 Task: Find connections with filter location Guarapuava with filter topic #Socialmediaadvertisingwith filter profile language German with filter current company Rane Group with filter school Kota Open University with filter industry Aviation and Aerospace Component Manufacturing with filter service category Tax Law with filter keywords title Operations Director
Action: Mouse moved to (666, 246)
Screenshot: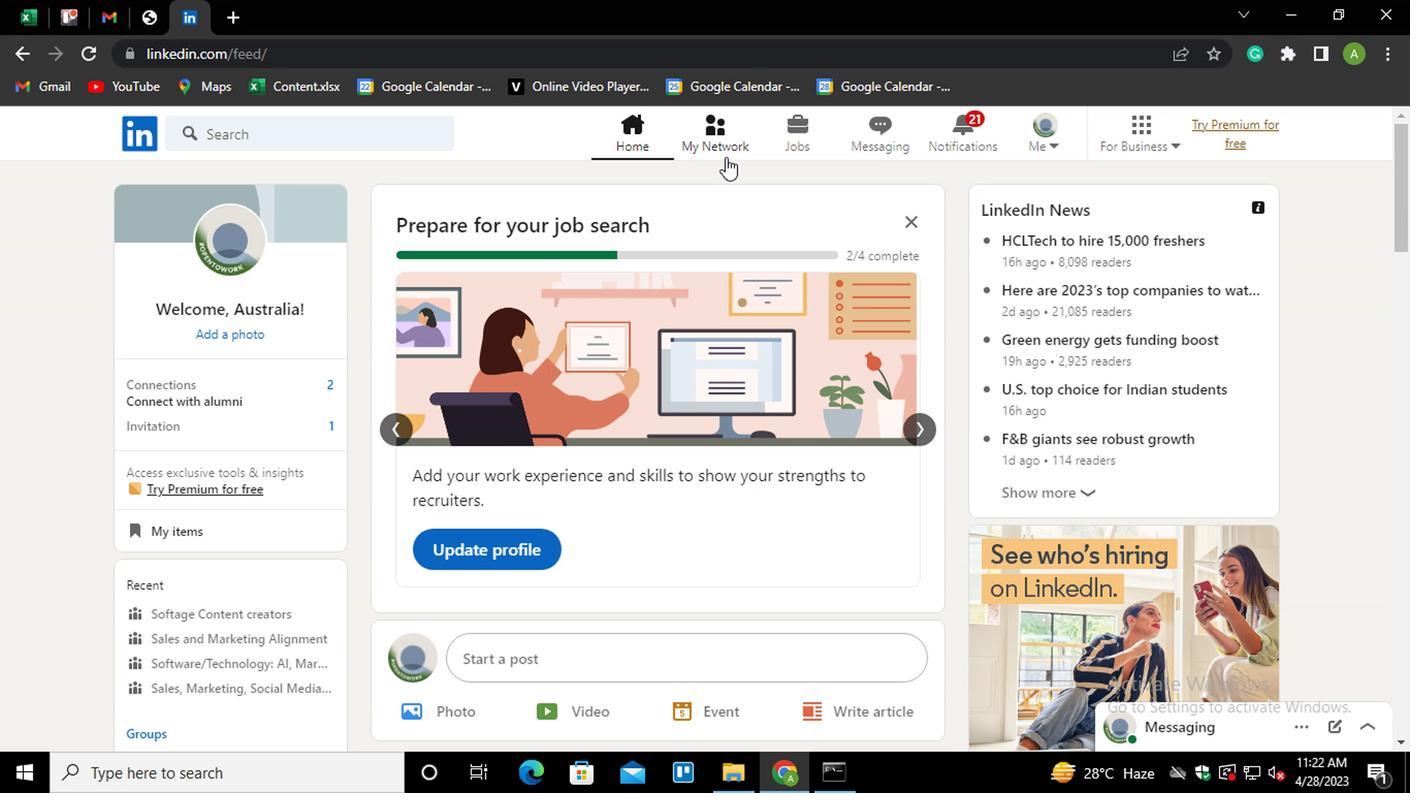 
Action: Mouse pressed left at (666, 246)
Screenshot: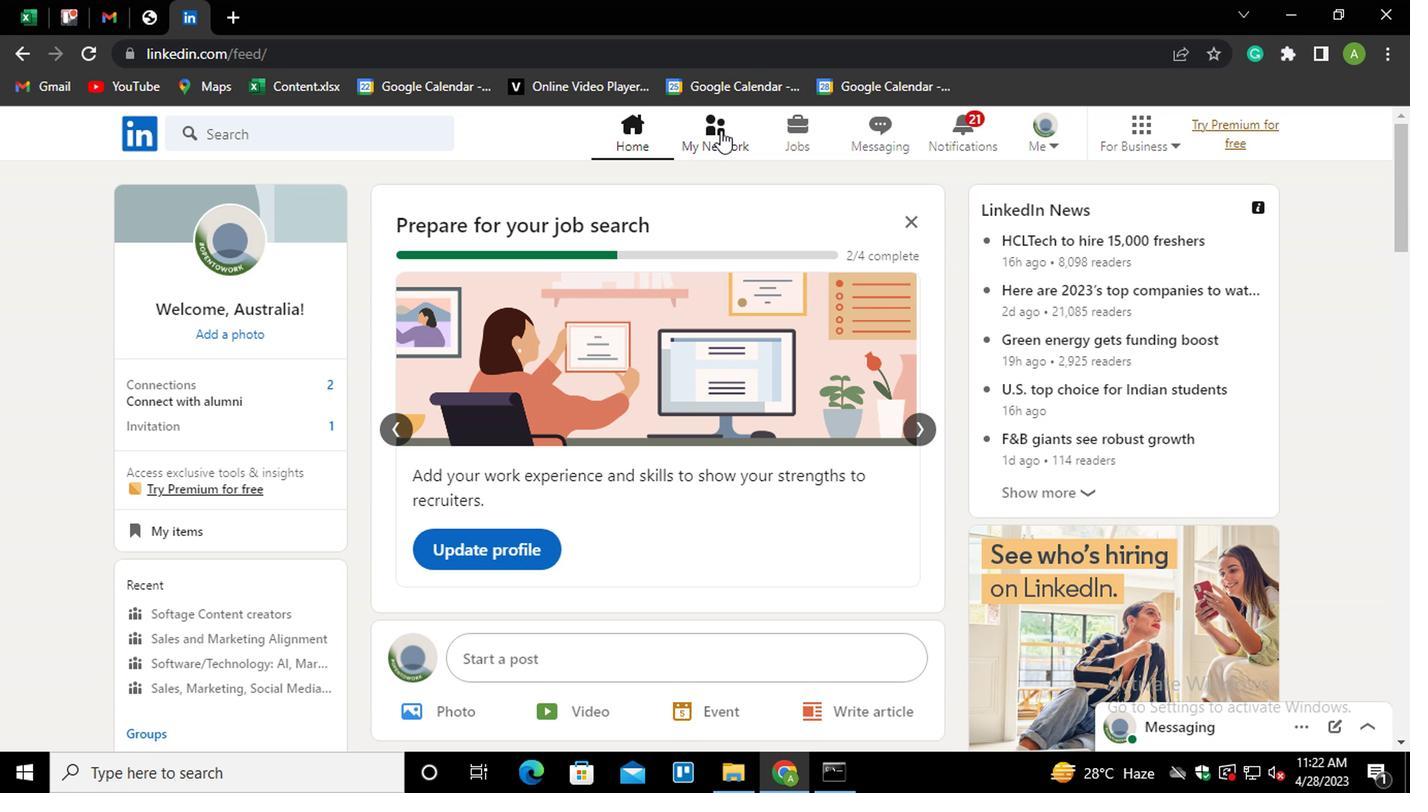 
Action: Mouse moved to (277, 331)
Screenshot: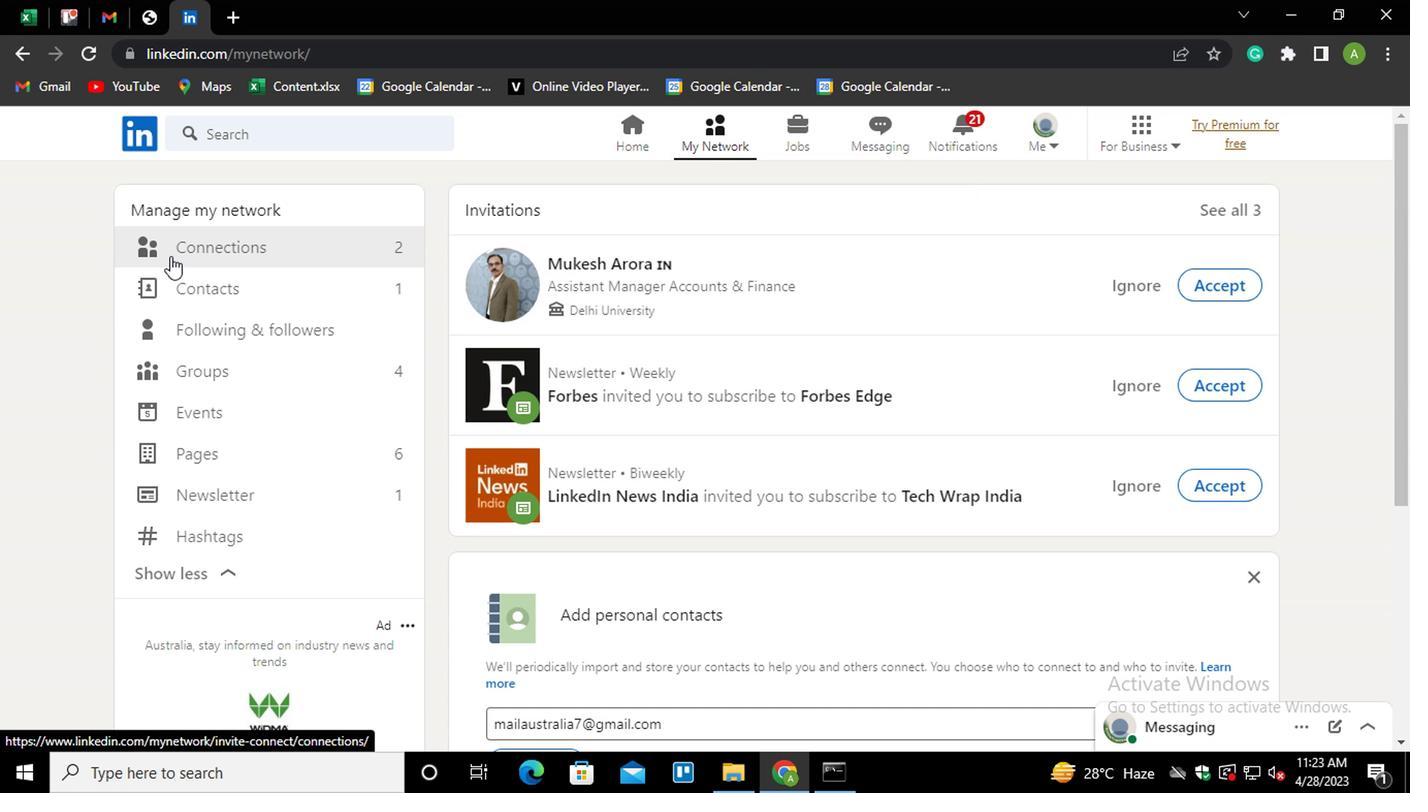 
Action: Mouse pressed left at (277, 331)
Screenshot: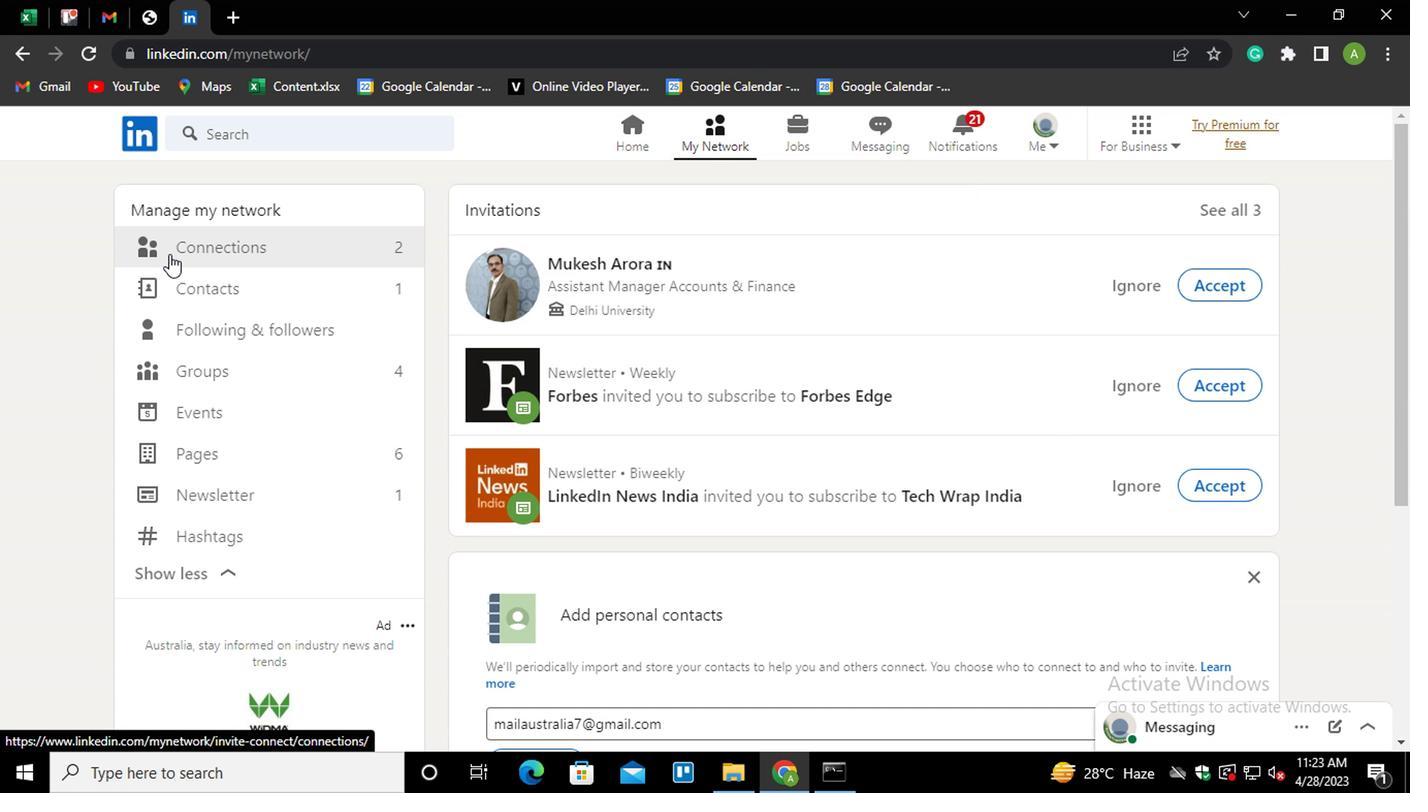 
Action: Mouse moved to (732, 330)
Screenshot: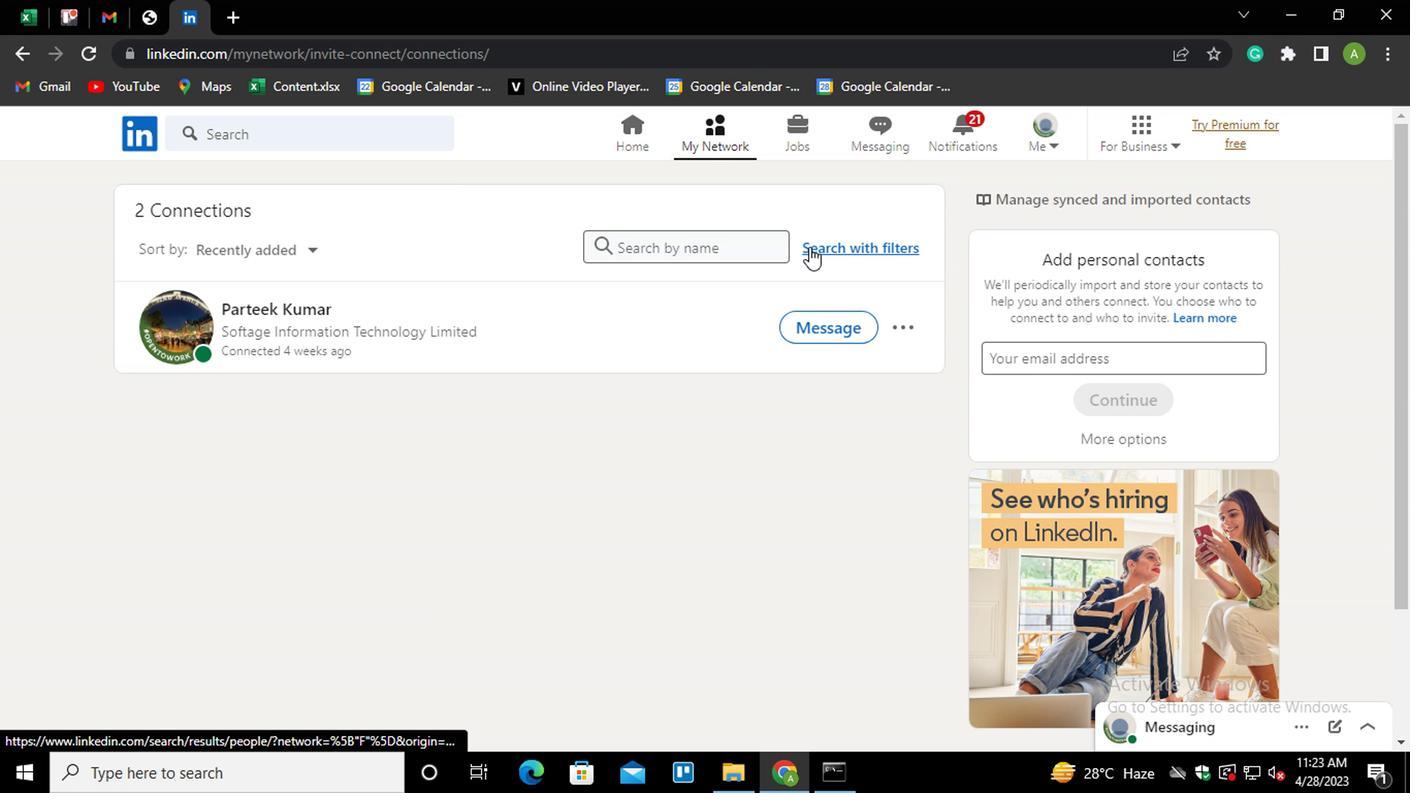 
Action: Mouse pressed left at (732, 330)
Screenshot: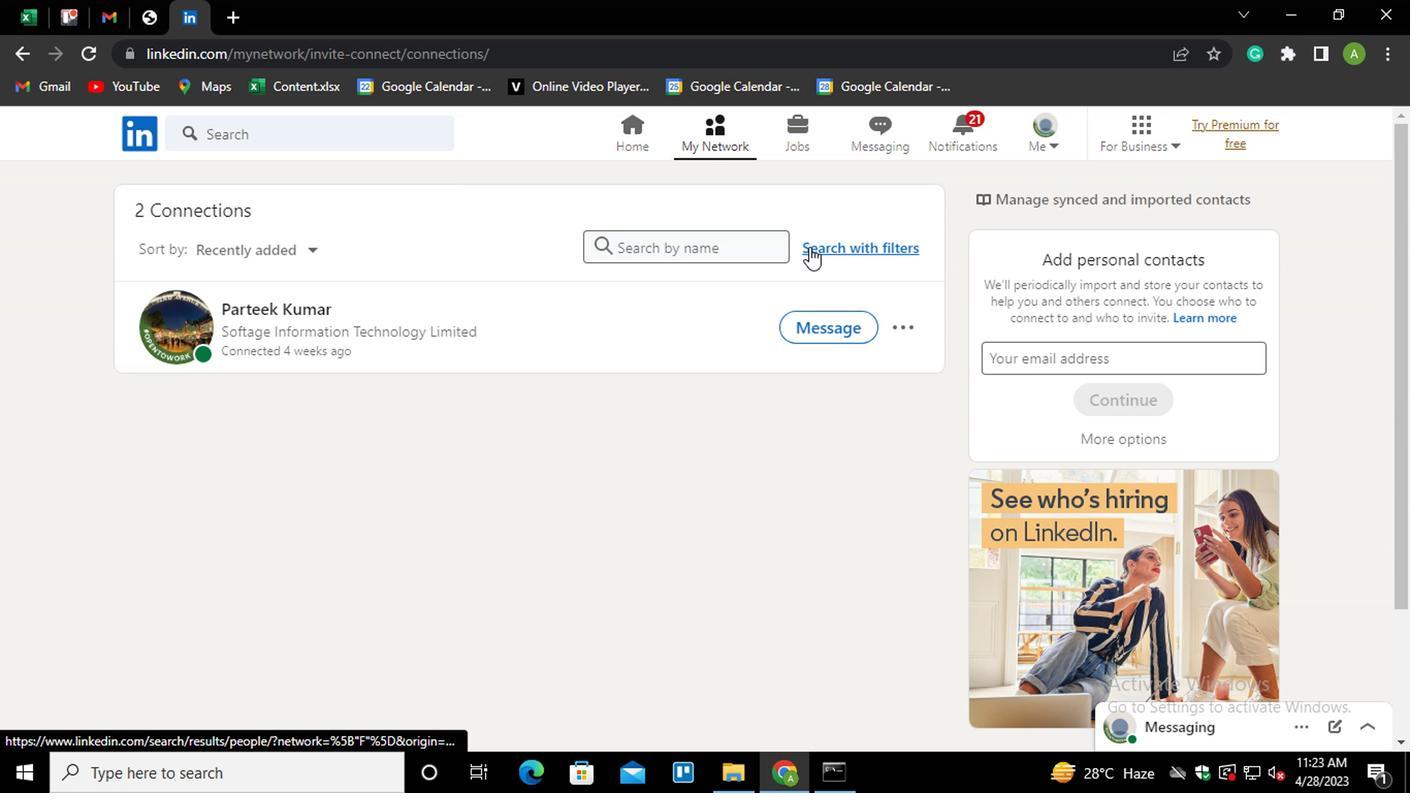 
Action: Mouse moved to (699, 294)
Screenshot: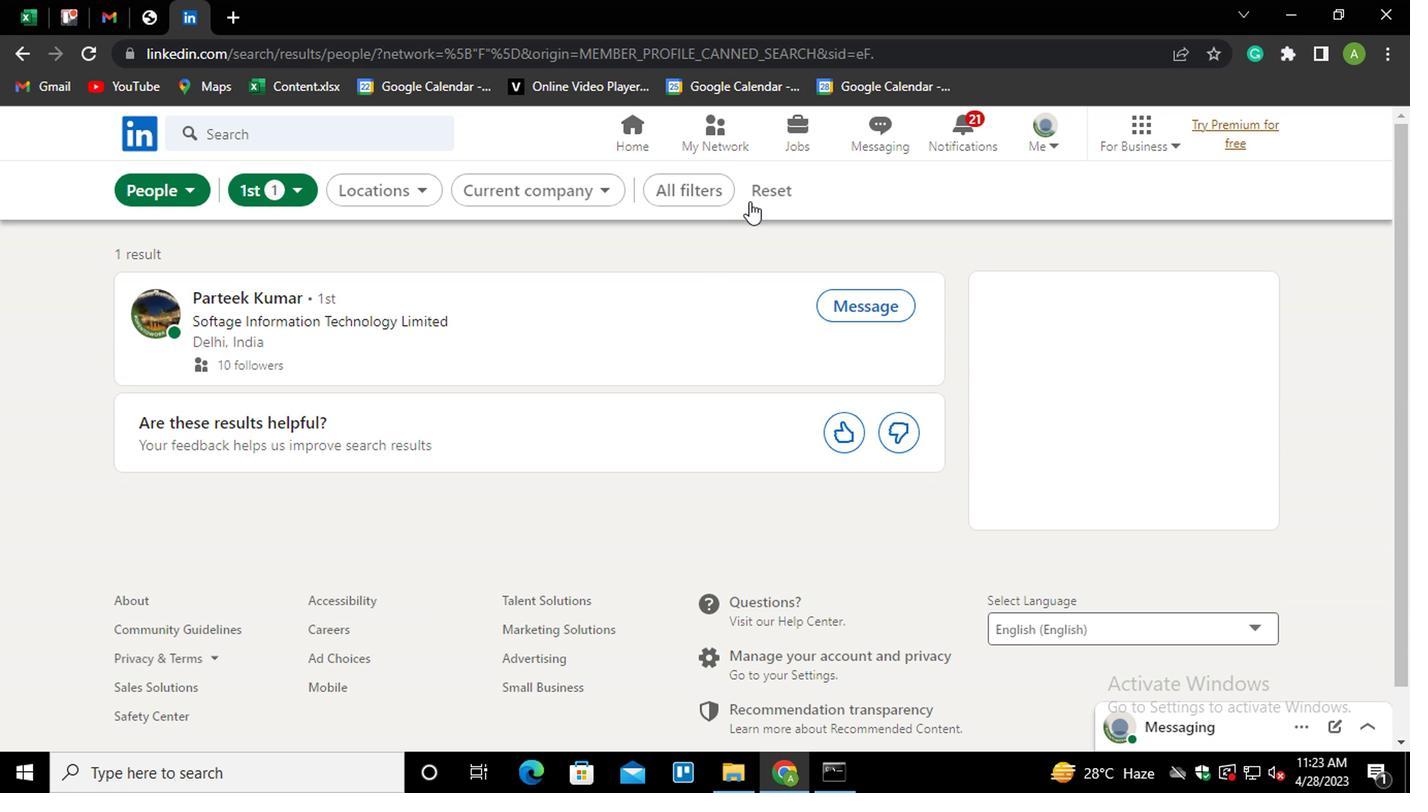 
Action: Mouse pressed left at (699, 294)
Screenshot: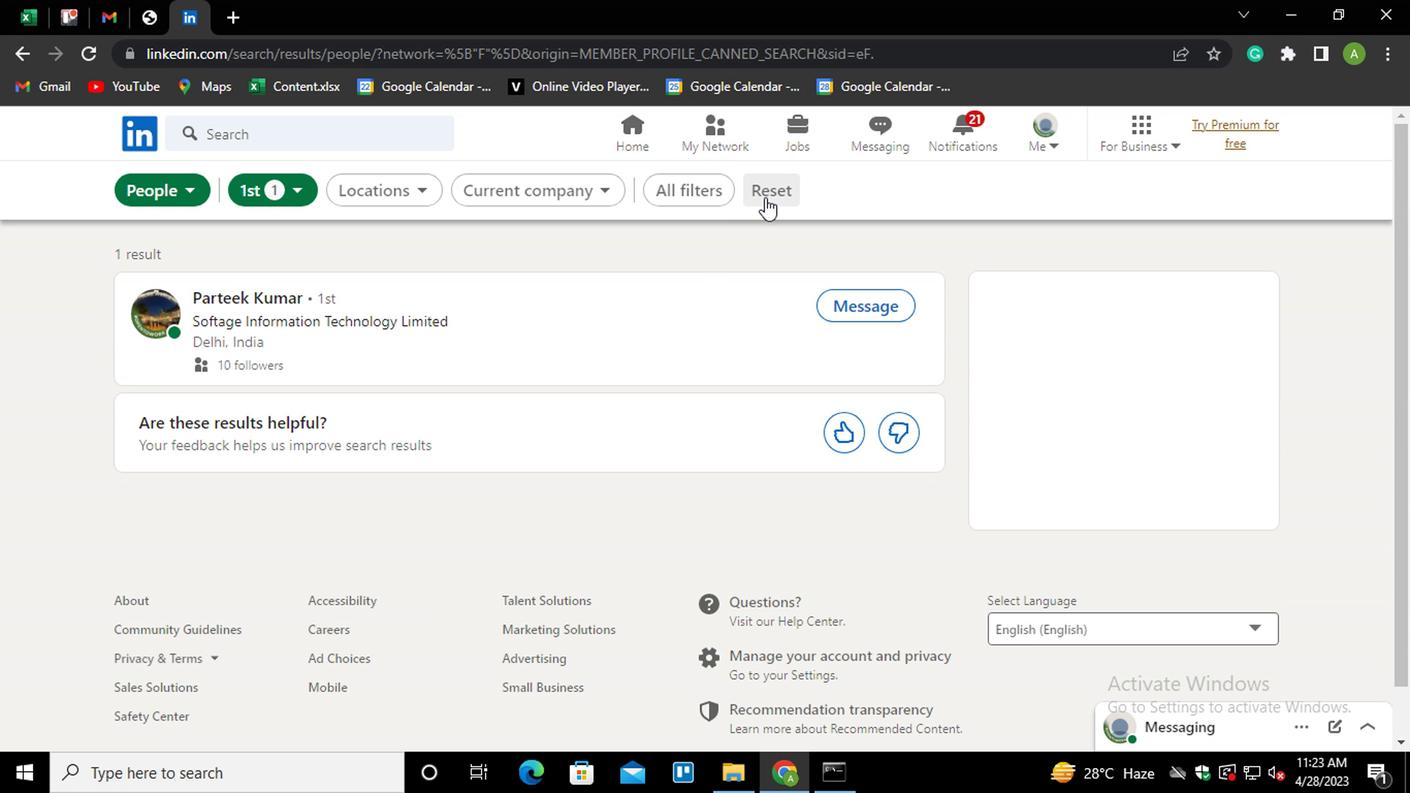 
Action: Mouse moved to (679, 287)
Screenshot: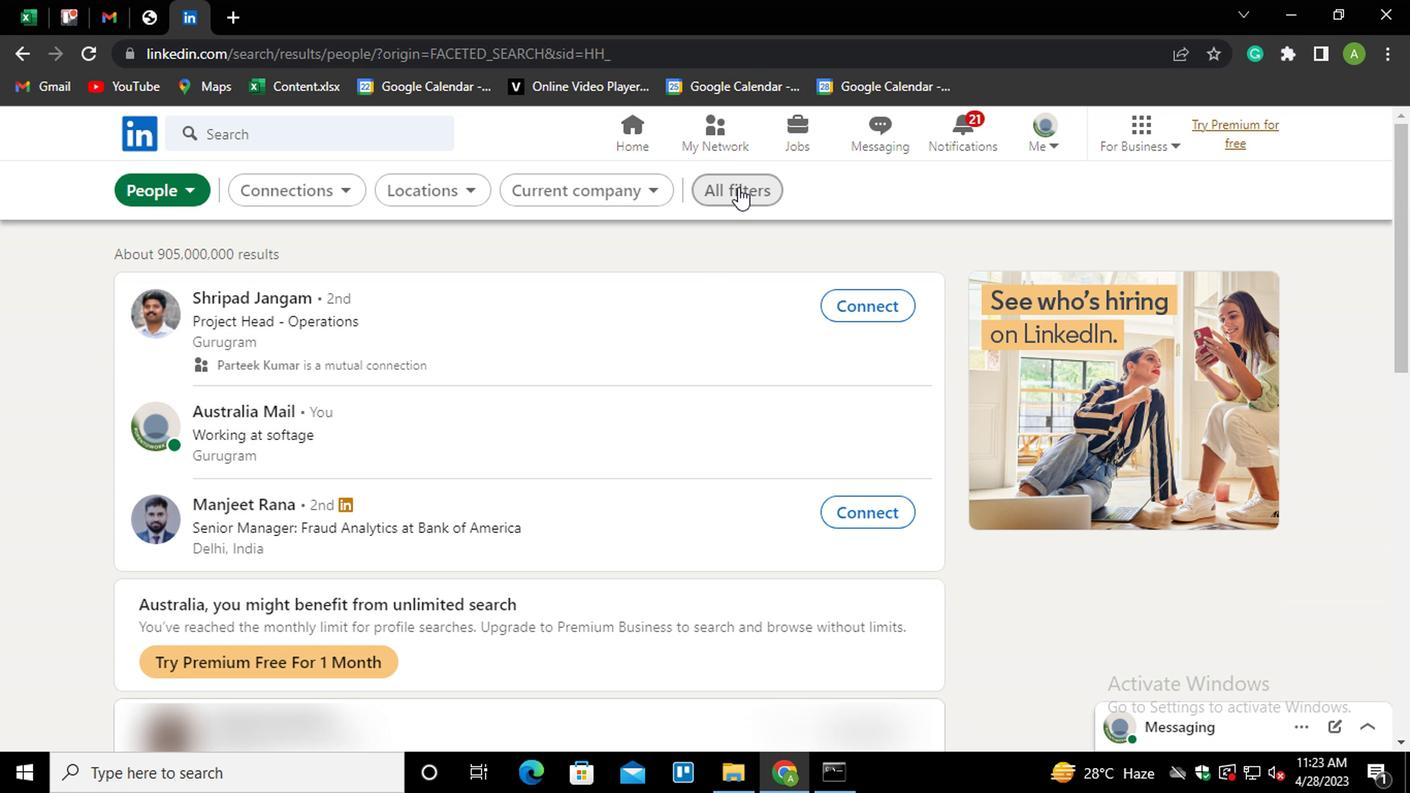 
Action: Mouse pressed left at (679, 287)
Screenshot: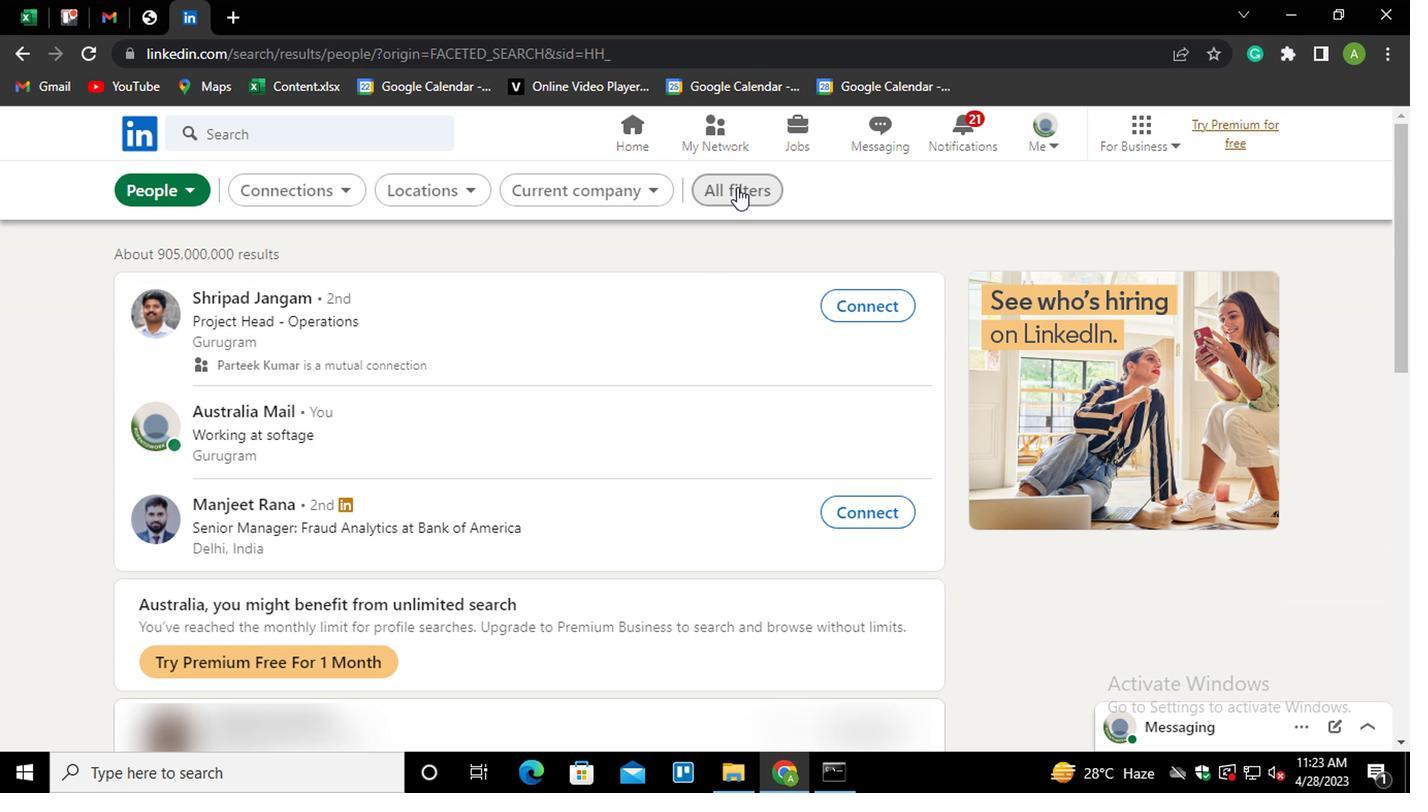 
Action: Mouse moved to (831, 475)
Screenshot: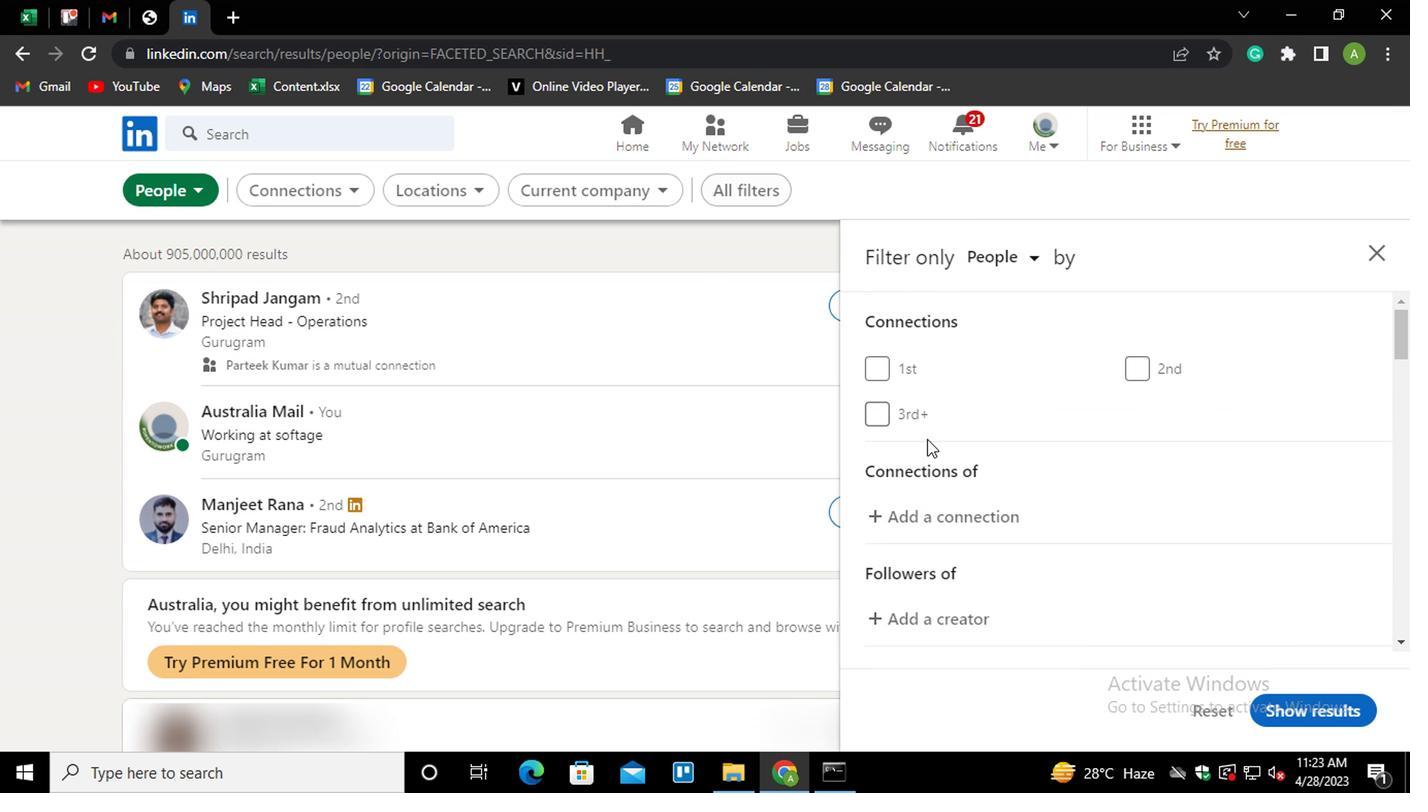 
Action: Mouse scrolled (831, 474) with delta (0, 0)
Screenshot: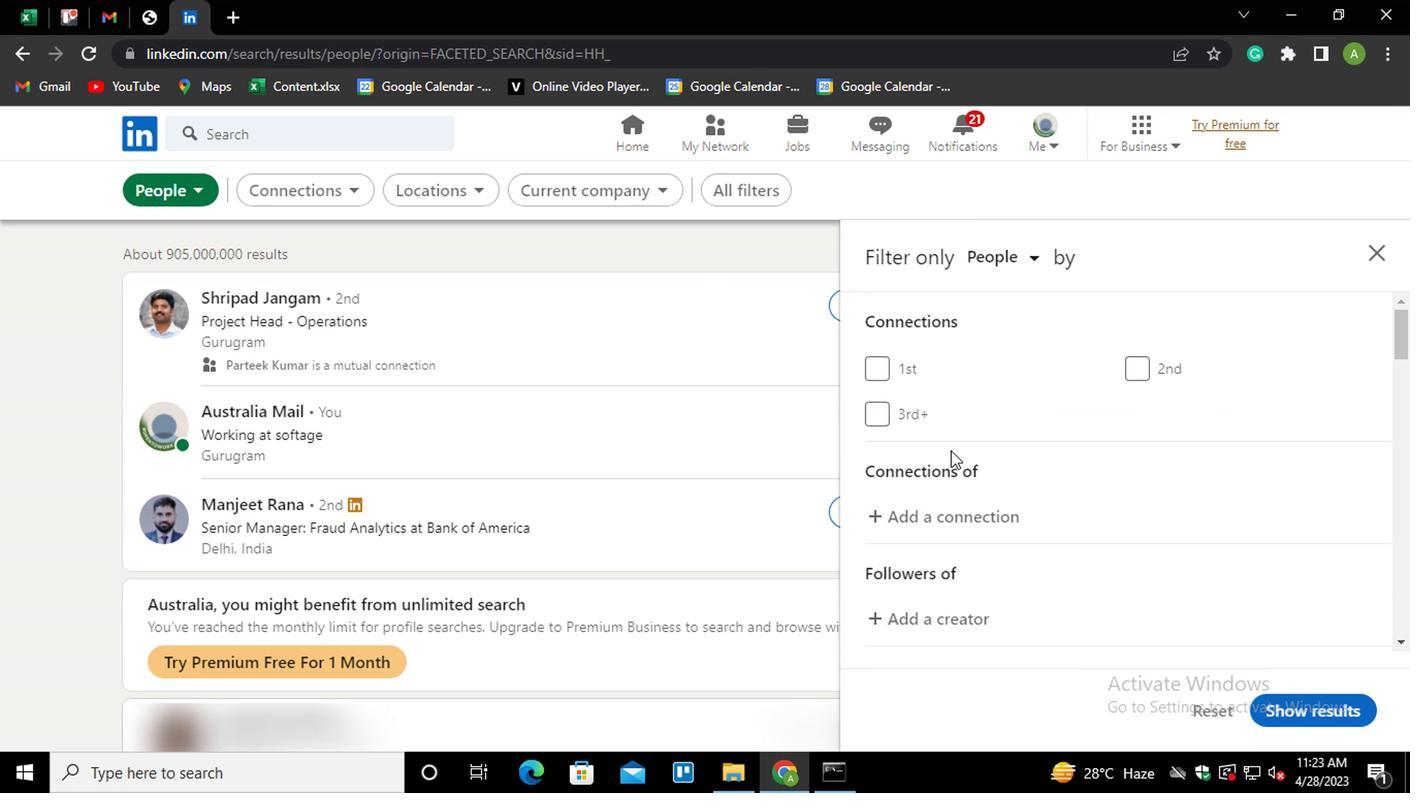 
Action: Mouse scrolled (831, 474) with delta (0, 0)
Screenshot: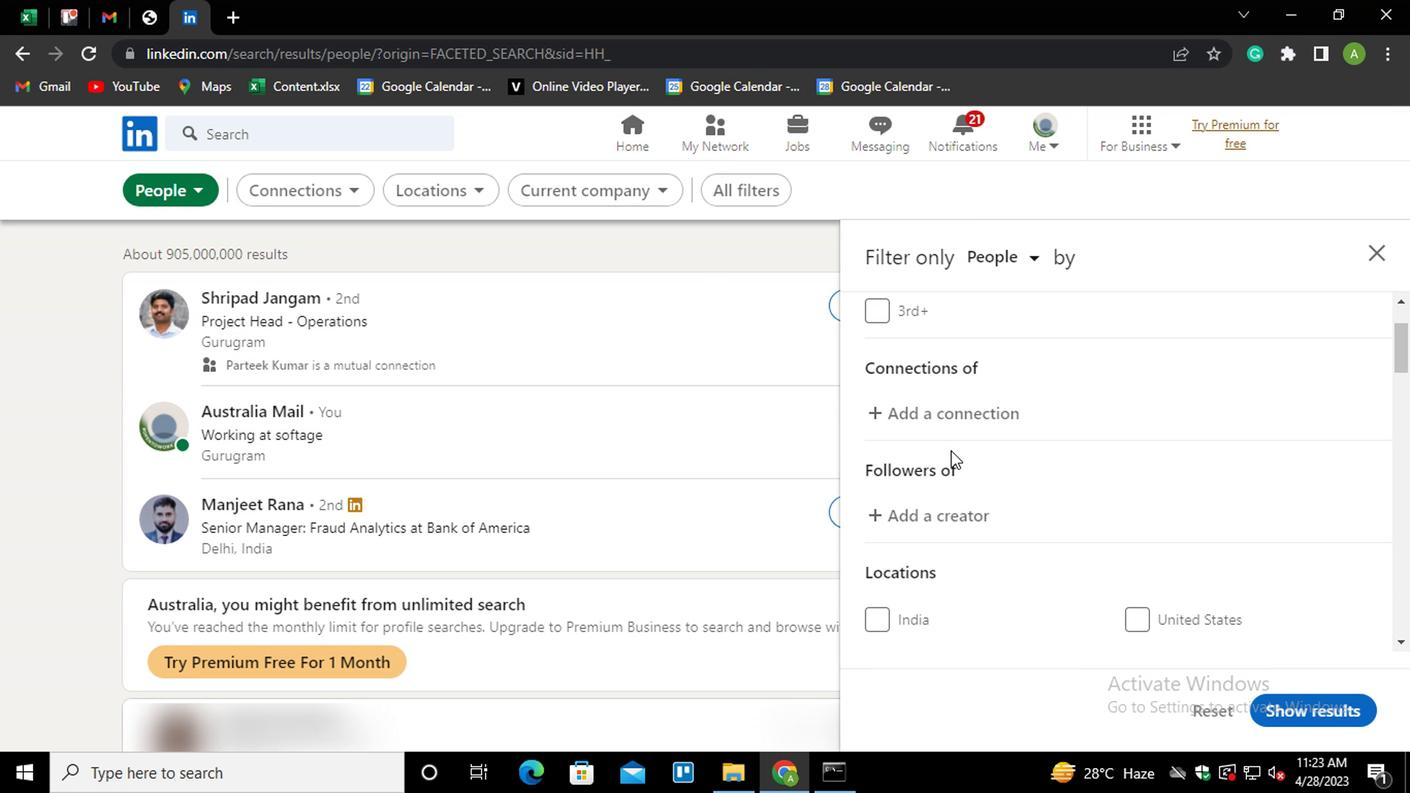
Action: Mouse scrolled (831, 474) with delta (0, 0)
Screenshot: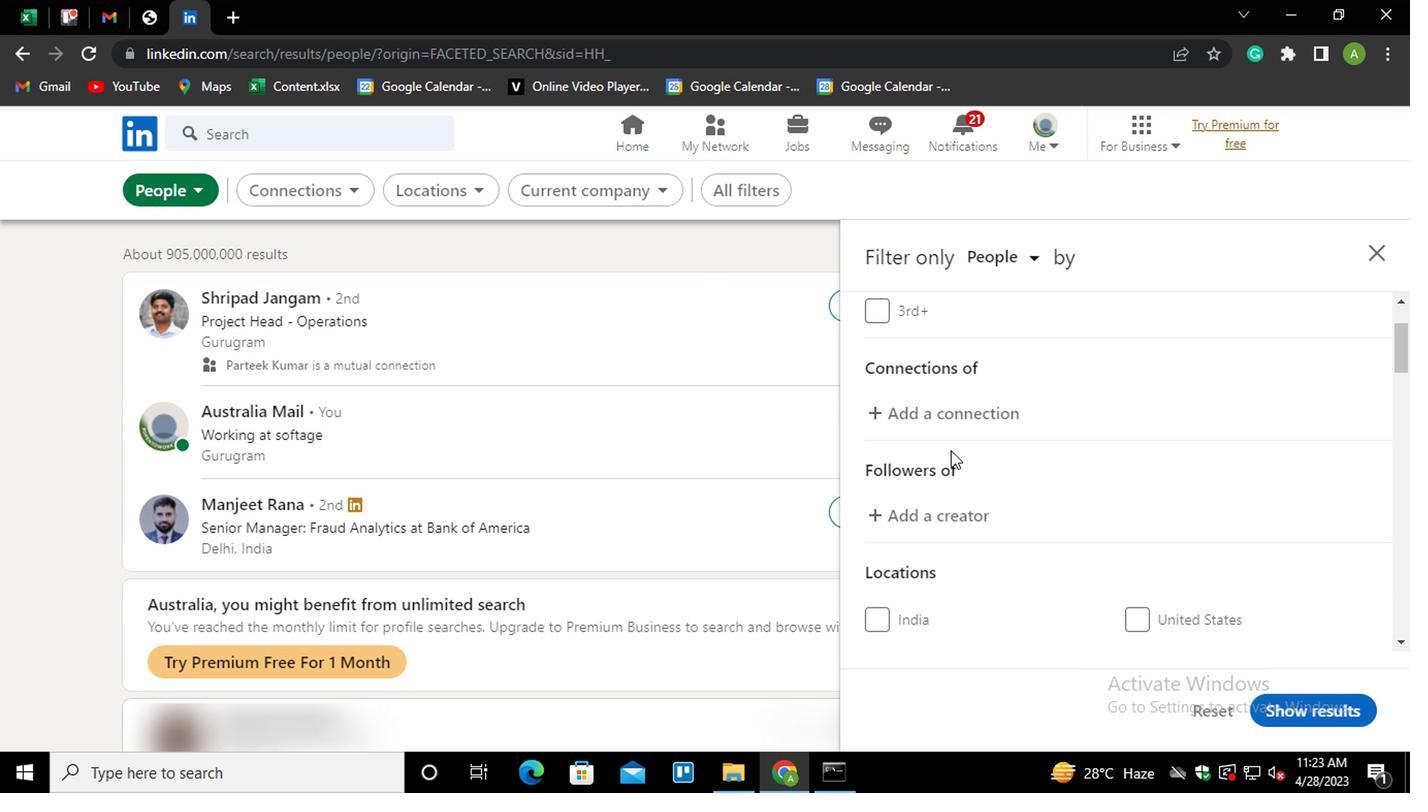 
Action: Mouse scrolled (831, 474) with delta (0, 0)
Screenshot: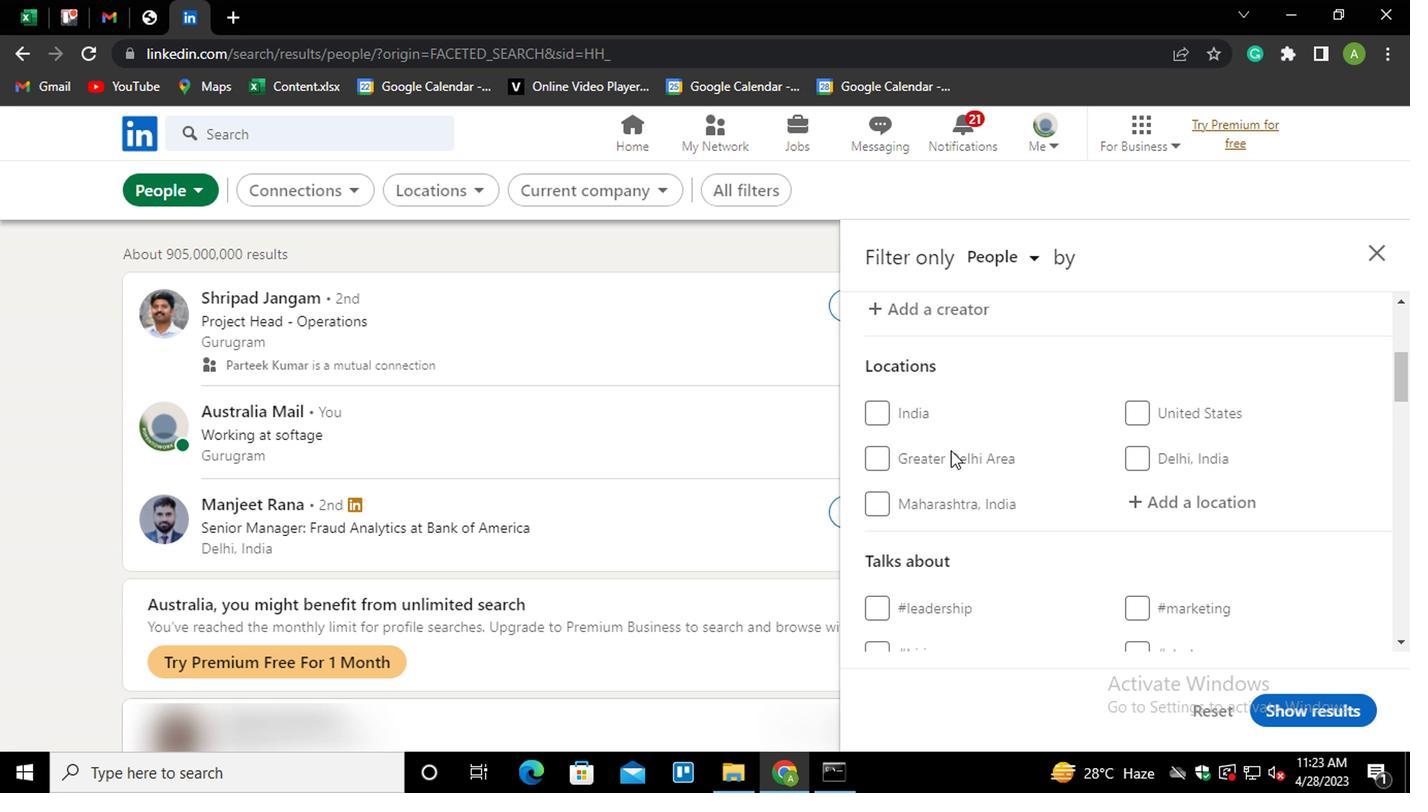 
Action: Mouse moved to (976, 430)
Screenshot: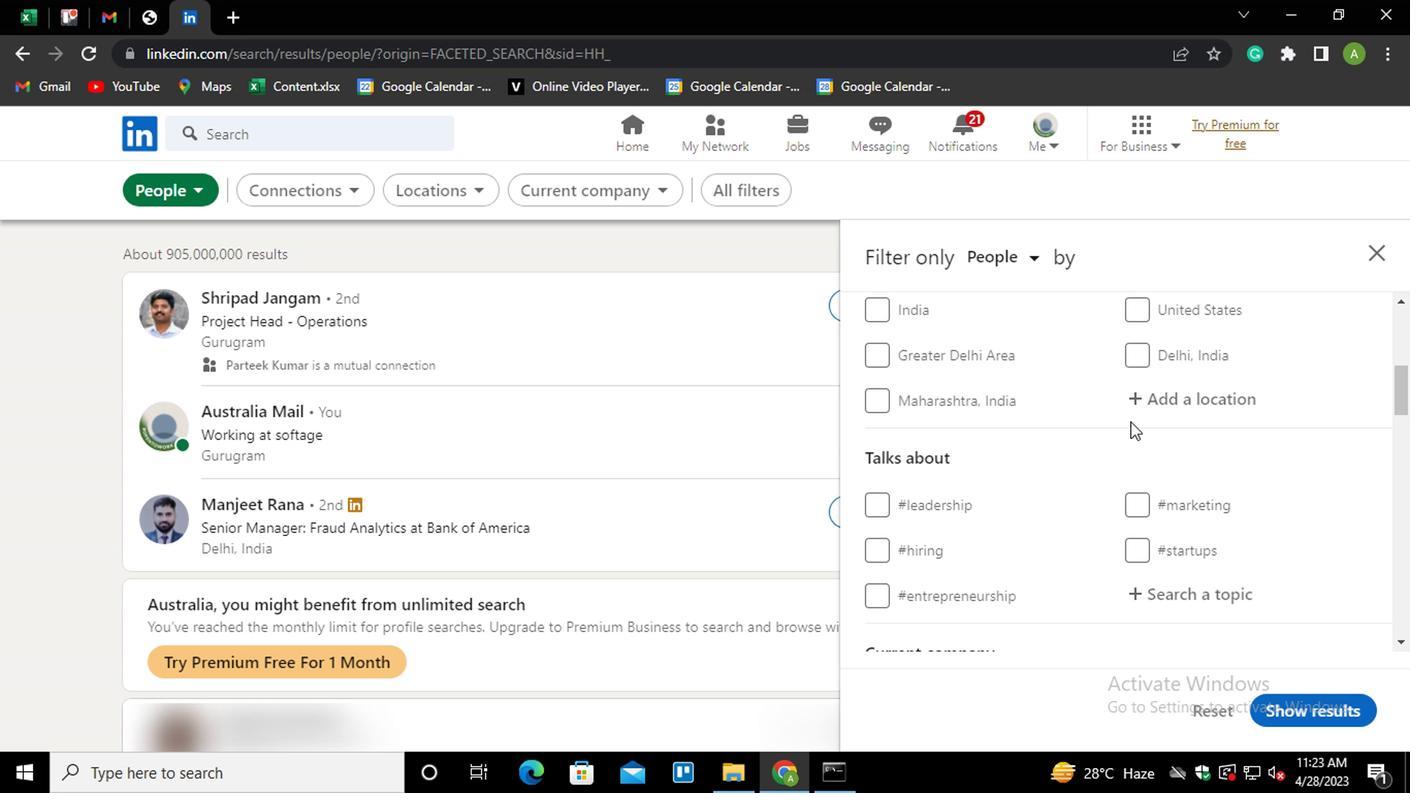 
Action: Mouse pressed left at (976, 430)
Screenshot: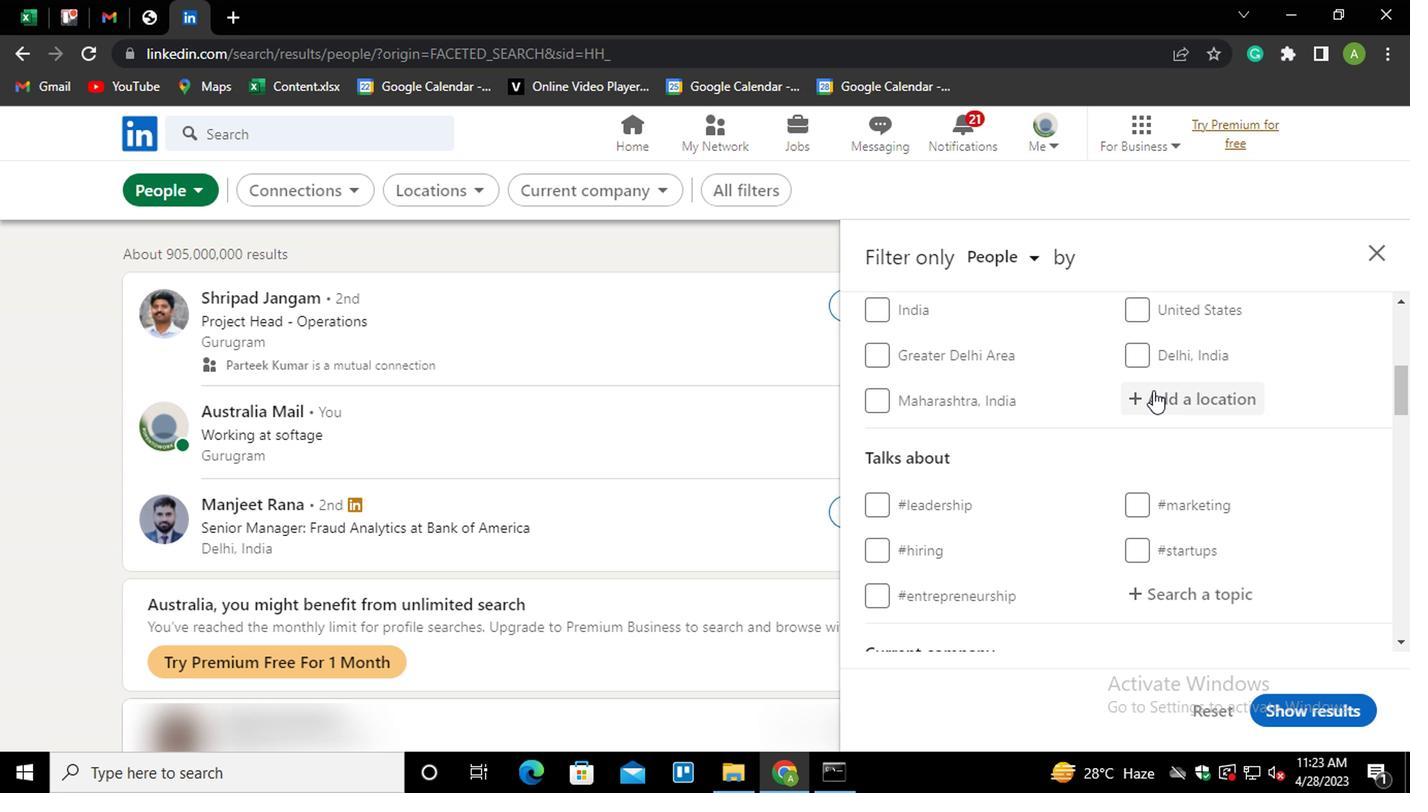 
Action: Mouse moved to (984, 442)
Screenshot: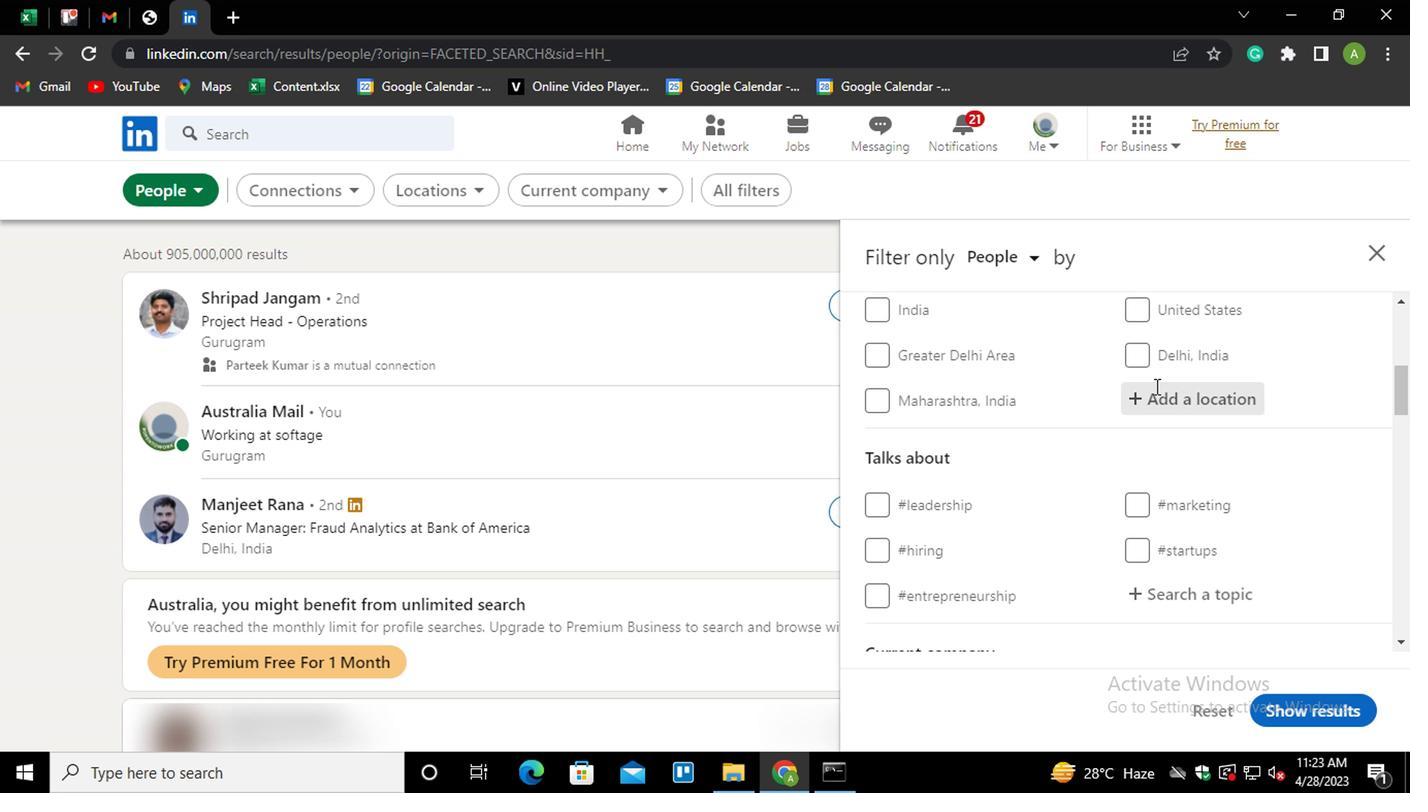 
Action: Mouse pressed left at (984, 442)
Screenshot: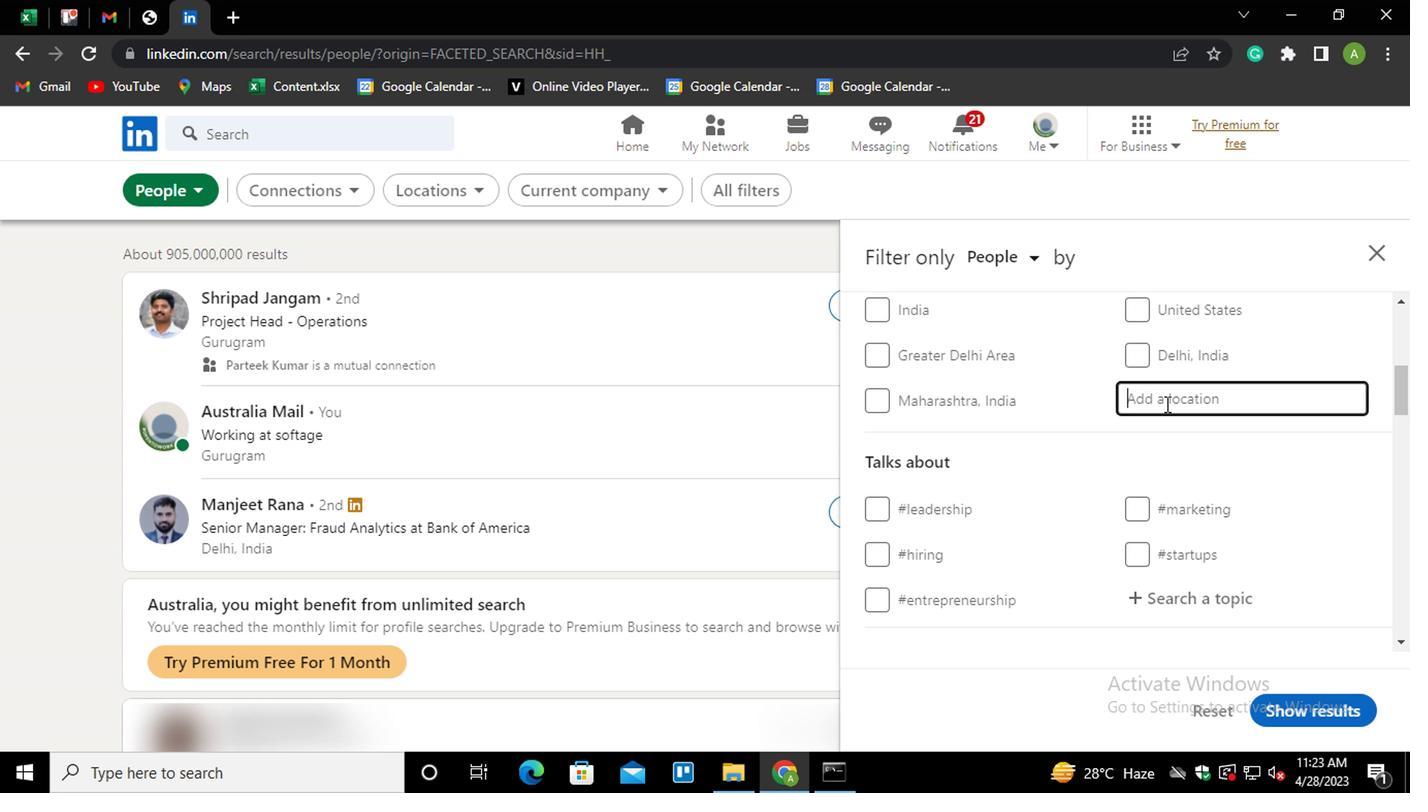 
Action: Key pressed <Key.shift>GUARAPUA<Key.down><Key.enter>
Screenshot: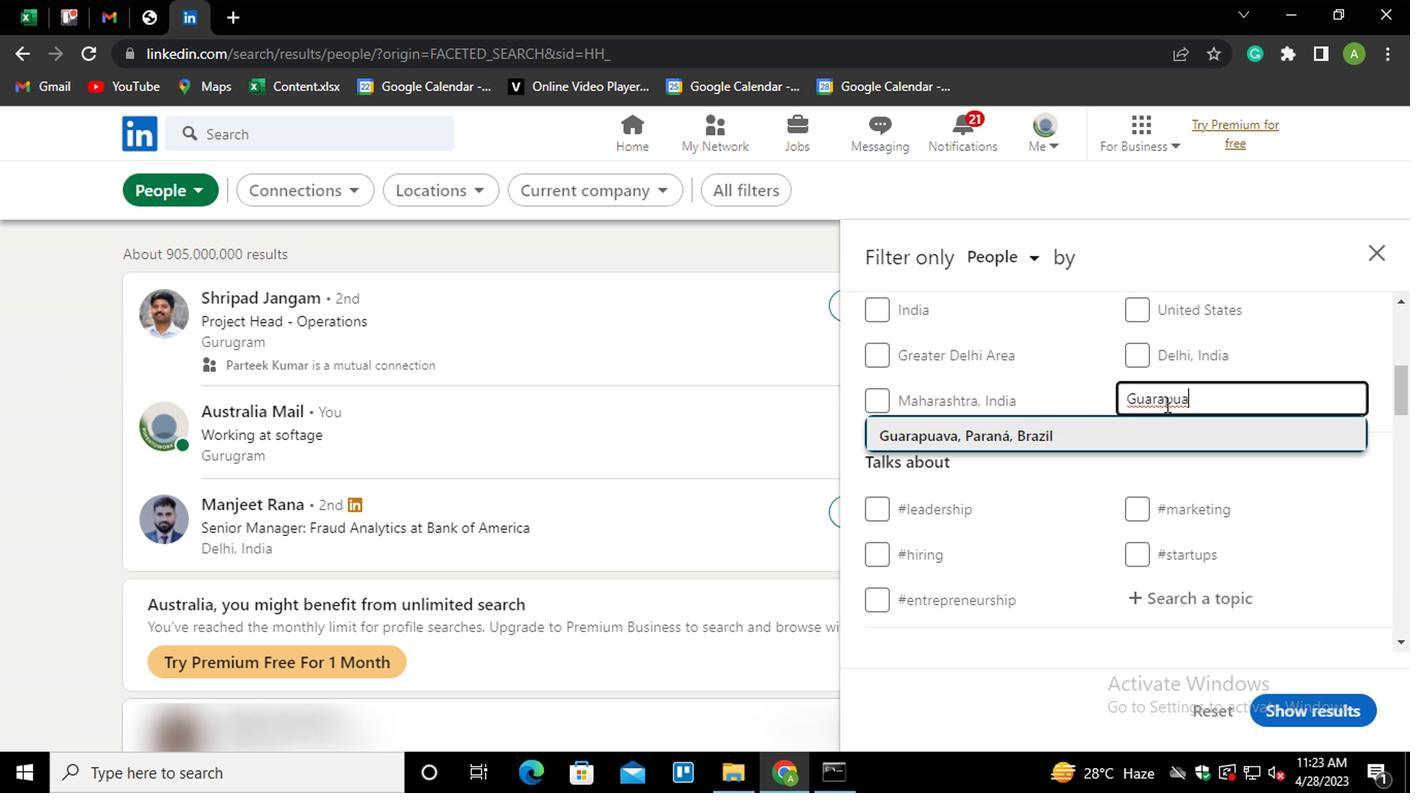 
Action: Mouse scrolled (984, 441) with delta (0, 0)
Screenshot: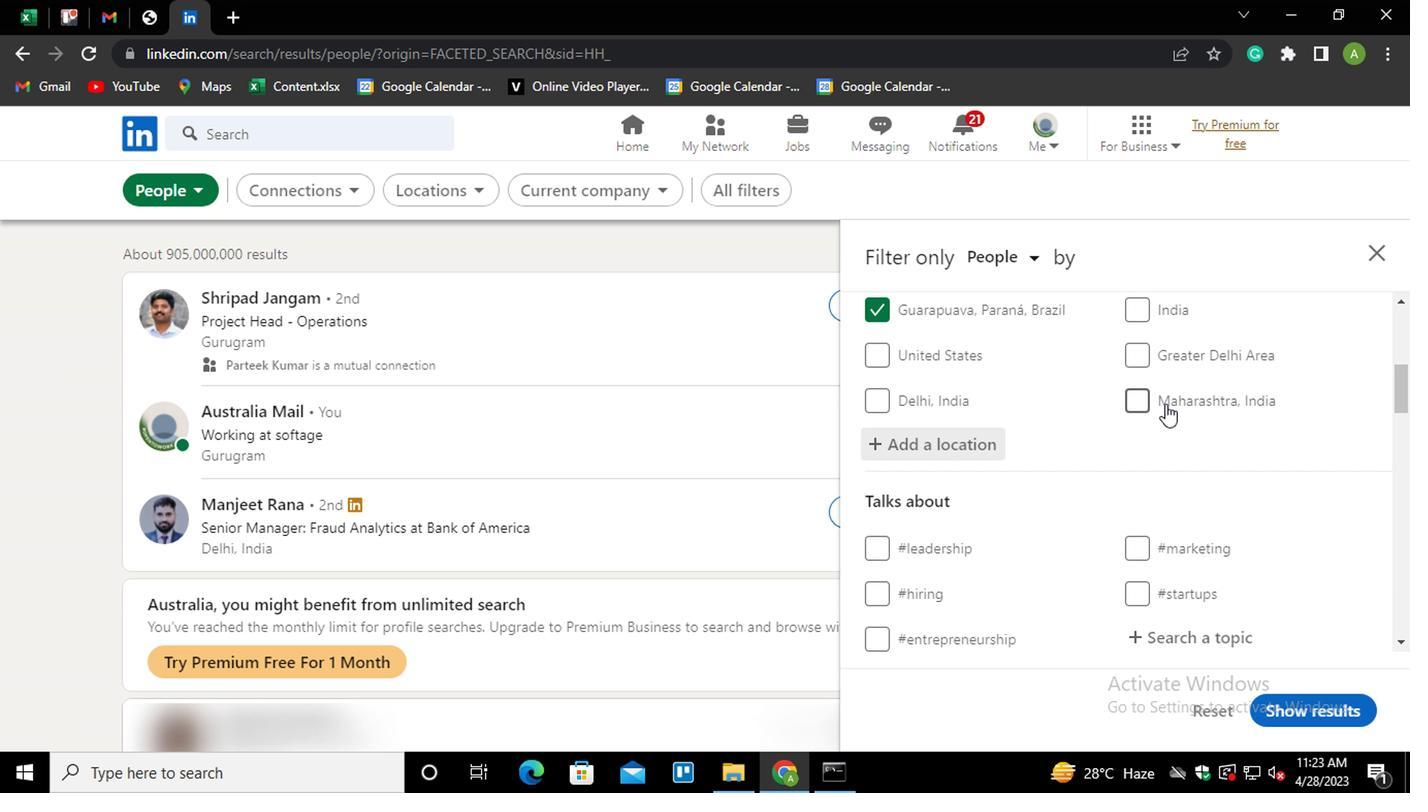 
Action: Mouse scrolled (984, 441) with delta (0, 0)
Screenshot: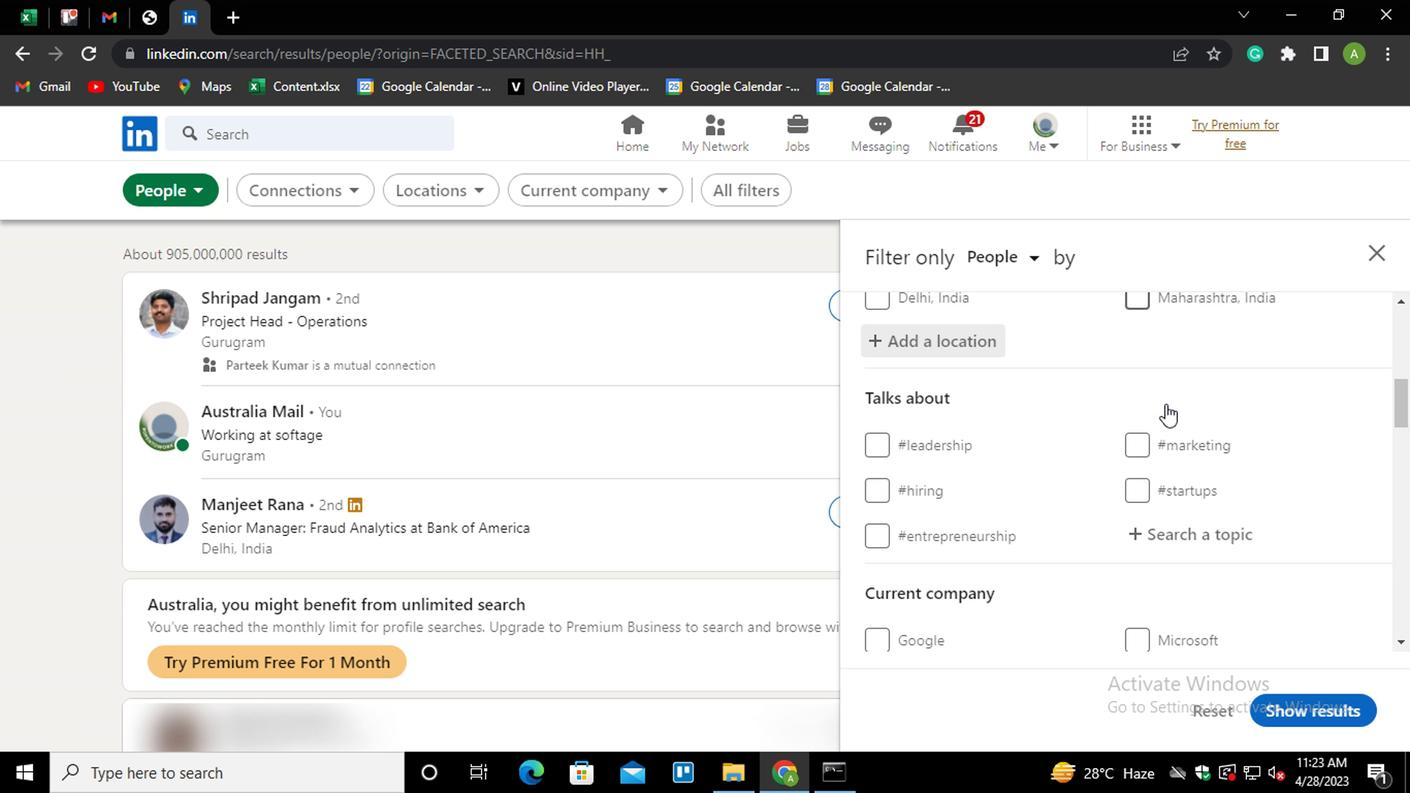 
Action: Mouse scrolled (984, 441) with delta (0, 0)
Screenshot: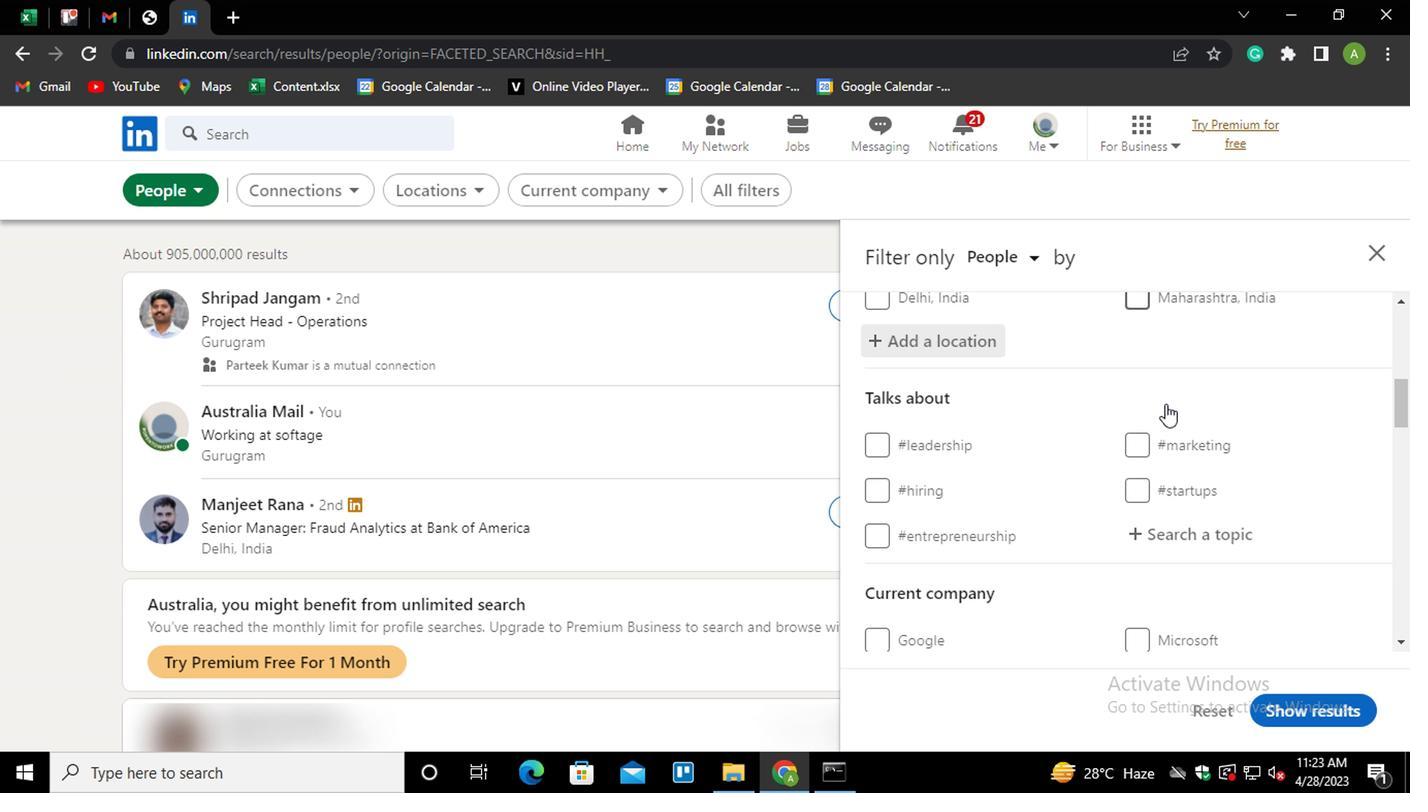 
Action: Mouse moved to (976, 387)
Screenshot: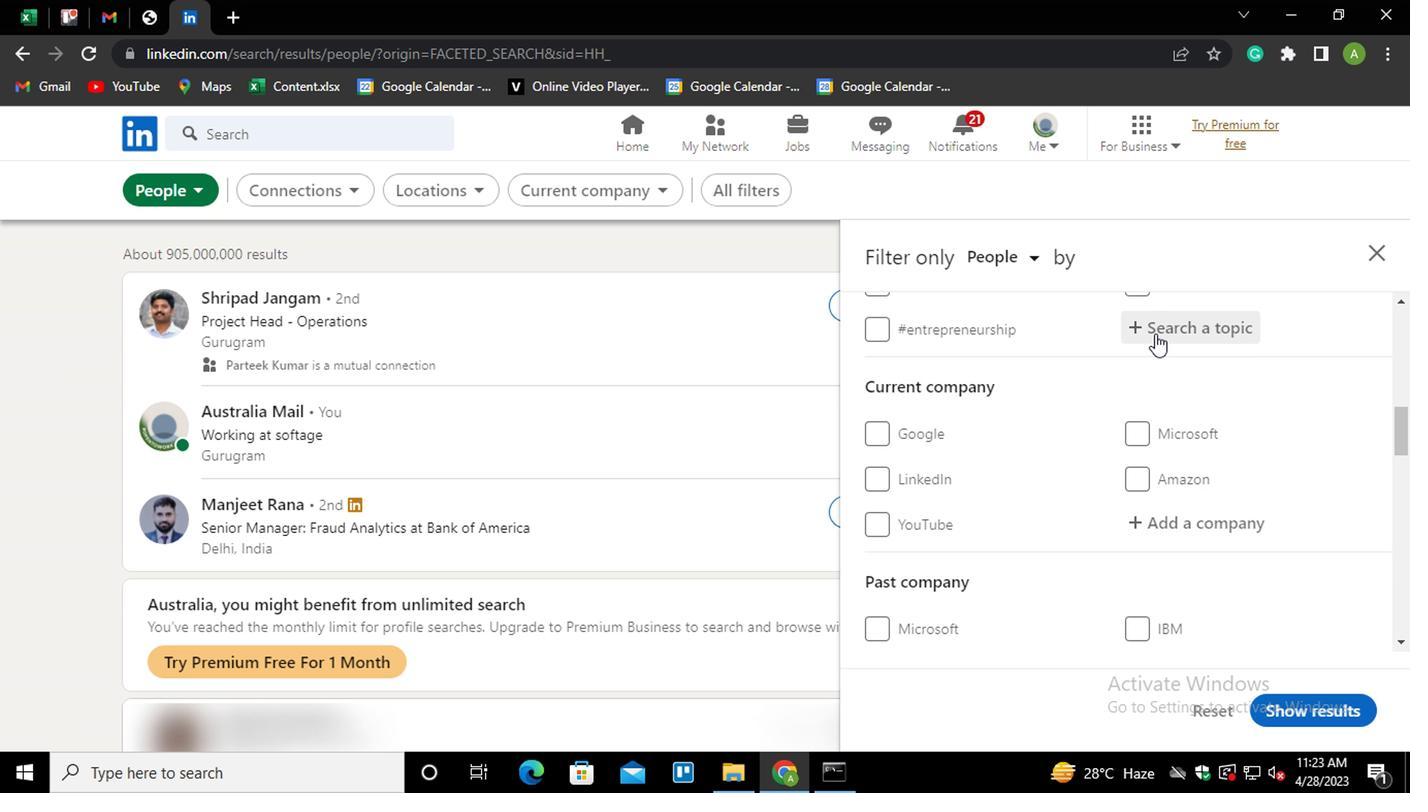 
Action: Mouse pressed left at (976, 387)
Screenshot: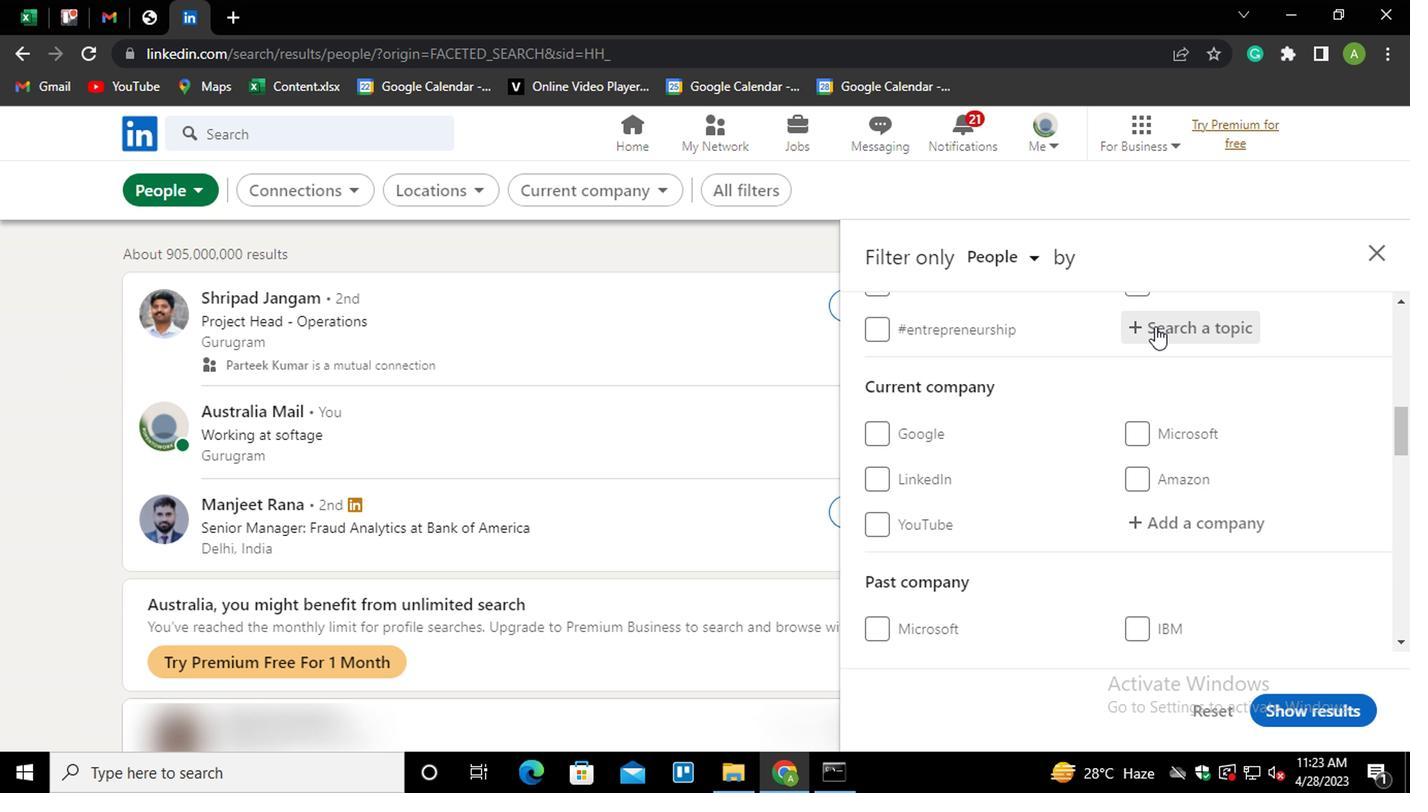 
Action: Mouse moved to (974, 387)
Screenshot: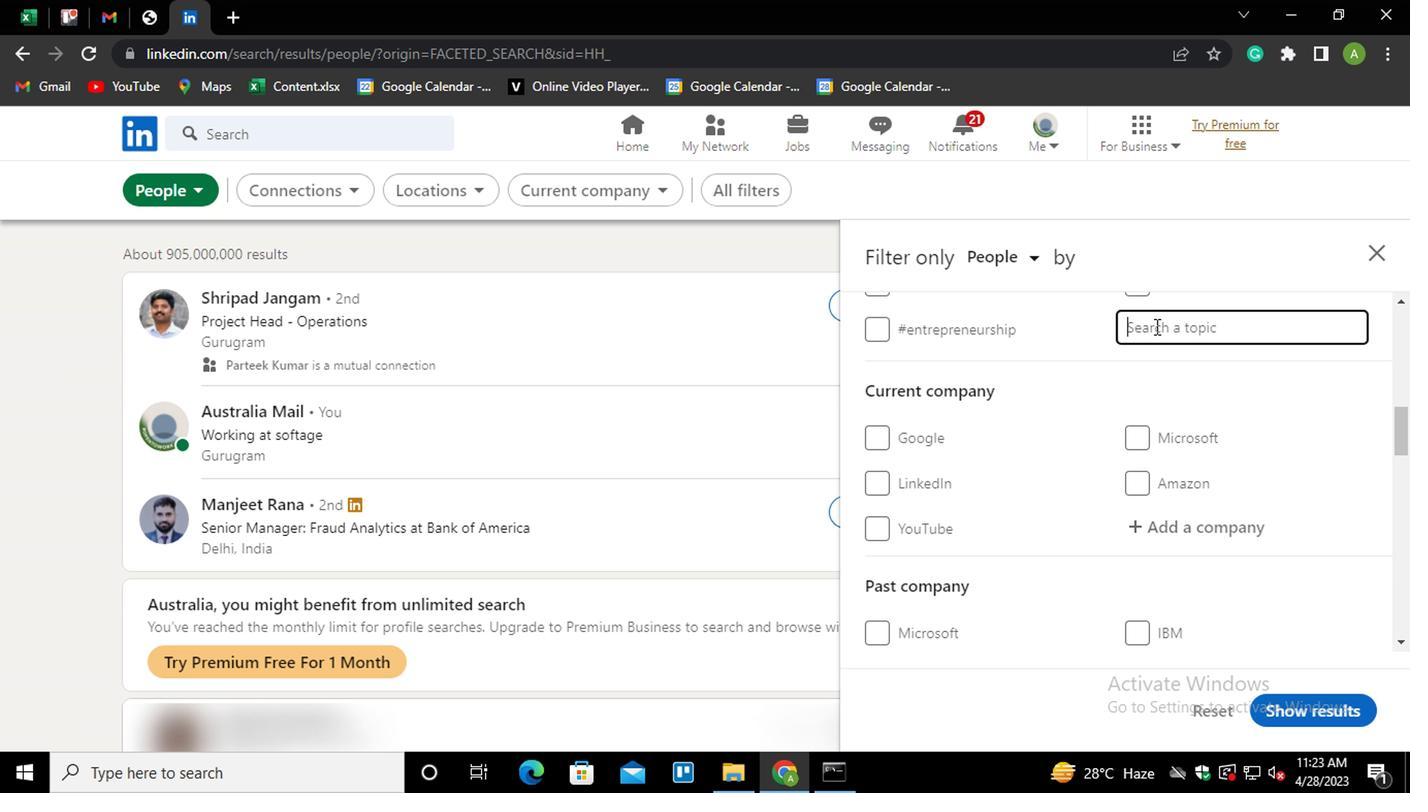 
Action: Key pressed SOCIALMEDIAAD<Key.down><Key.enter>
Screenshot: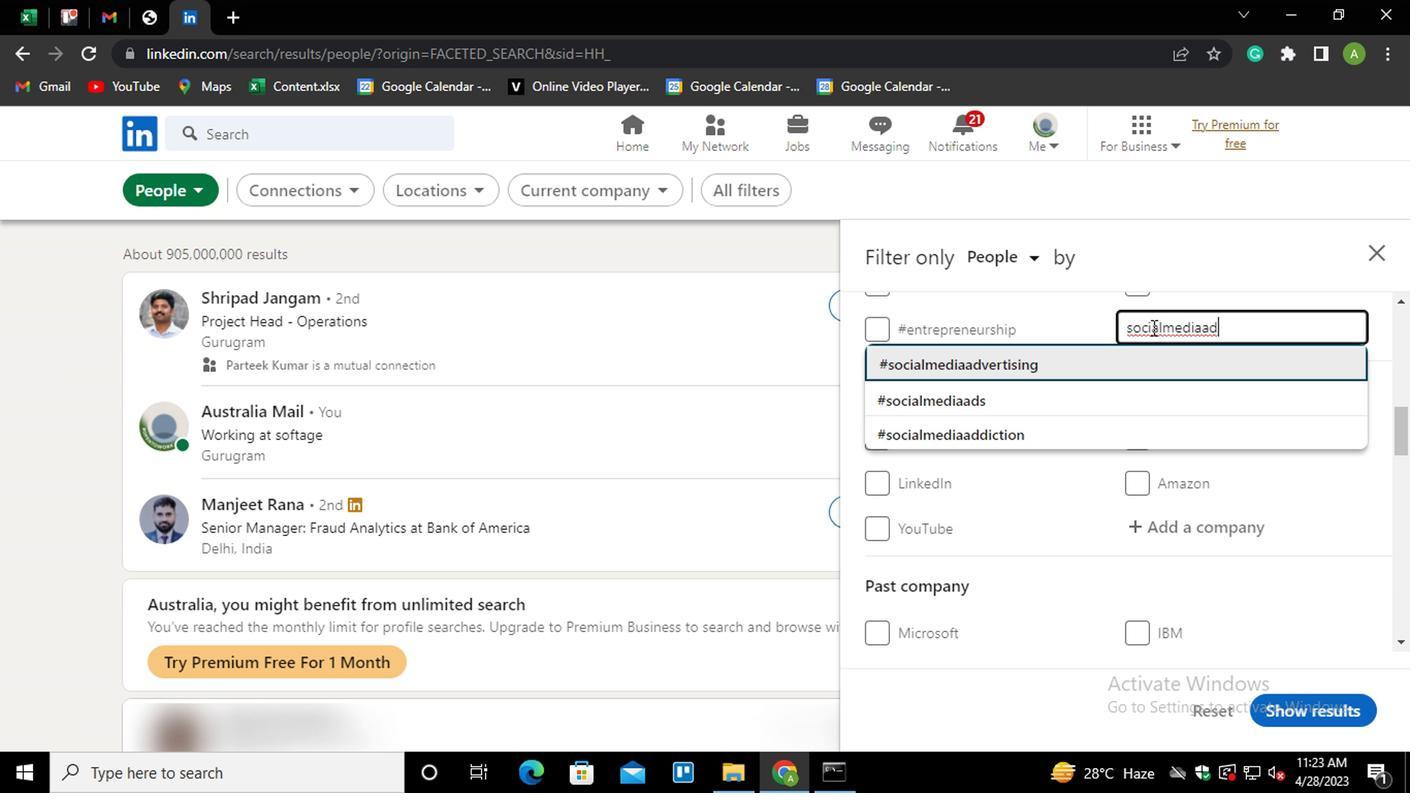 
Action: Mouse scrolled (974, 387) with delta (0, 0)
Screenshot: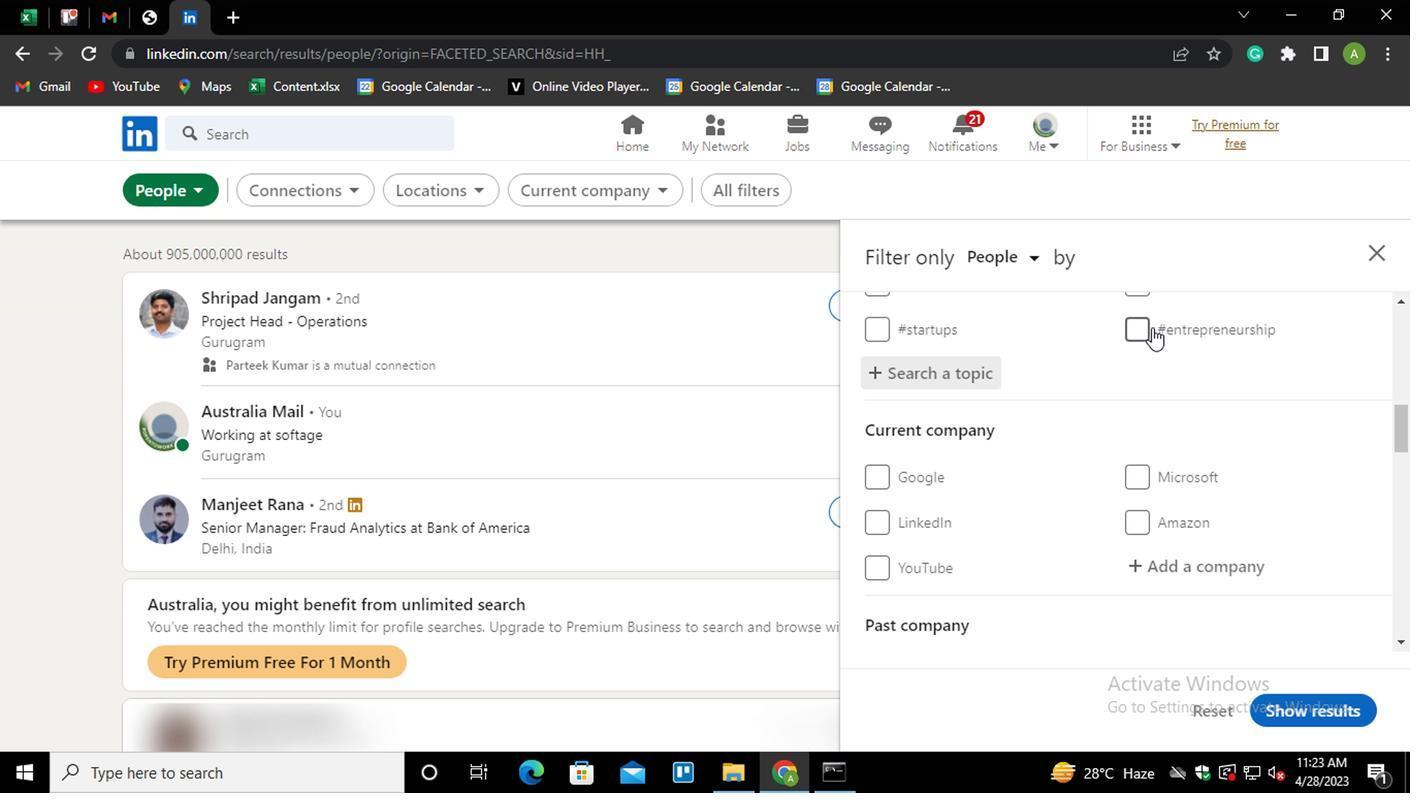 
Action: Mouse scrolled (974, 387) with delta (0, 0)
Screenshot: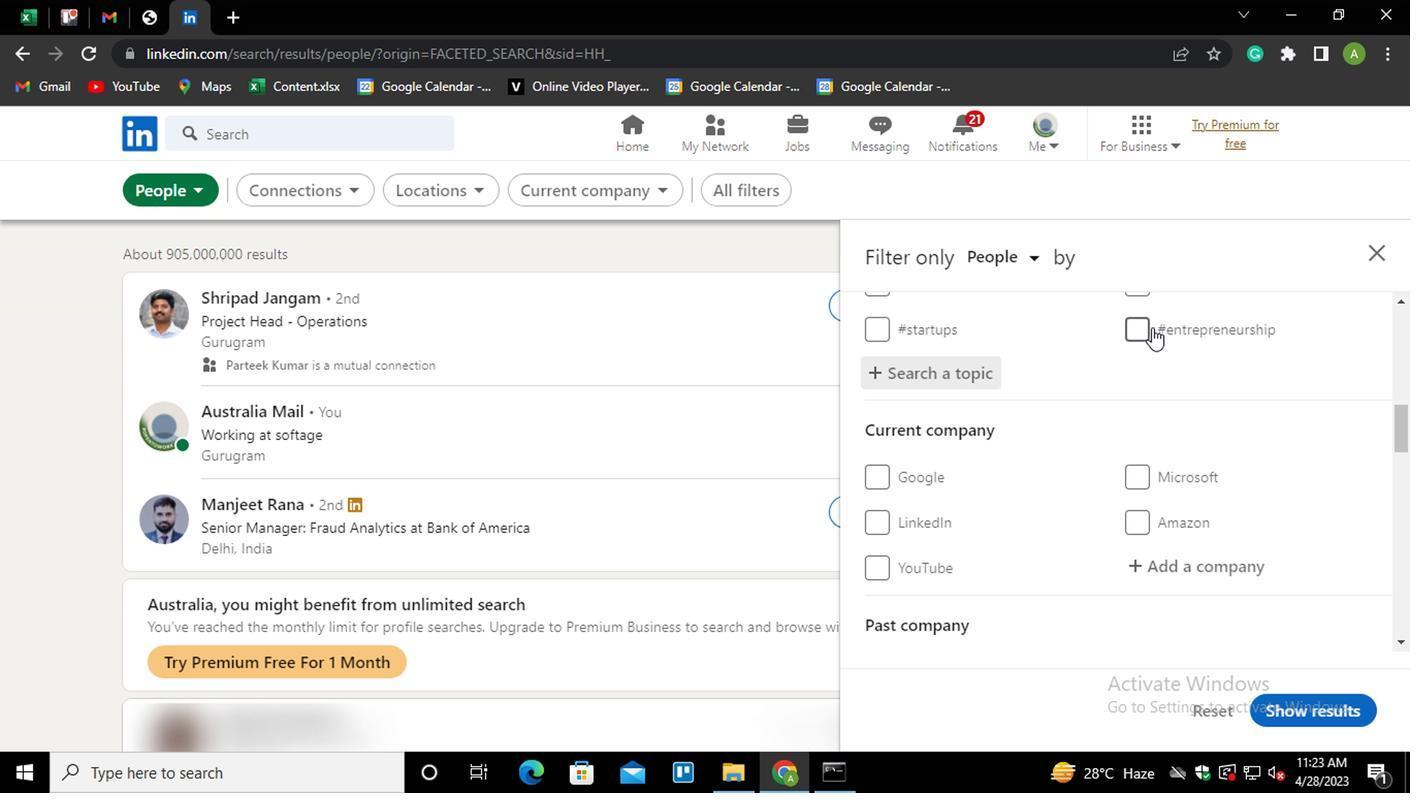 
Action: Mouse scrolled (974, 387) with delta (0, 0)
Screenshot: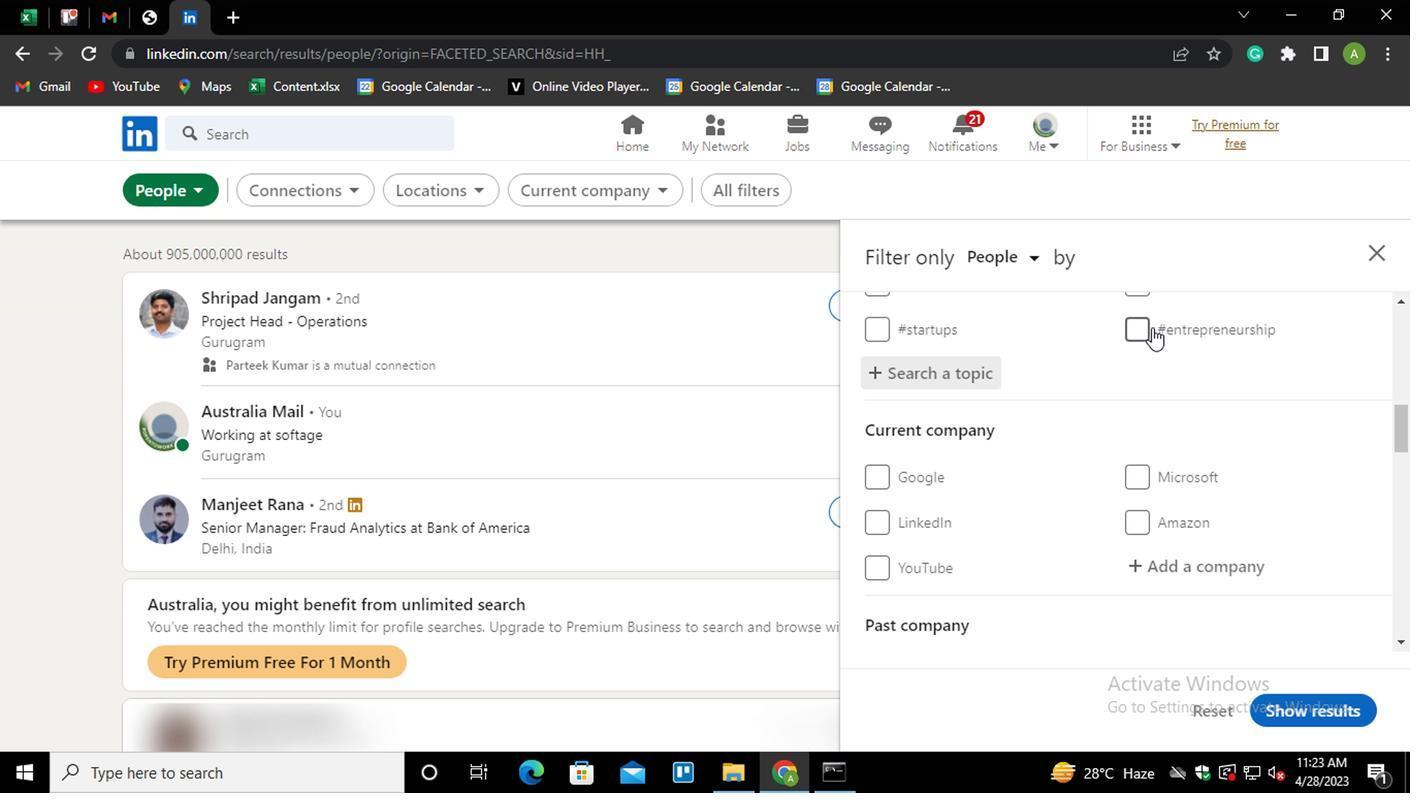 
Action: Mouse scrolled (974, 387) with delta (0, 0)
Screenshot: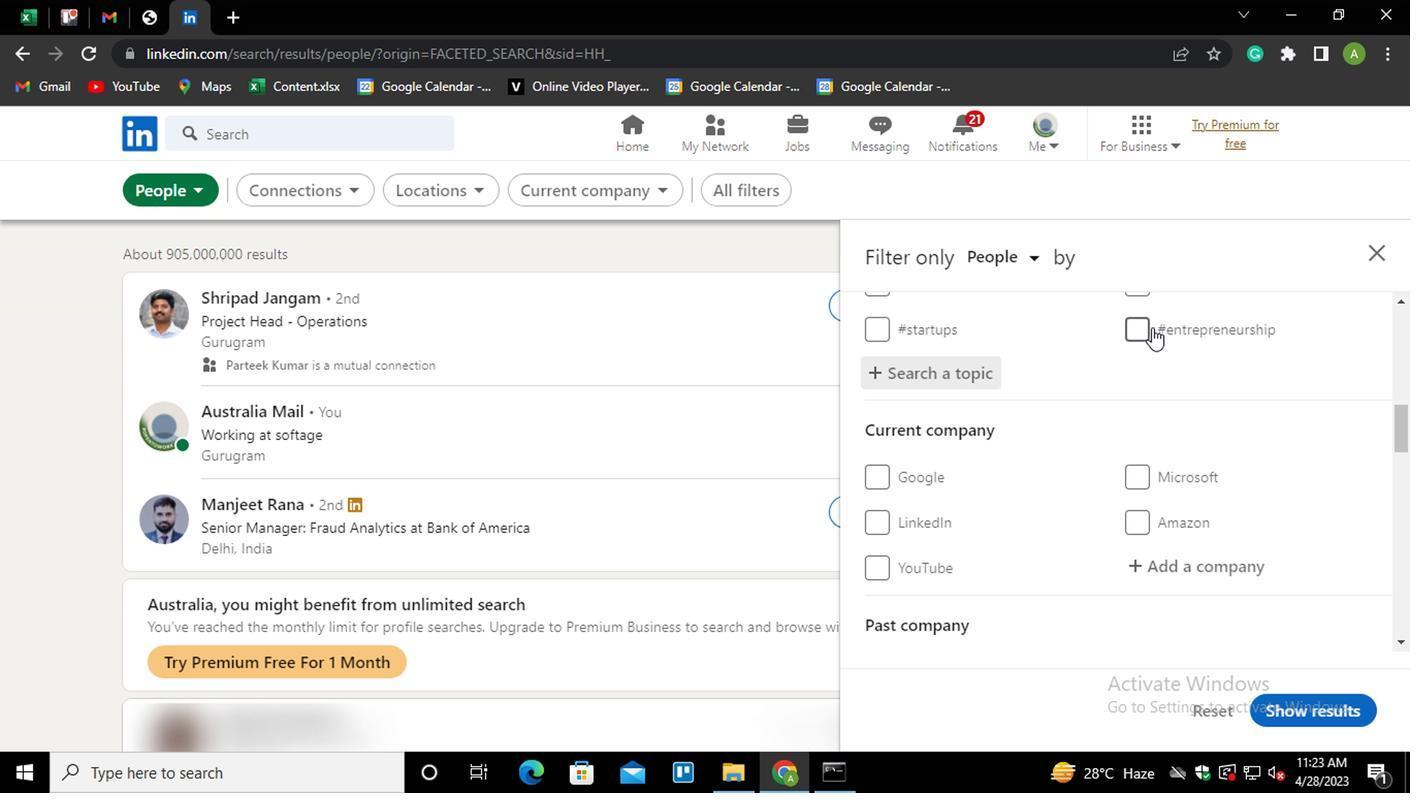 
Action: Mouse scrolled (974, 387) with delta (0, 0)
Screenshot: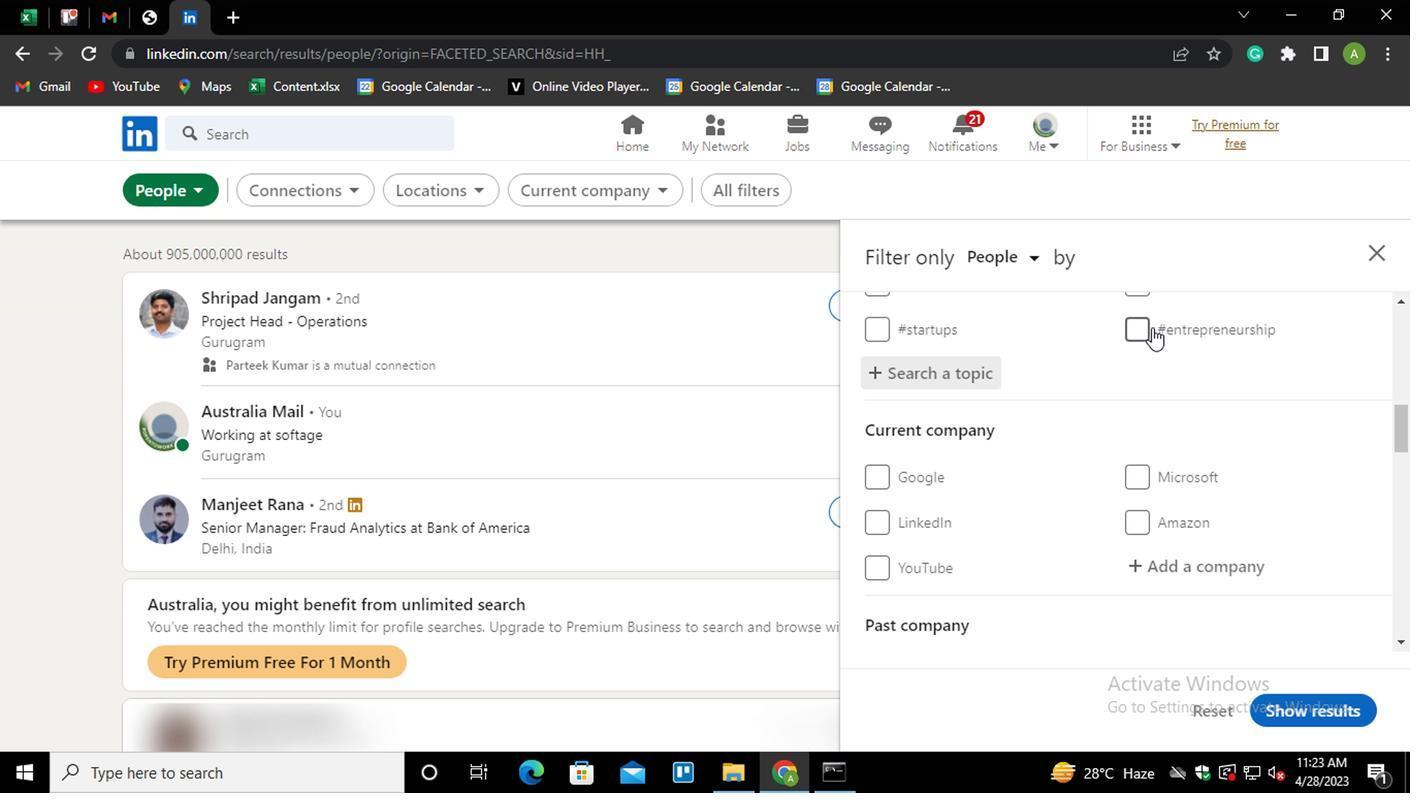 
Action: Mouse scrolled (974, 387) with delta (0, 0)
Screenshot: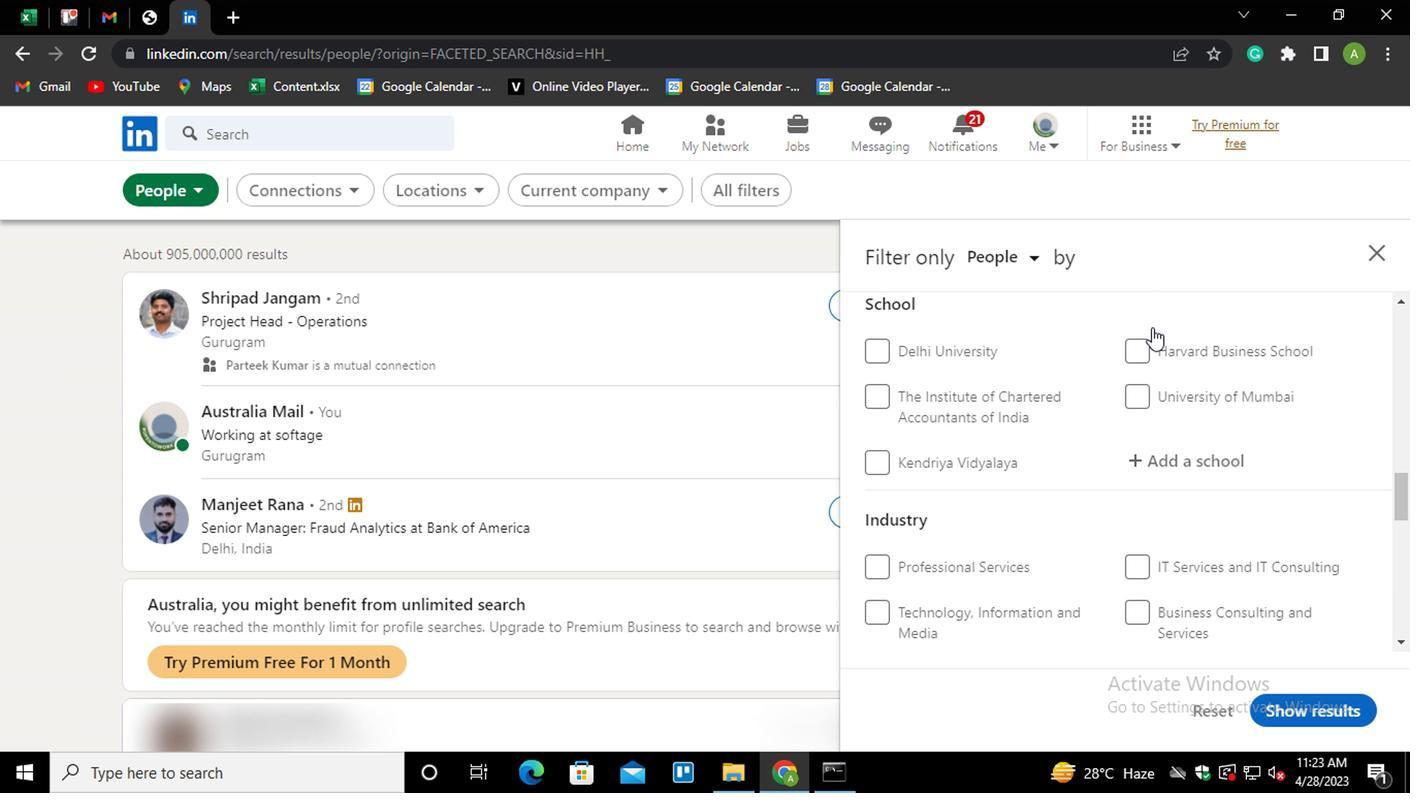 
Action: Mouse scrolled (974, 387) with delta (0, 0)
Screenshot: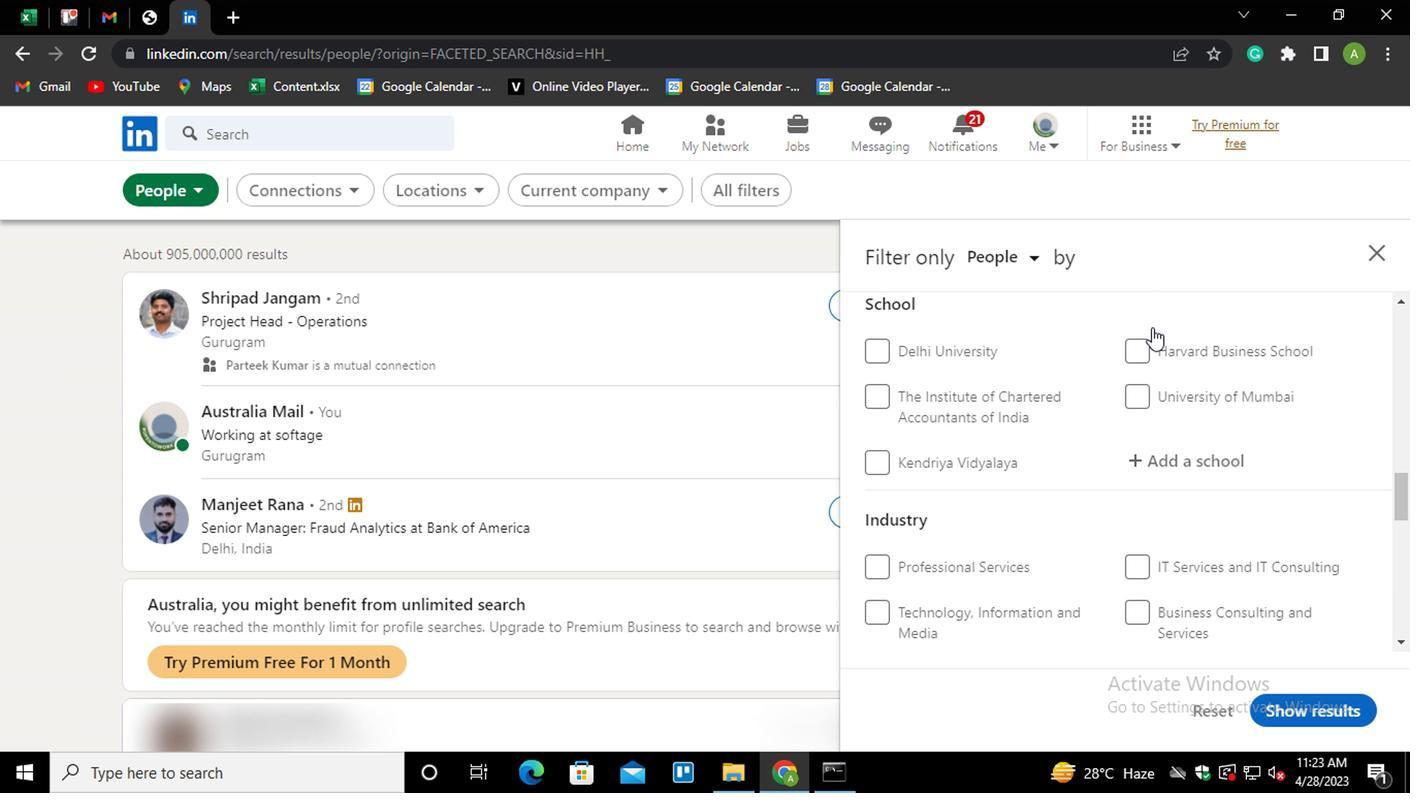
Action: Mouse scrolled (974, 387) with delta (0, 0)
Screenshot: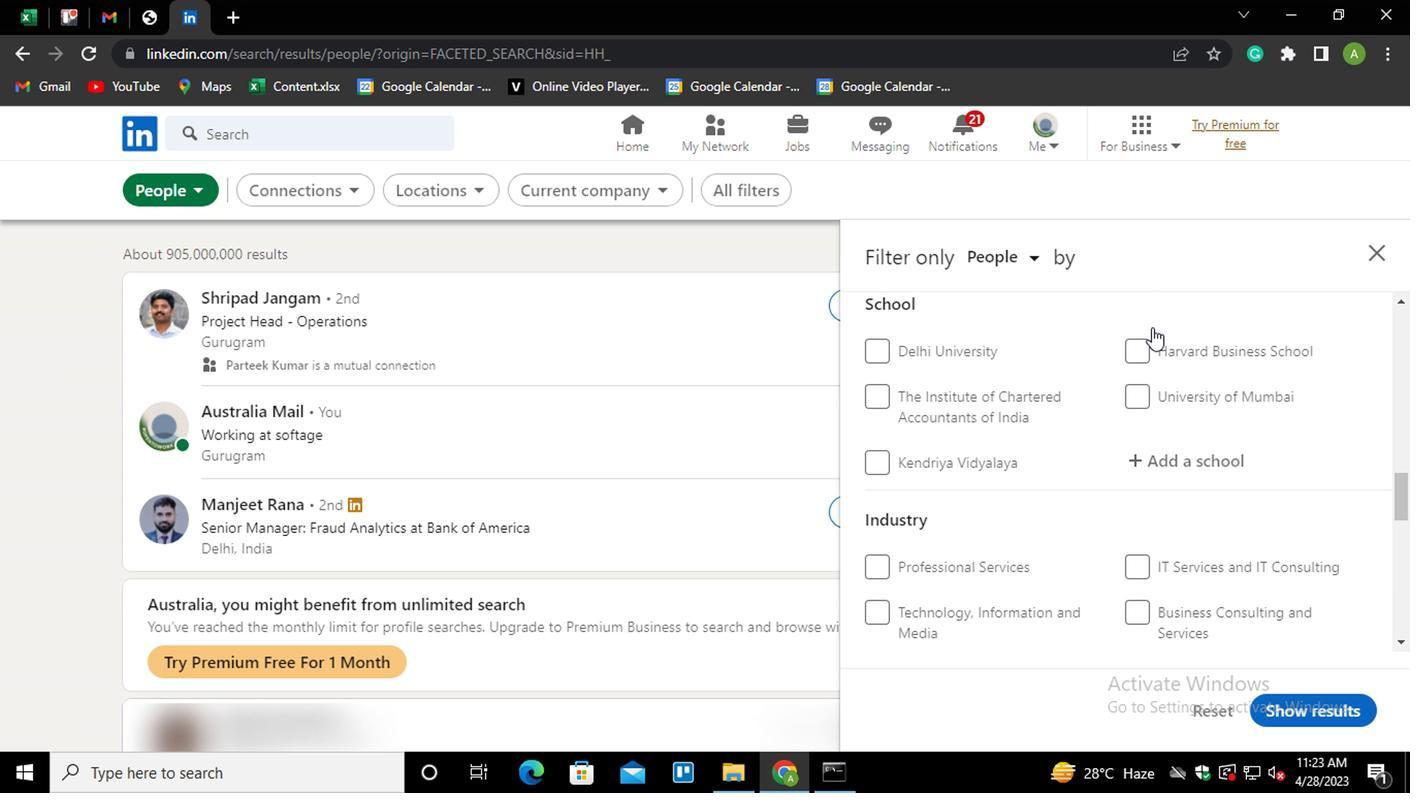 
Action: Mouse moved to (800, 572)
Screenshot: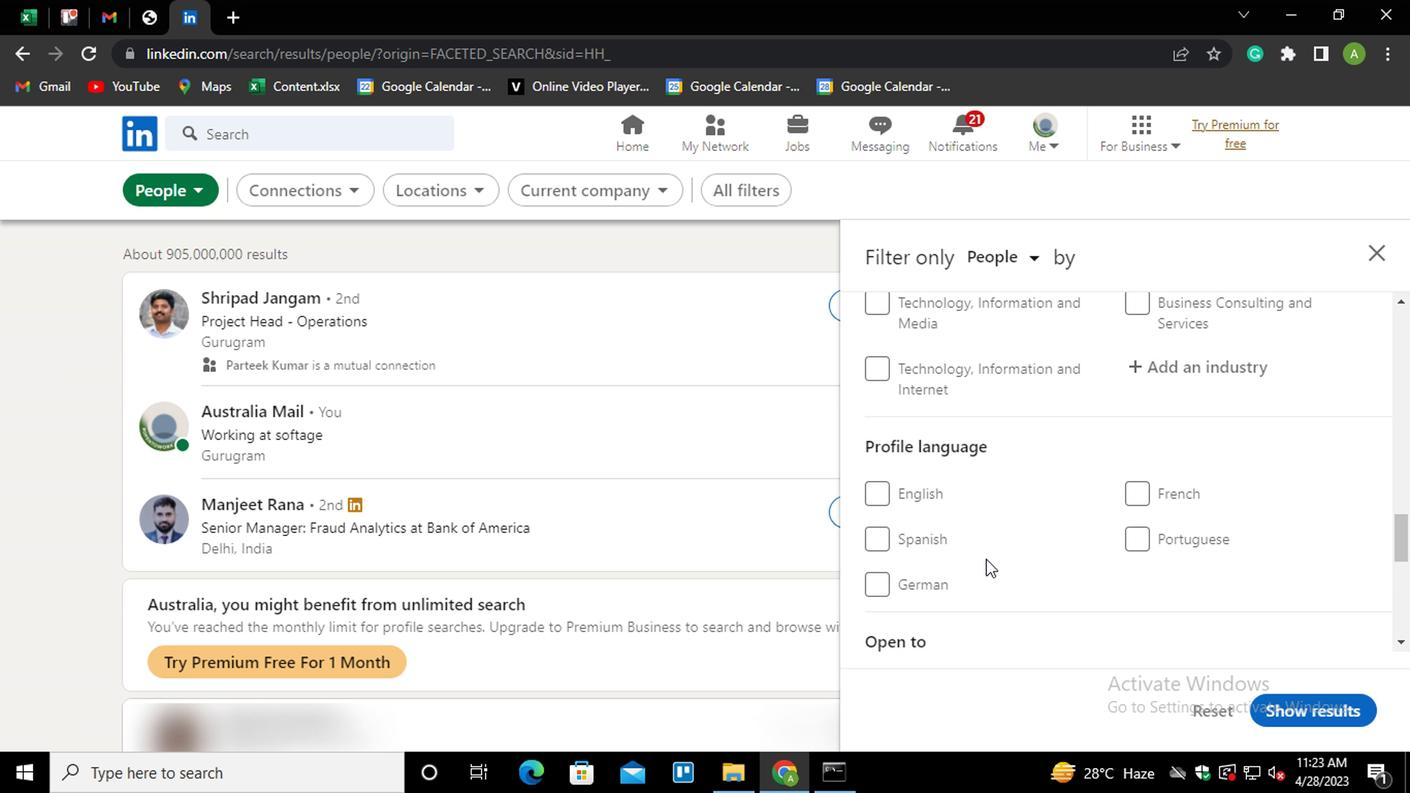 
Action: Mouse pressed left at (800, 572)
Screenshot: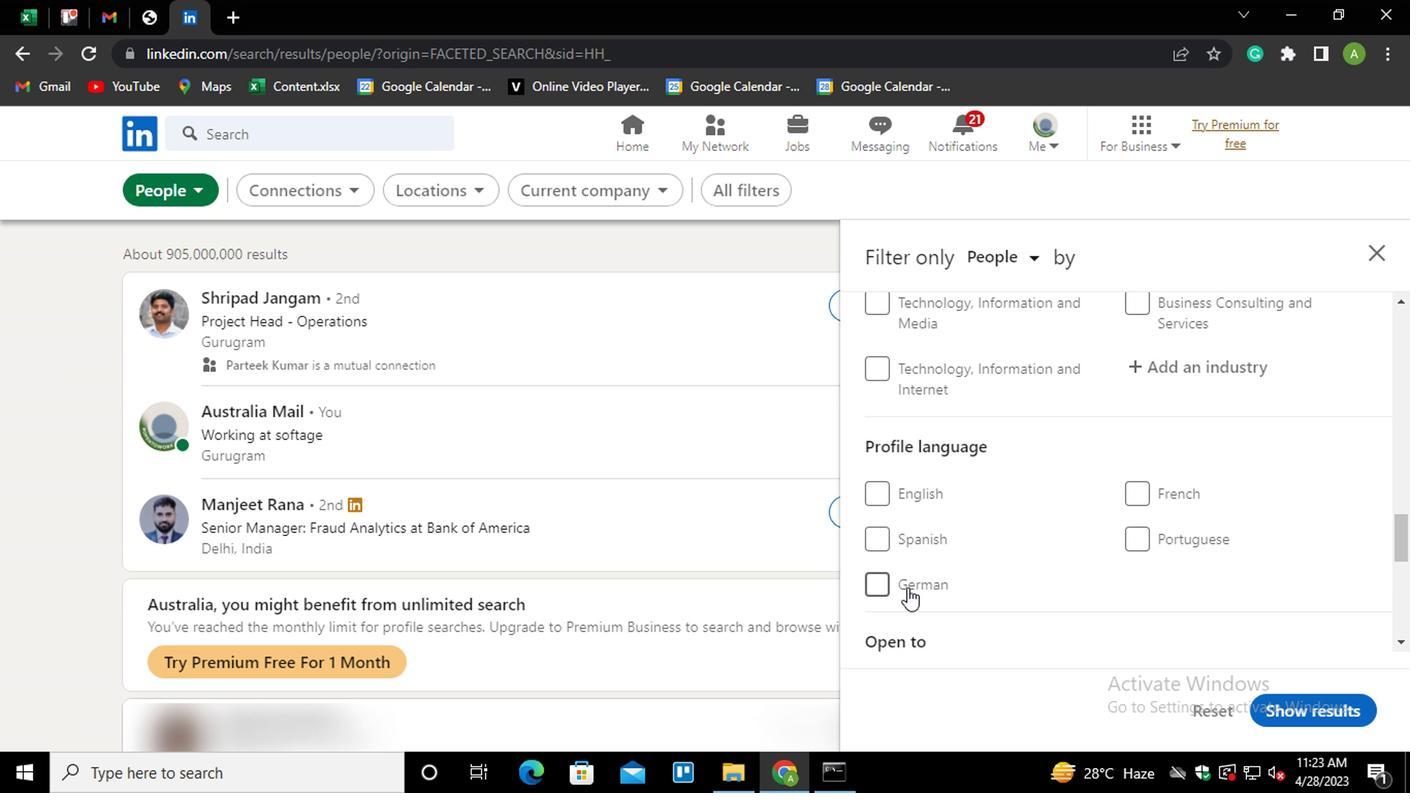 
Action: Mouse moved to (953, 580)
Screenshot: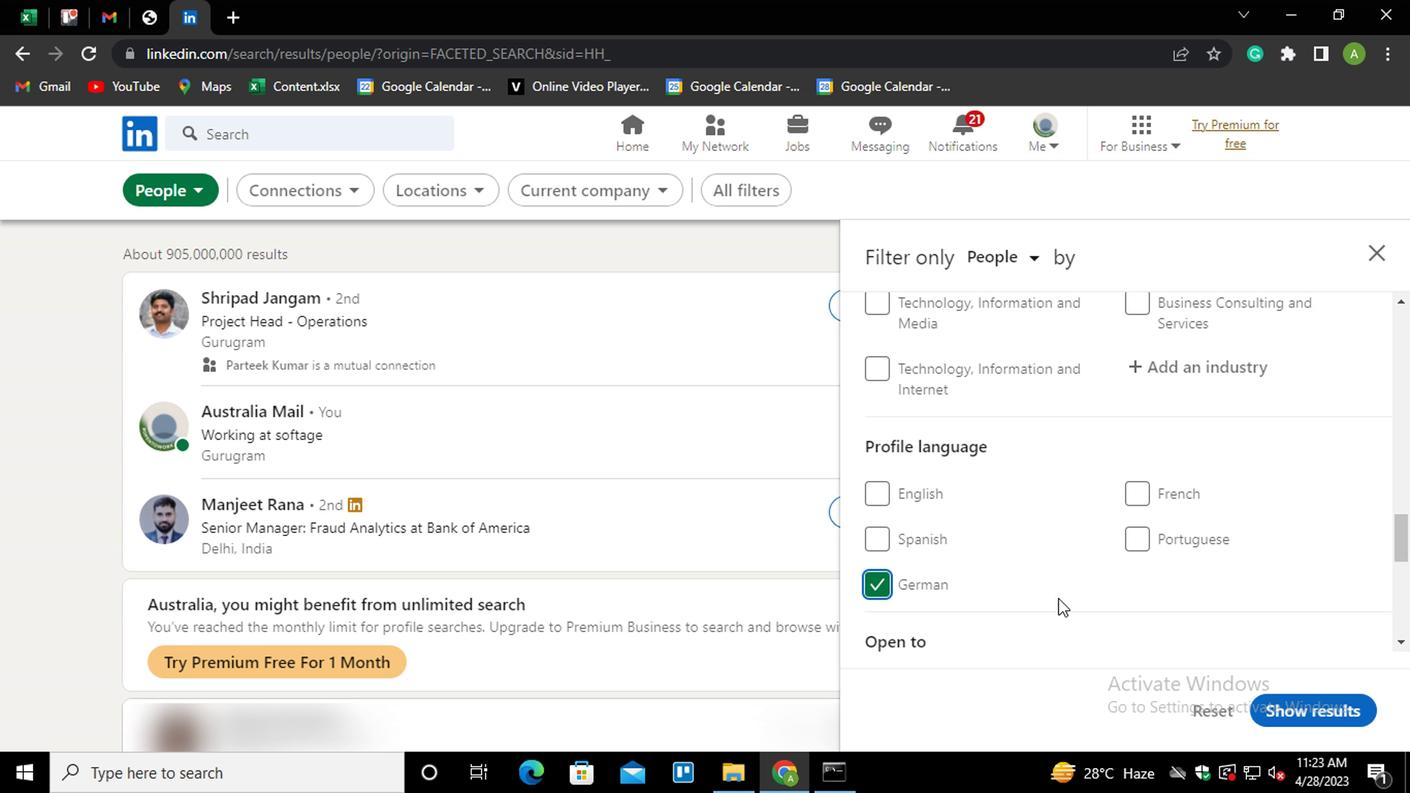 
Action: Mouse scrolled (953, 580) with delta (0, 0)
Screenshot: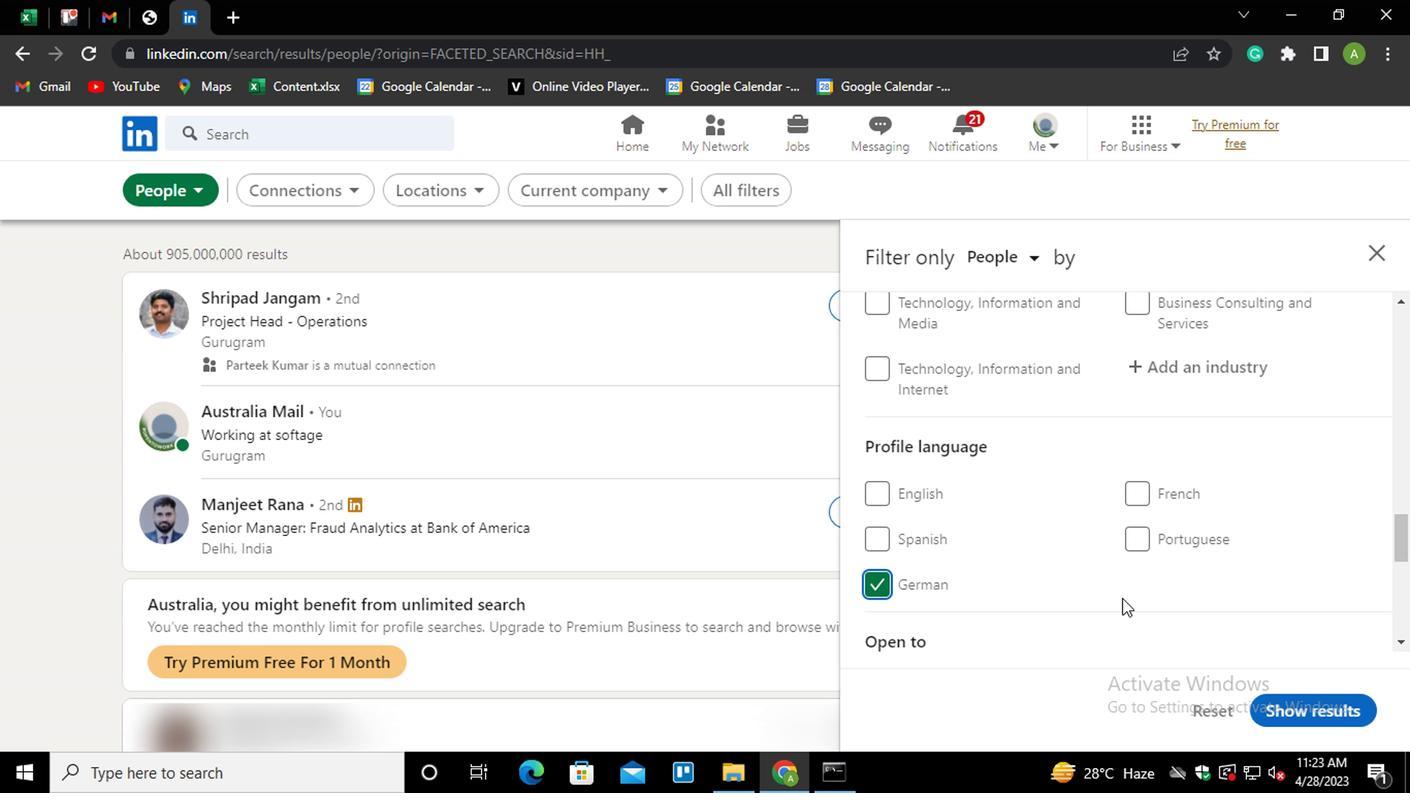 
Action: Mouse scrolled (953, 580) with delta (0, 0)
Screenshot: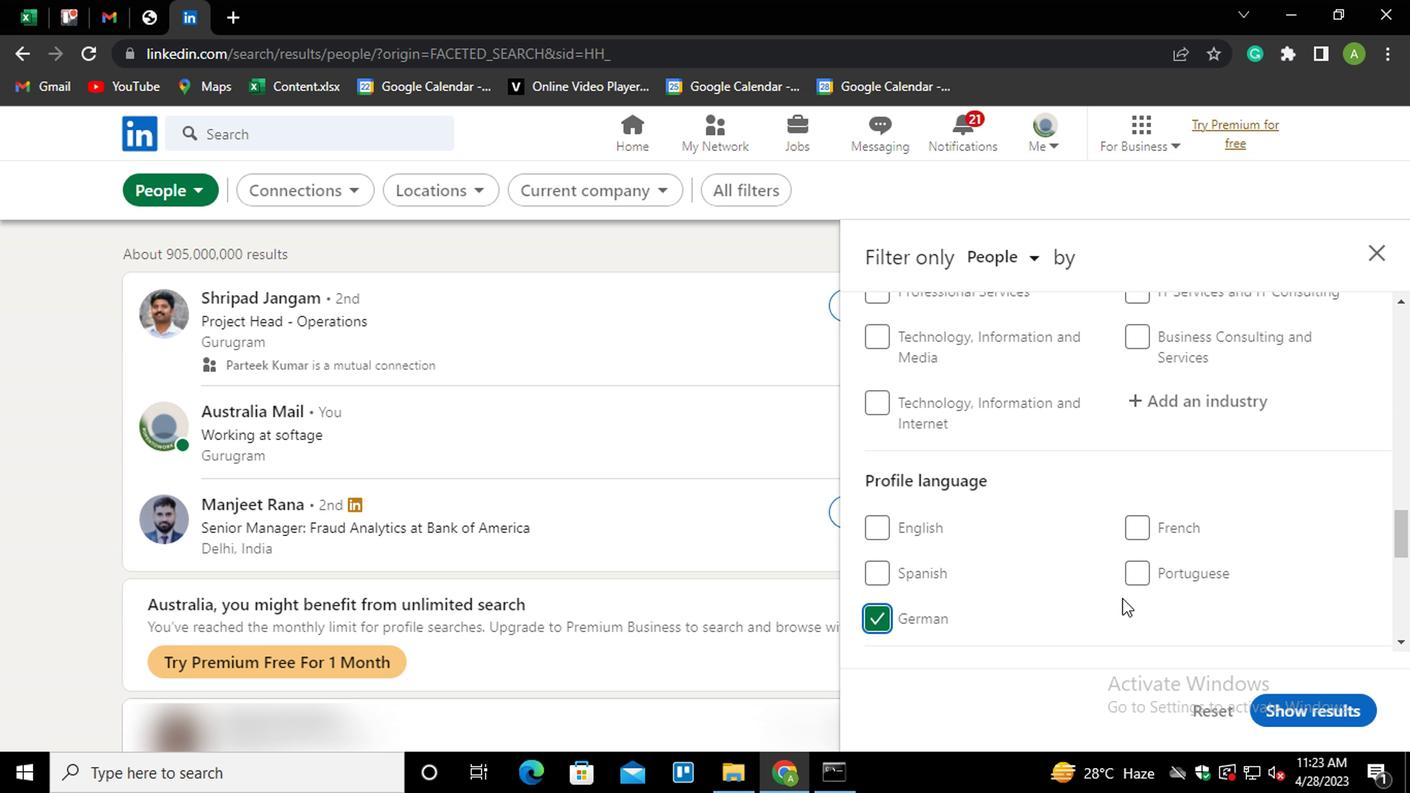
Action: Mouse scrolled (953, 580) with delta (0, 0)
Screenshot: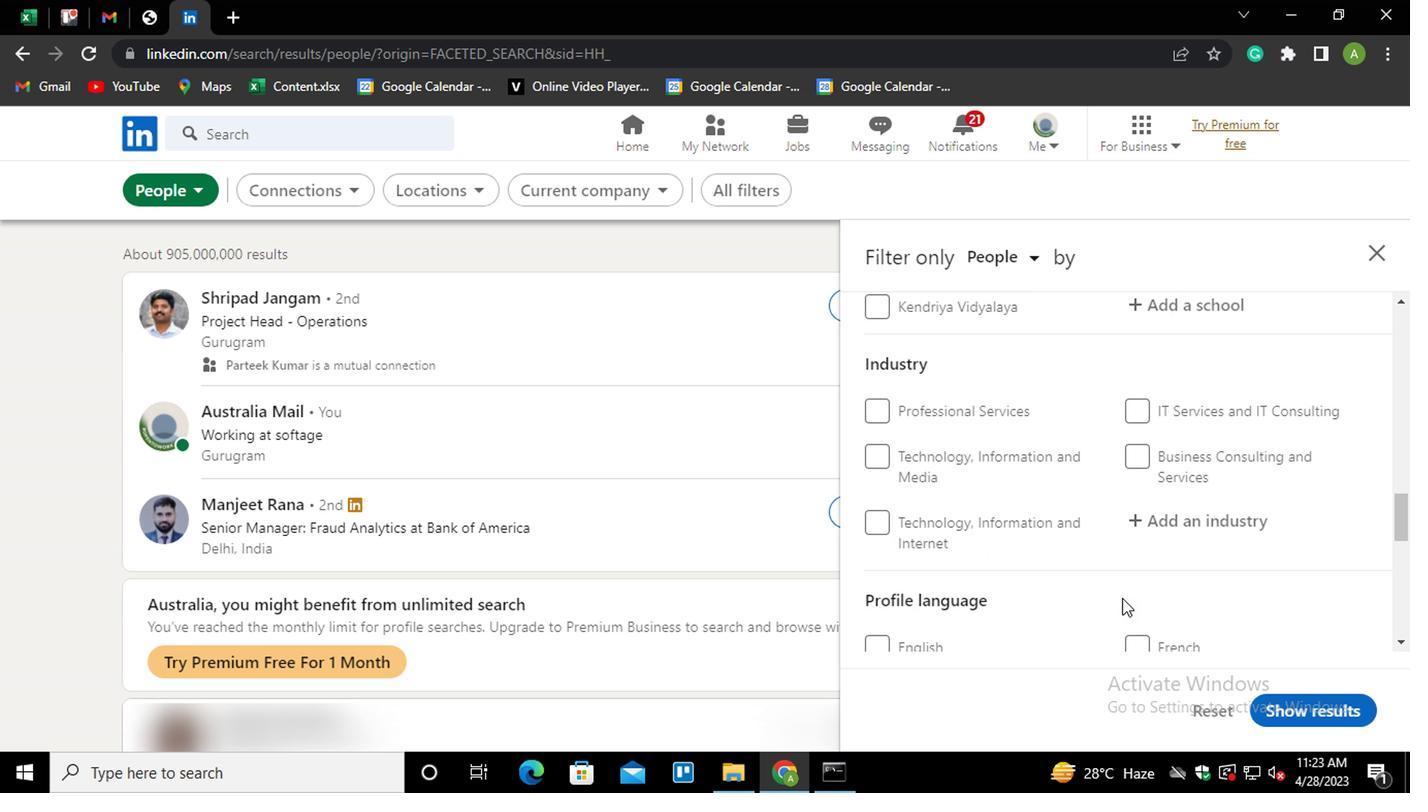 
Action: Mouse scrolled (953, 580) with delta (0, 0)
Screenshot: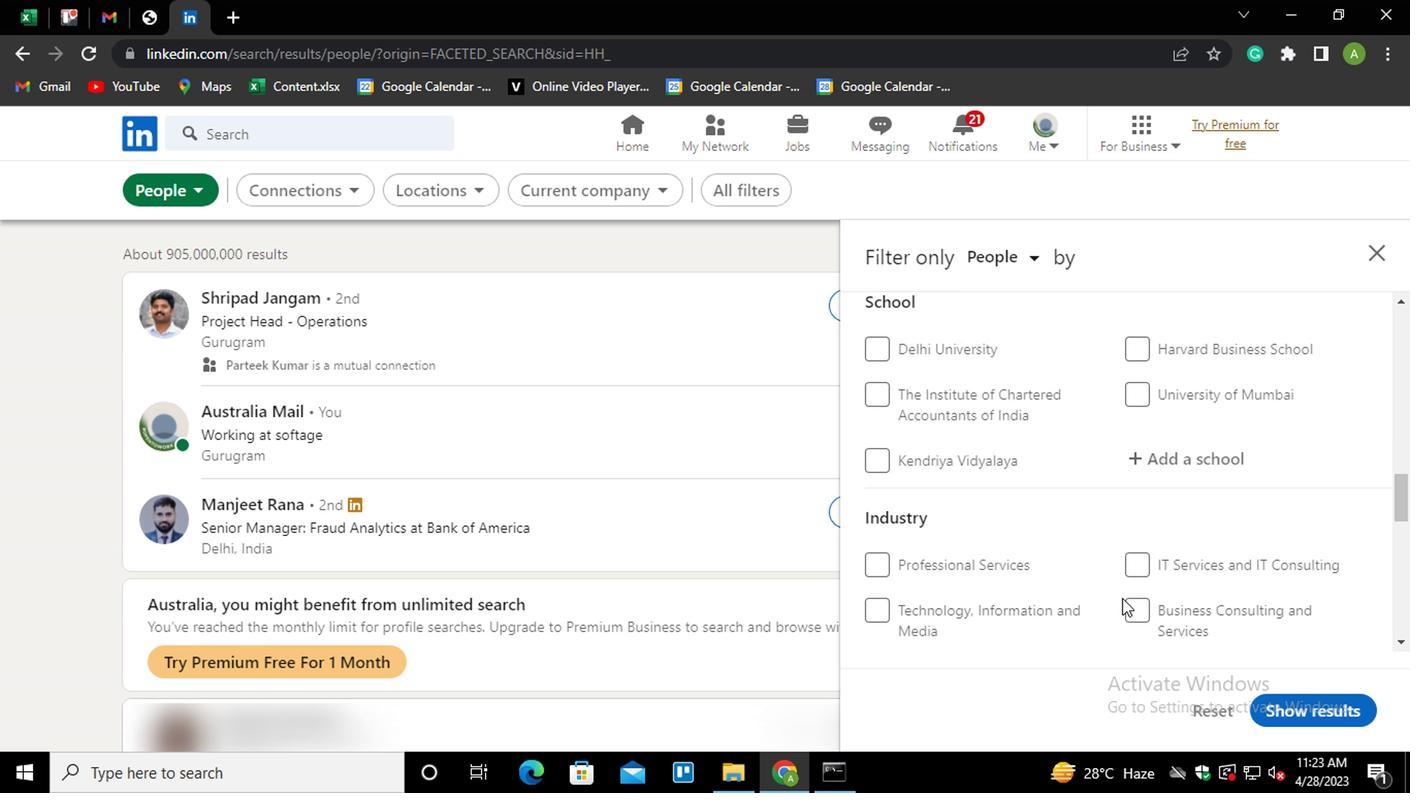 
Action: Mouse scrolled (953, 580) with delta (0, 0)
Screenshot: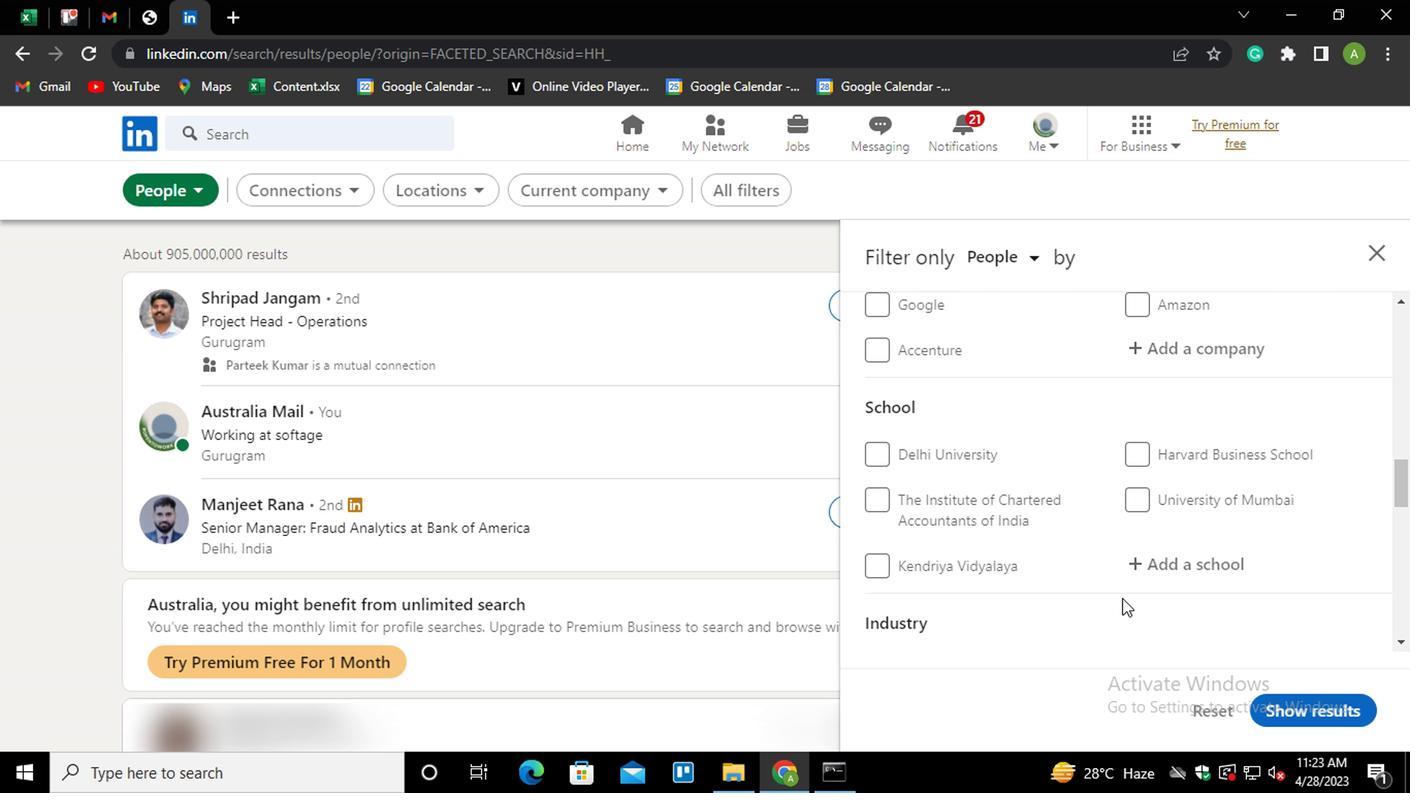 
Action: Mouse scrolled (953, 580) with delta (0, 0)
Screenshot: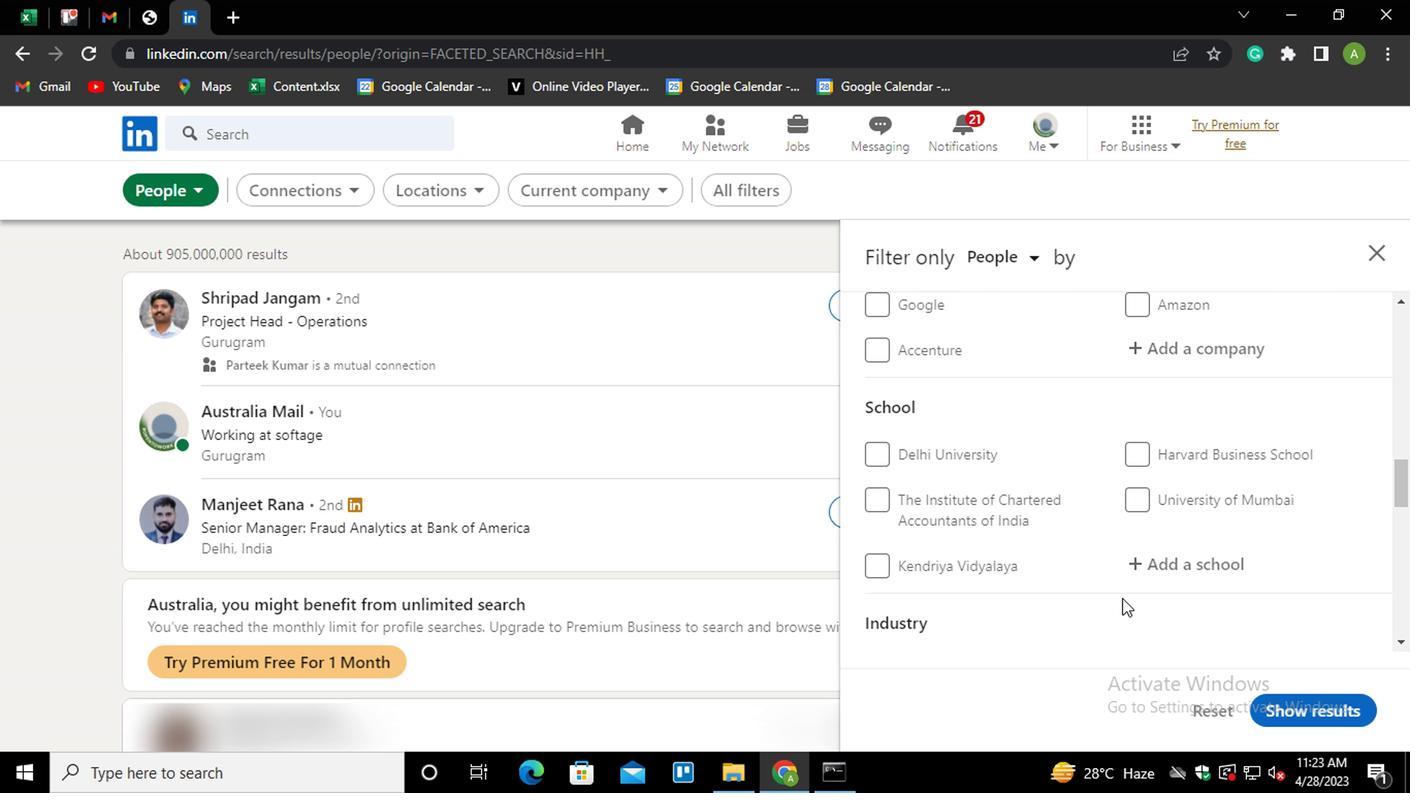 
Action: Mouse scrolled (953, 580) with delta (0, 0)
Screenshot: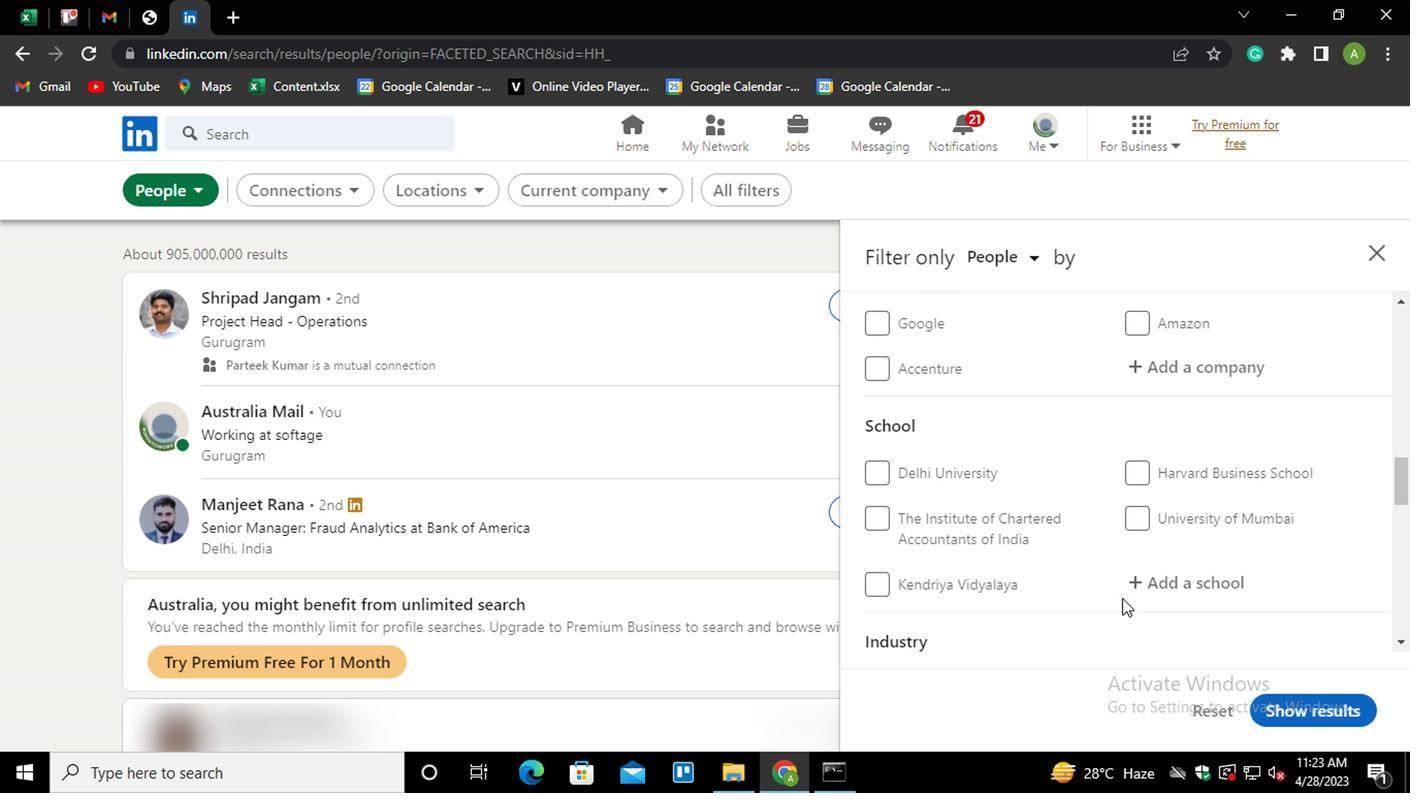 
Action: Mouse scrolled (953, 580) with delta (0, 0)
Screenshot: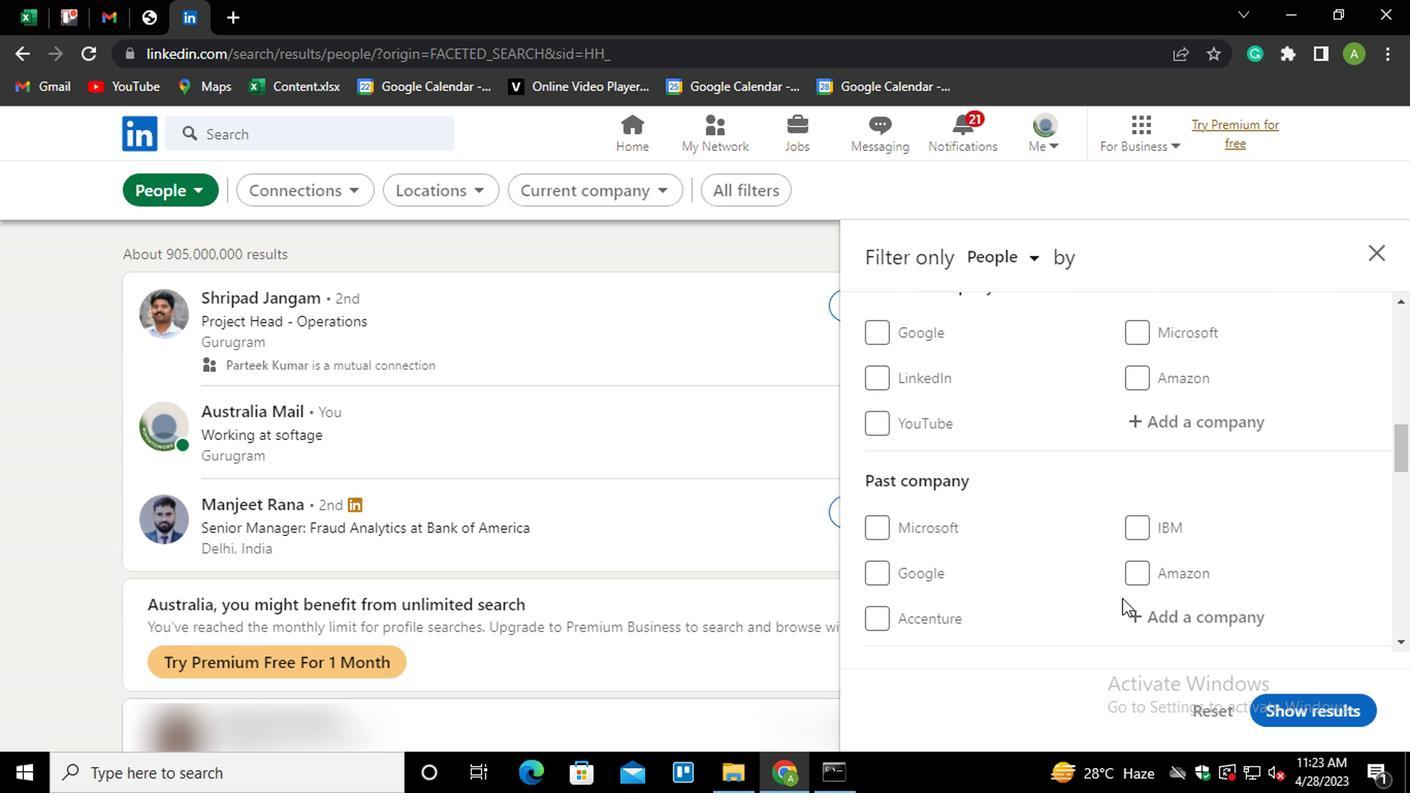 
Action: Mouse scrolled (953, 580) with delta (0, 0)
Screenshot: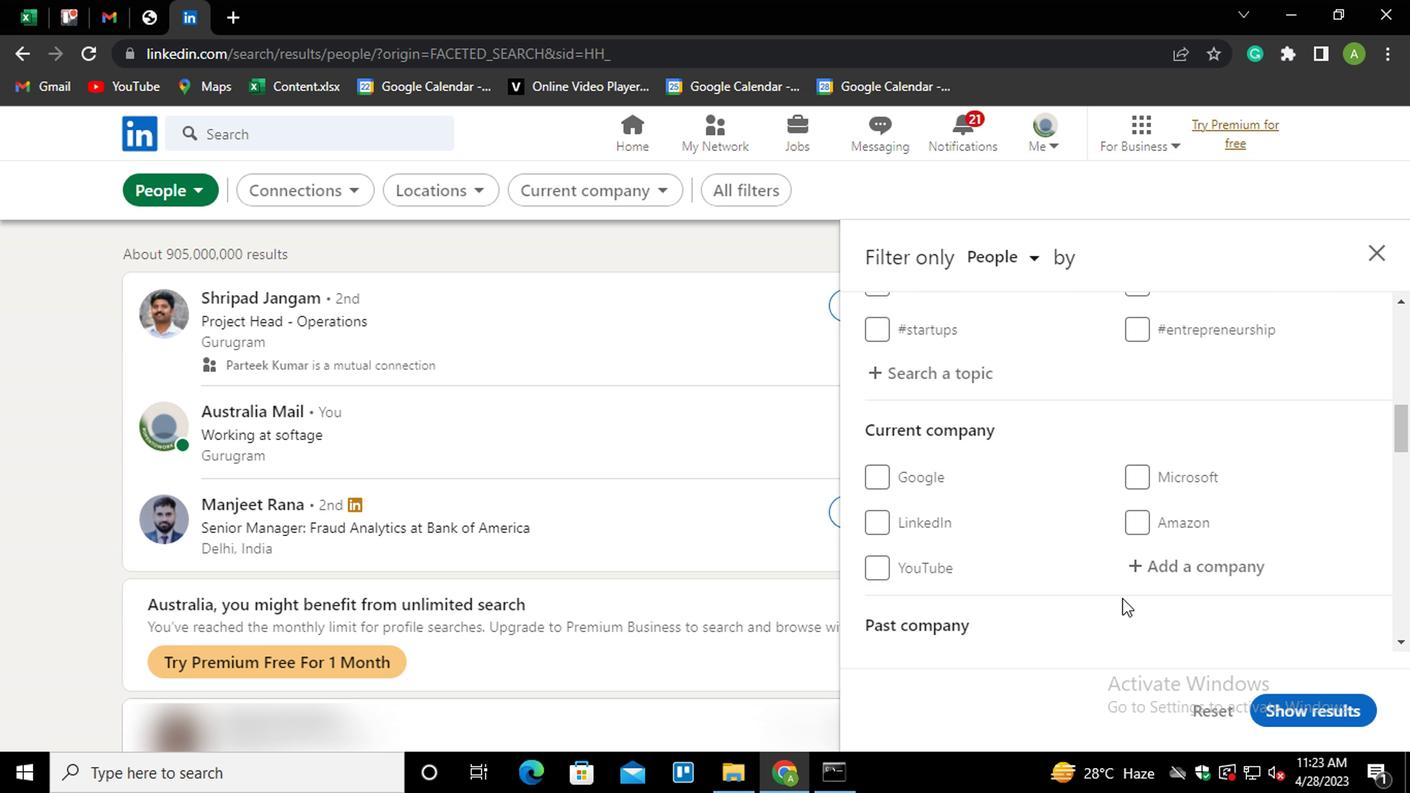 
Action: Mouse scrolled (953, 580) with delta (0, 0)
Screenshot: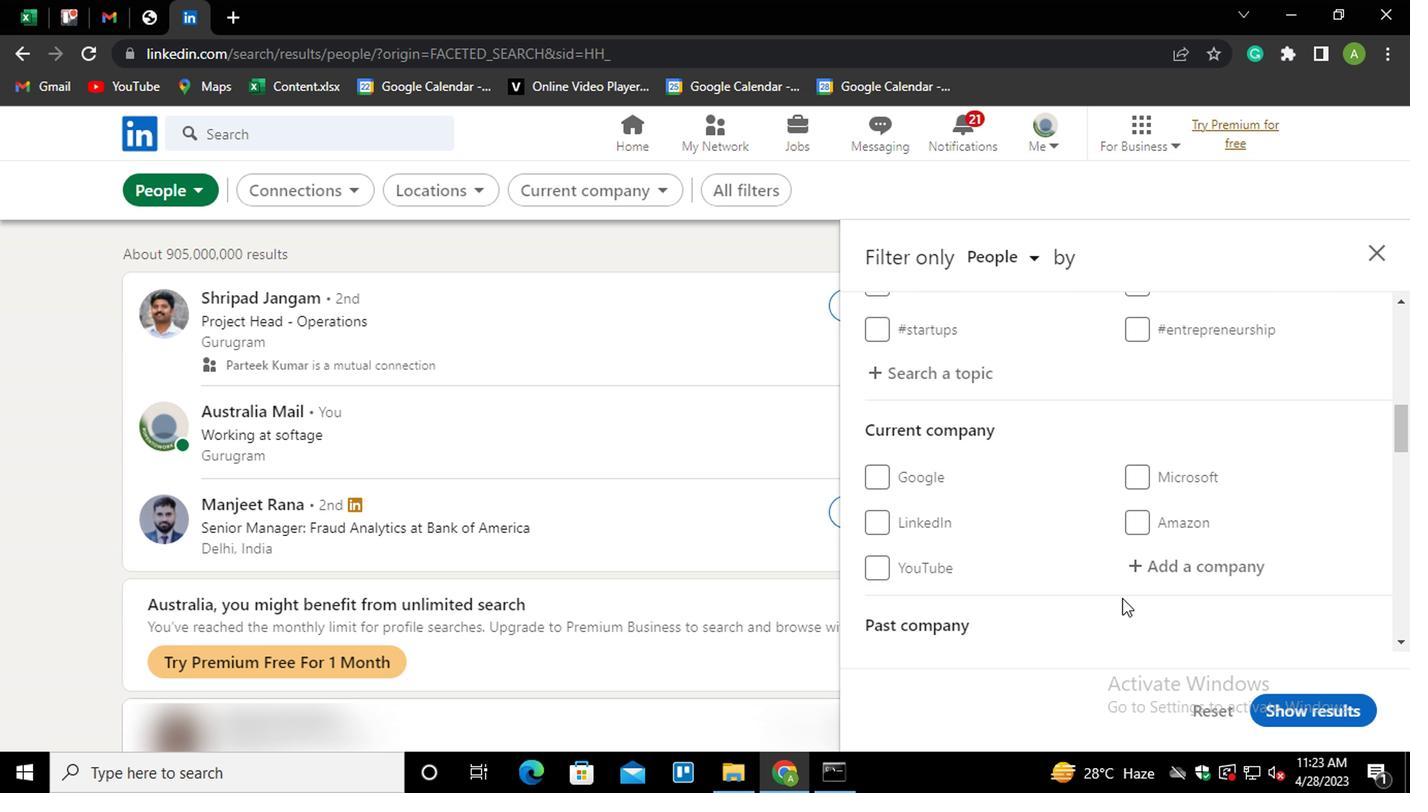 
Action: Mouse scrolled (953, 579) with delta (0, 0)
Screenshot: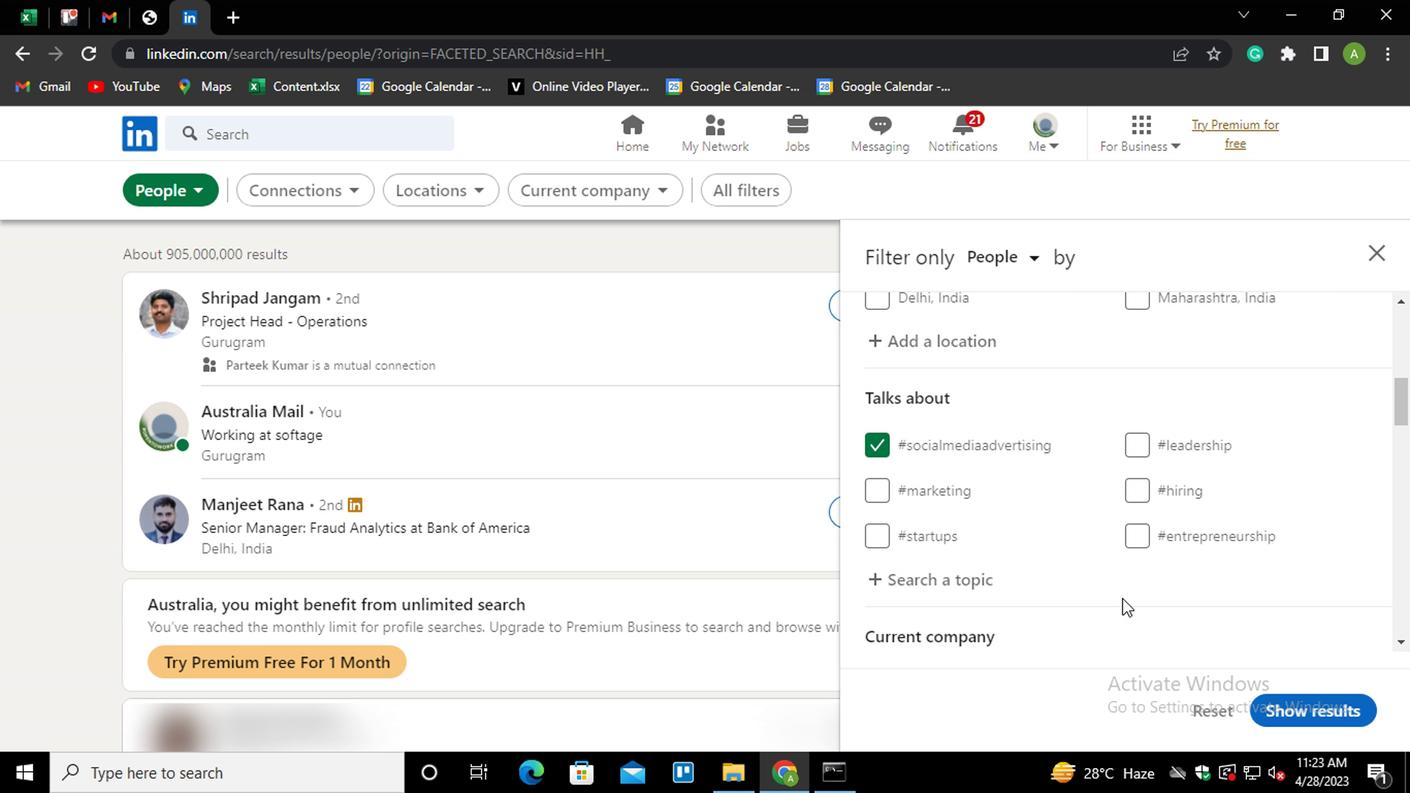 
Action: Mouse scrolled (953, 579) with delta (0, 0)
Screenshot: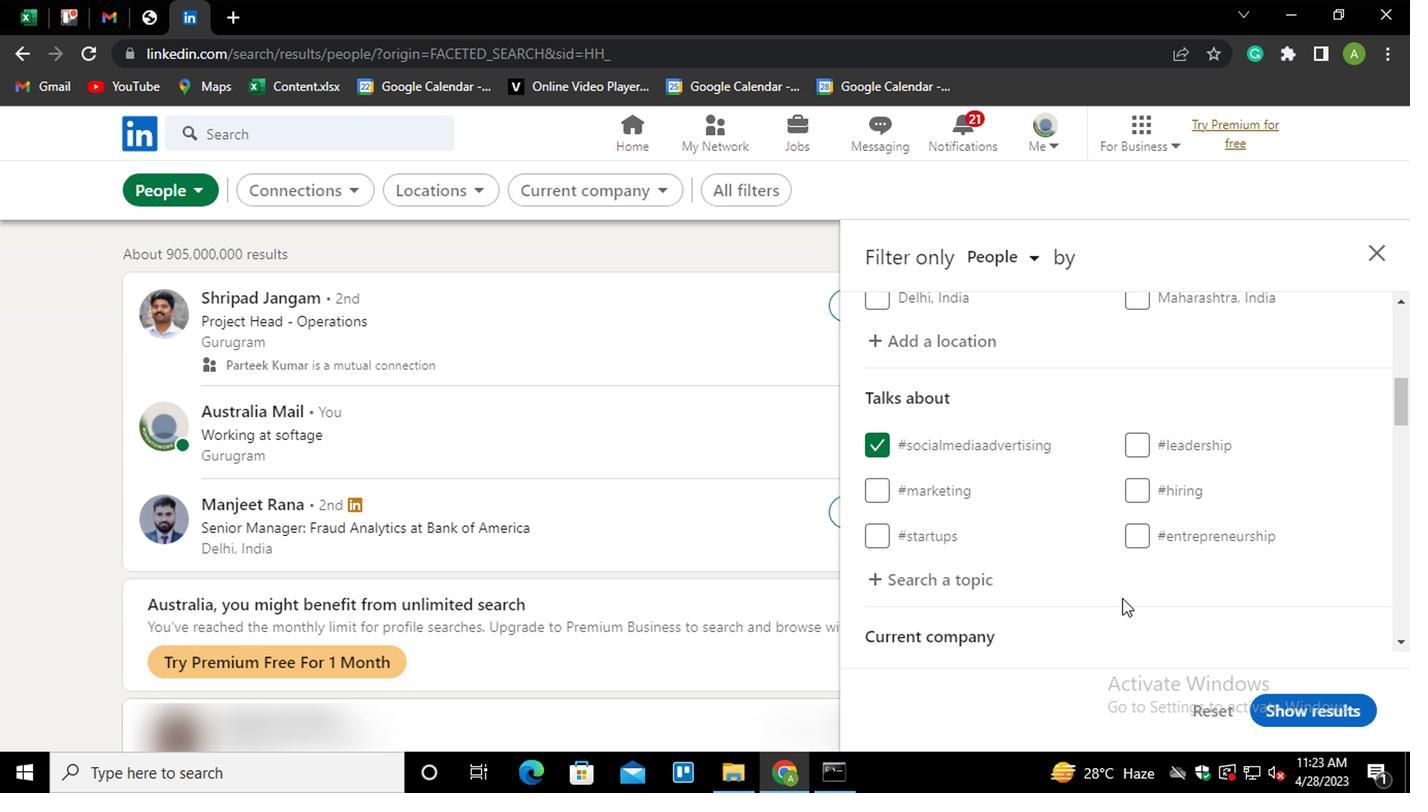 
Action: Mouse moved to (975, 561)
Screenshot: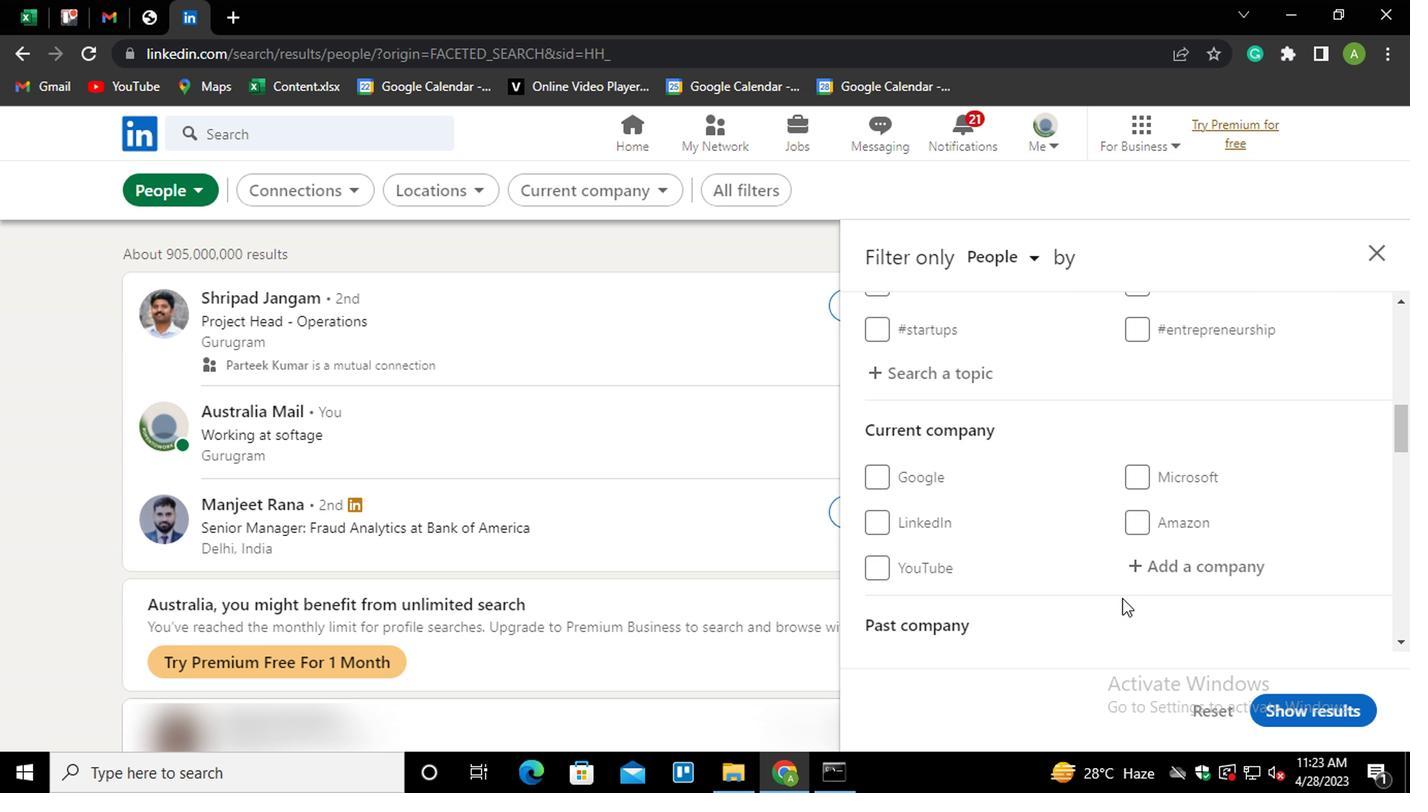 
Action: Mouse pressed left at (975, 561)
Screenshot: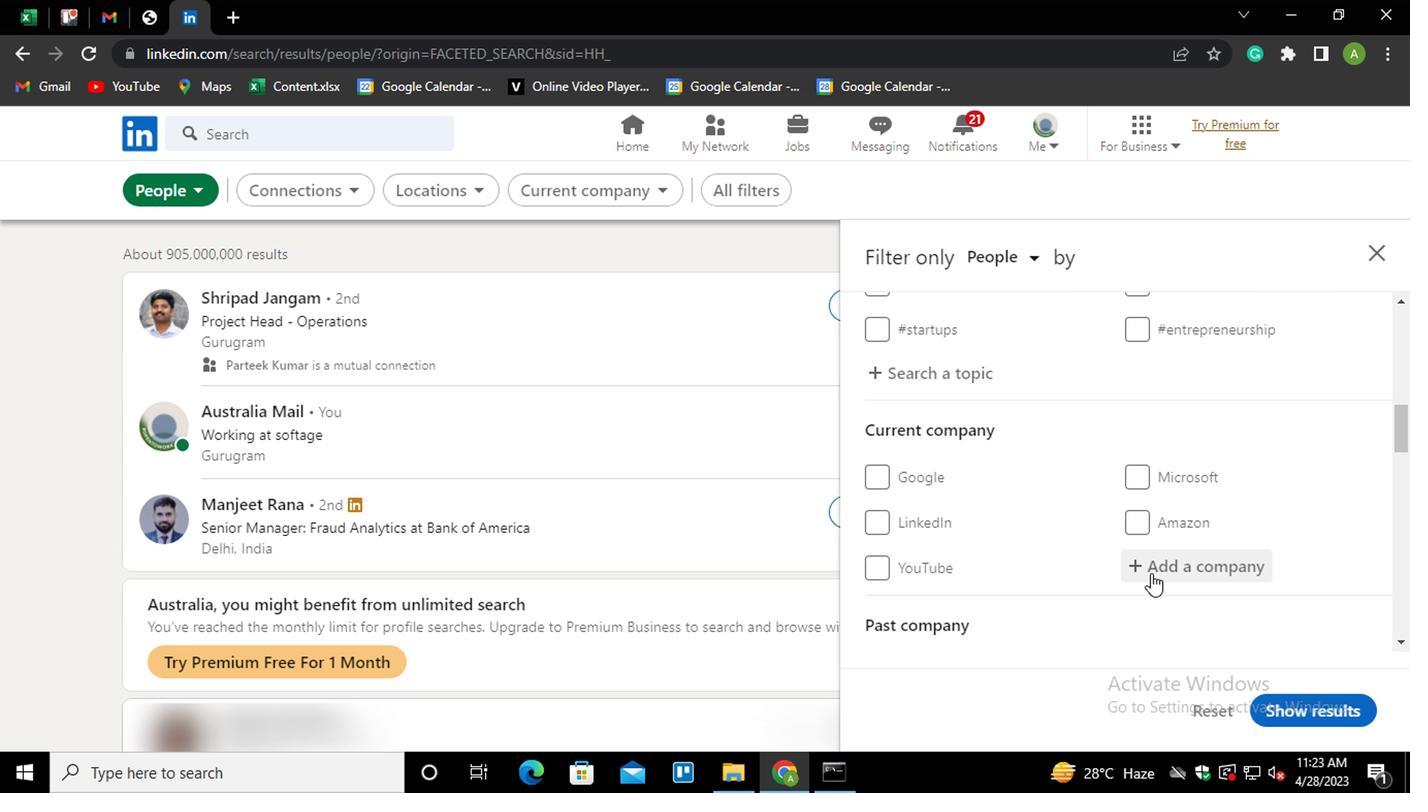 
Action: Mouse moved to (973, 561)
Screenshot: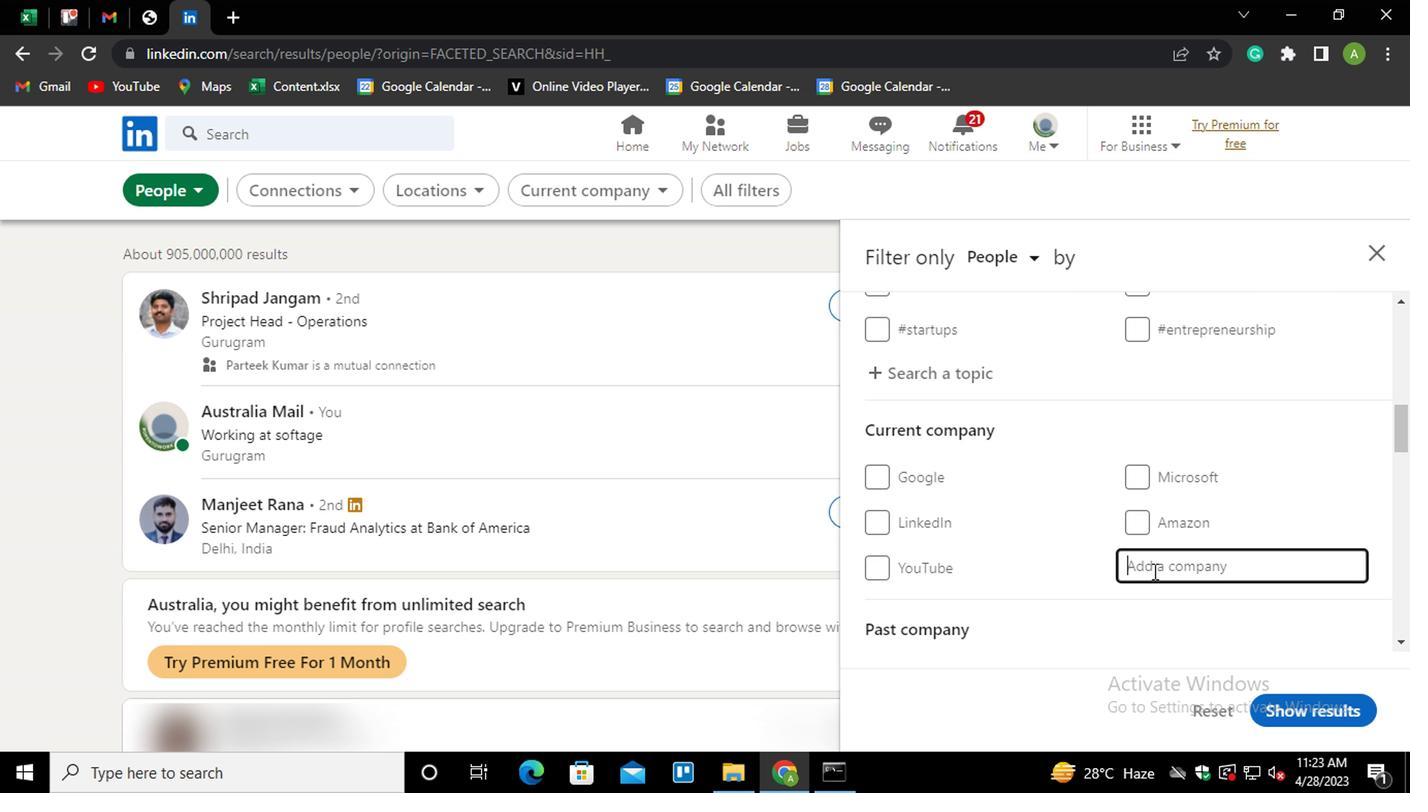 
Action: Key pressed <Key.shift>
Screenshot: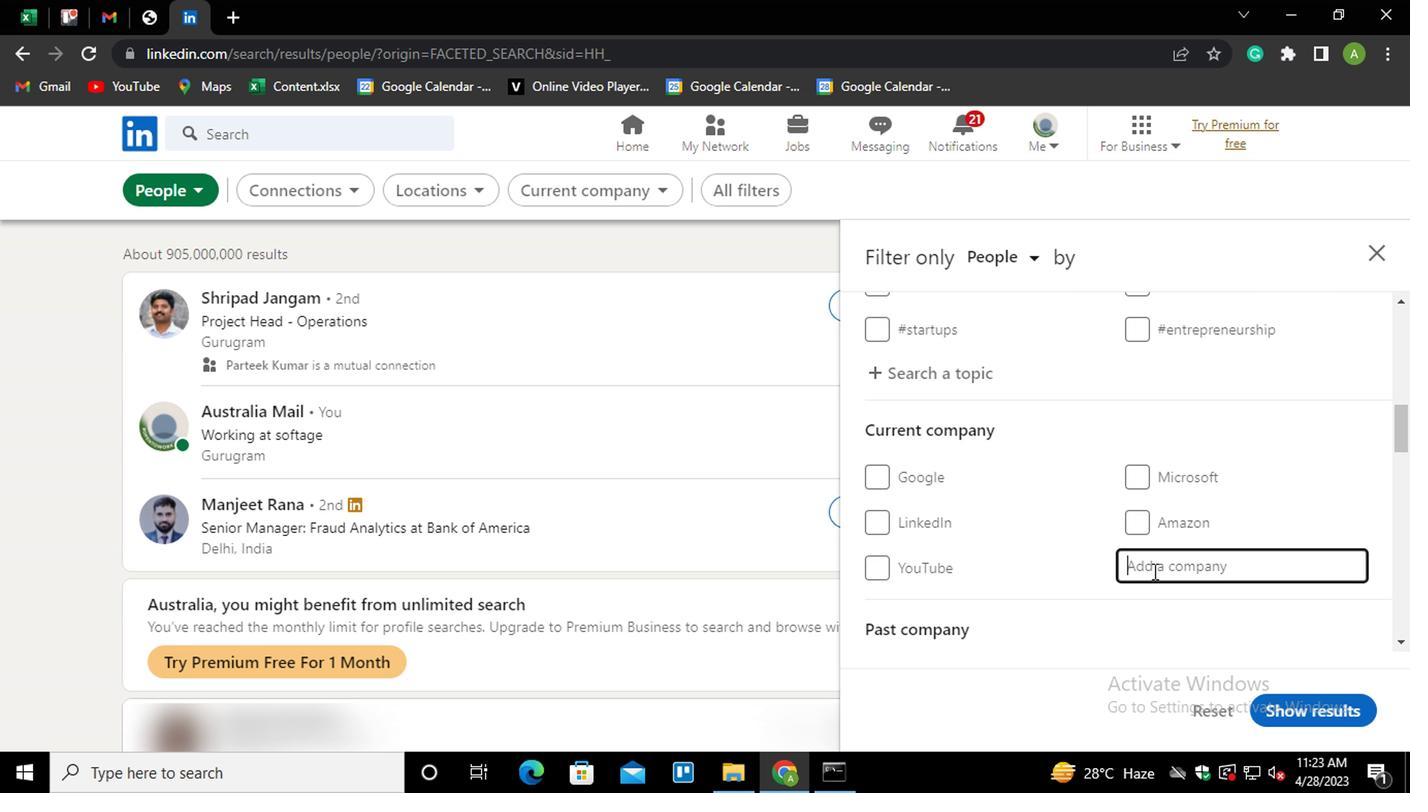 
Action: Mouse moved to (971, 562)
Screenshot: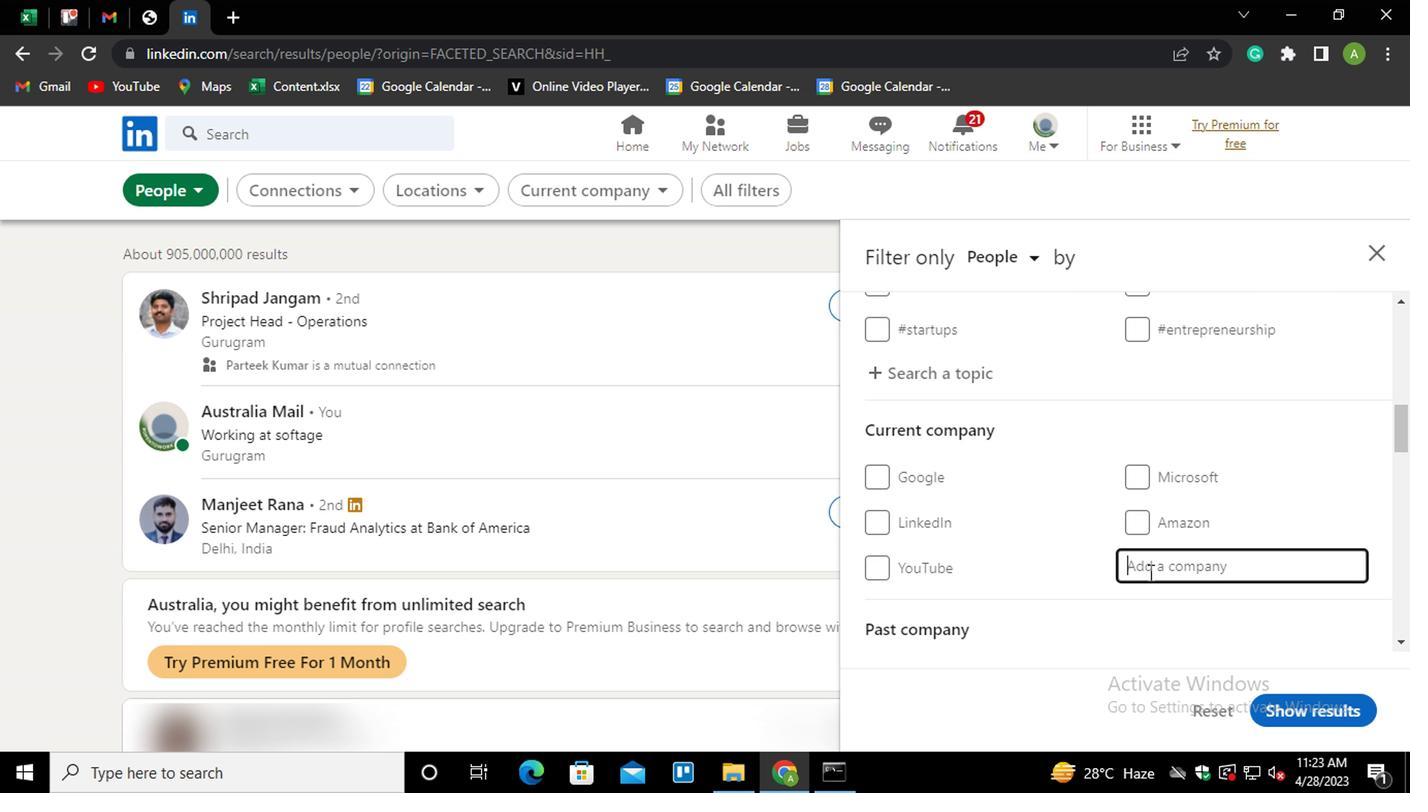 
Action: Key pressed R
Screenshot: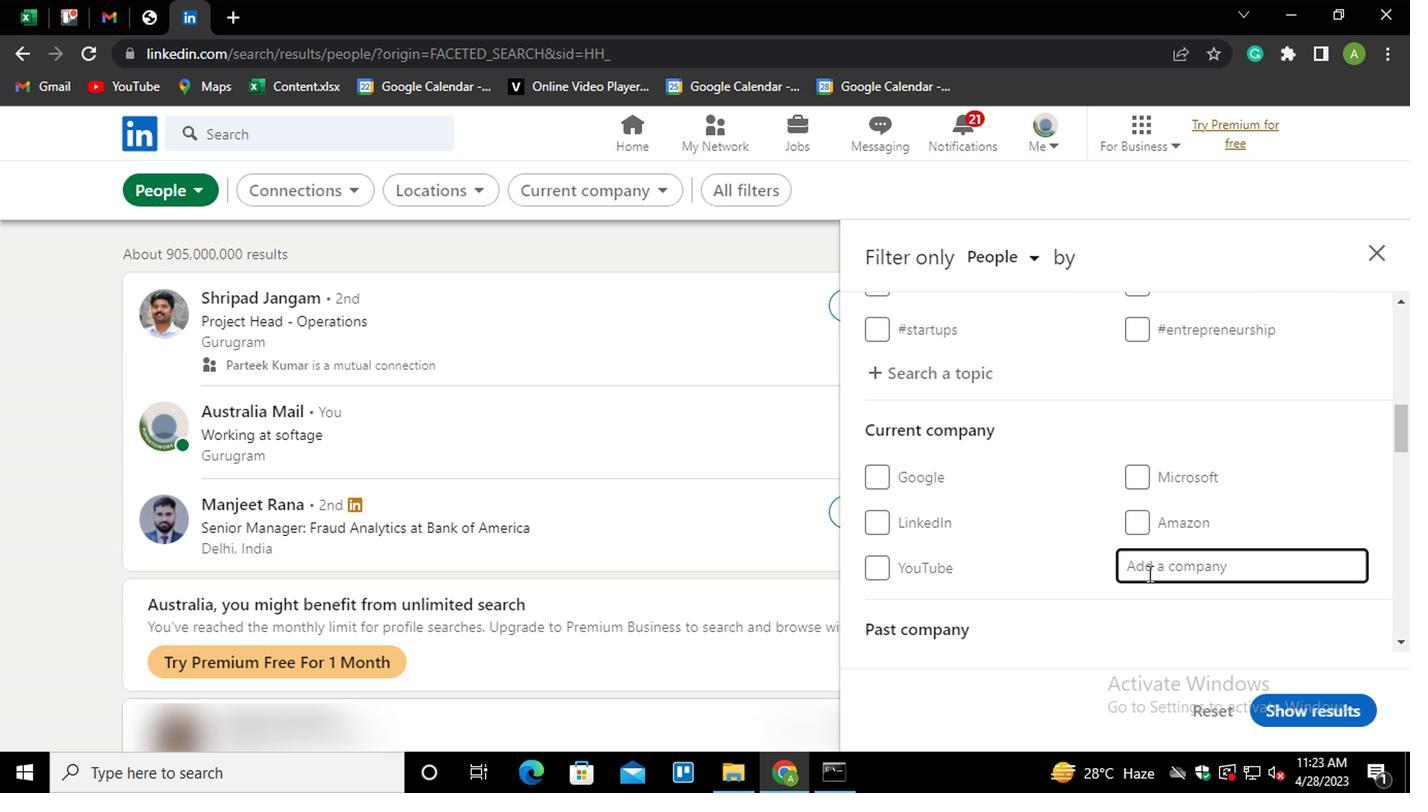 
Action: Mouse moved to (968, 564)
Screenshot: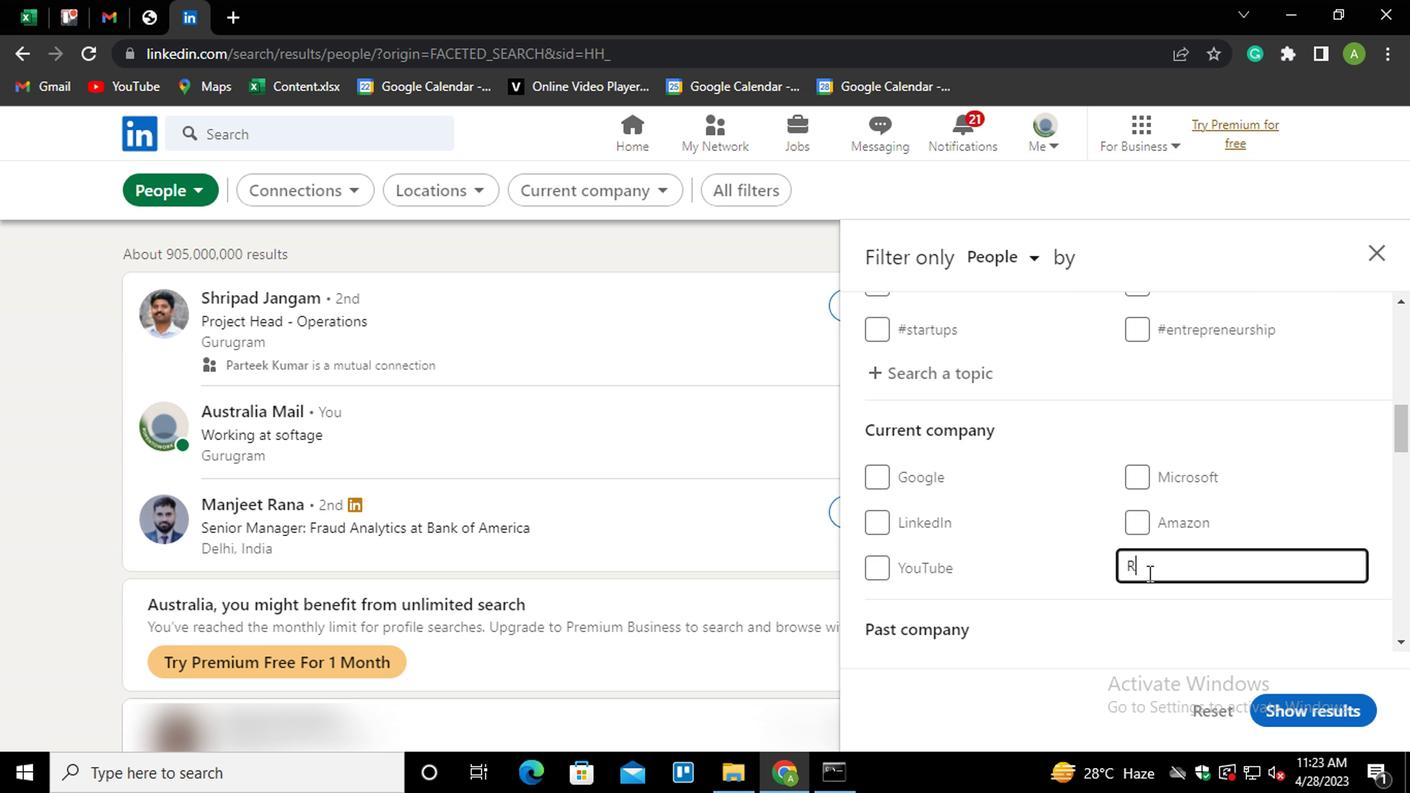 
Action: Key pressed A
Screenshot: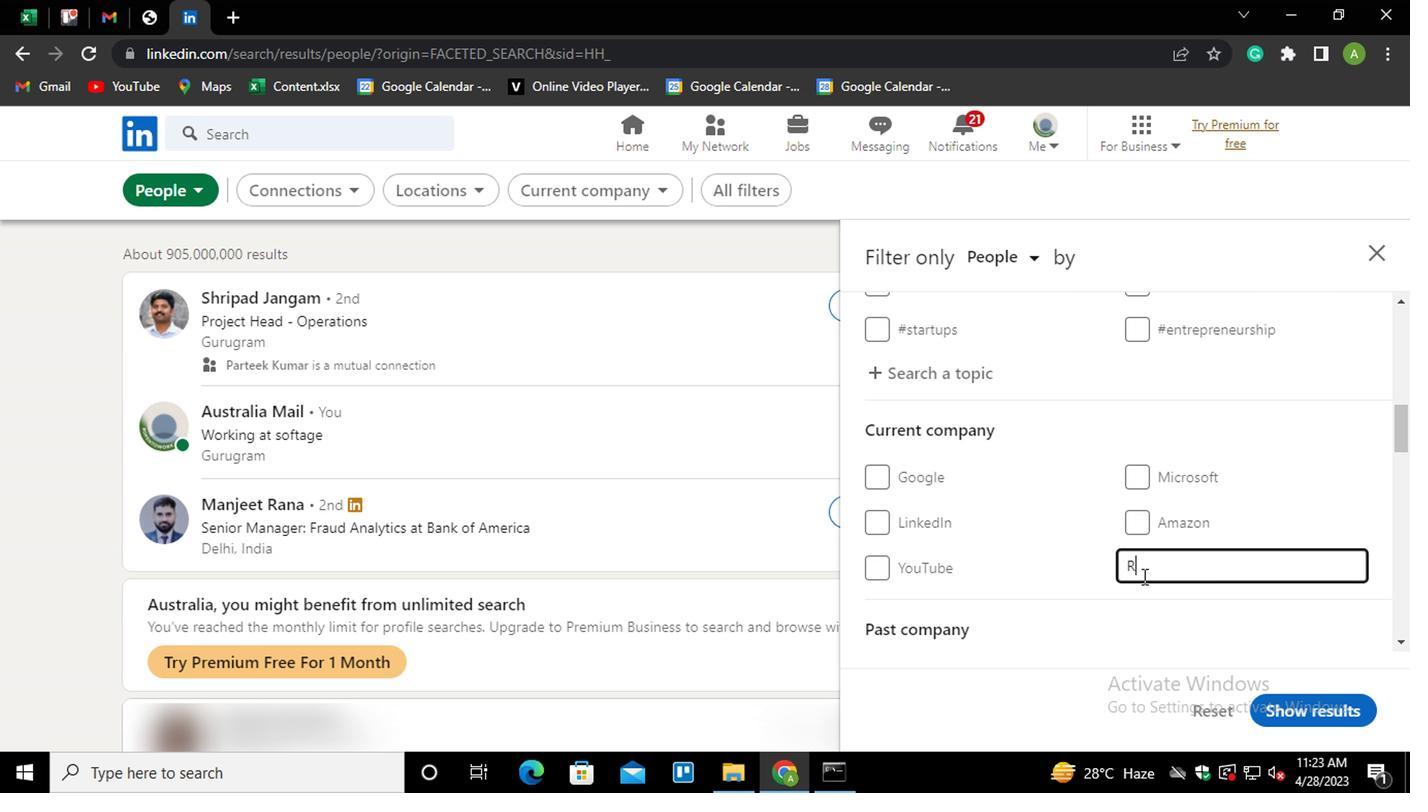 
Action: Mouse moved to (967, 565)
Screenshot: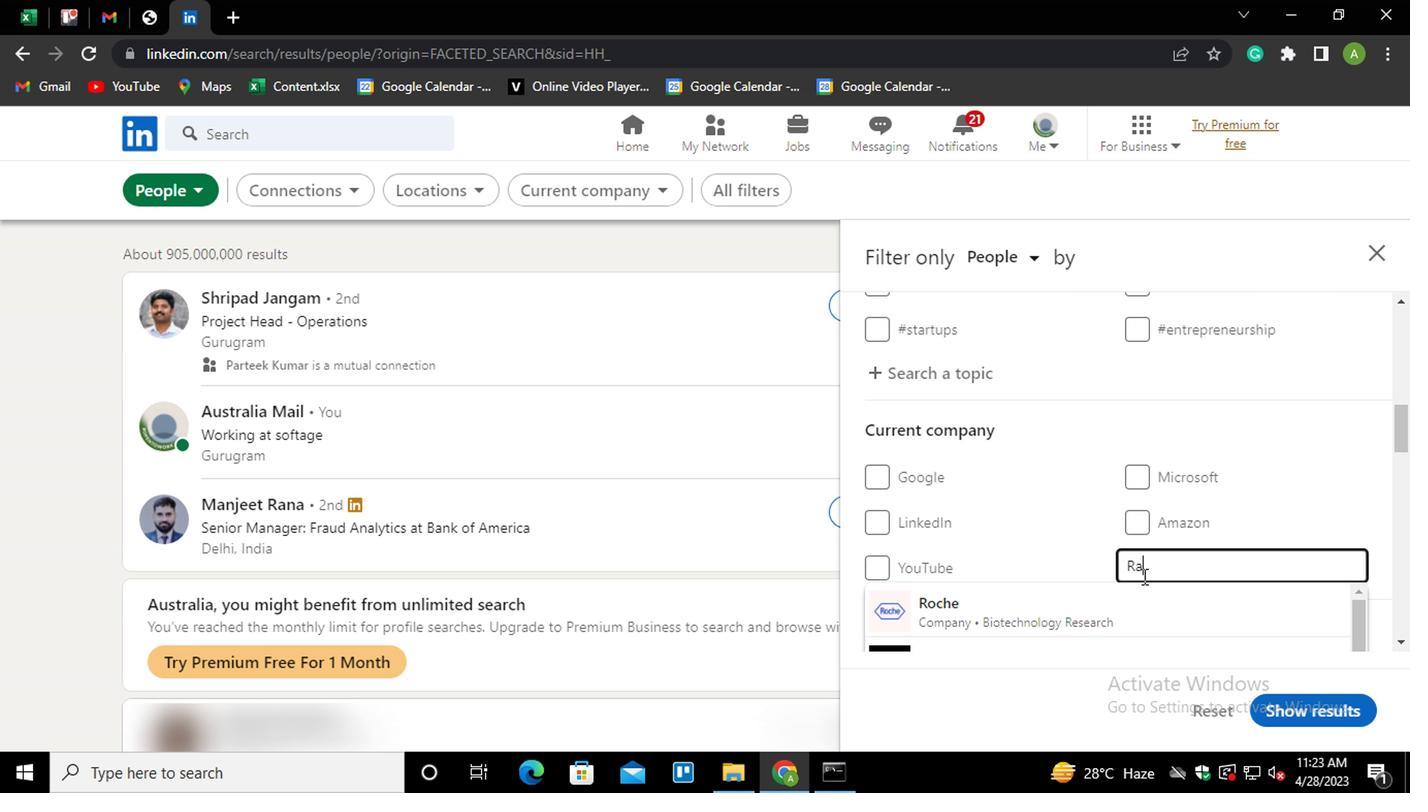 
Action: Key pressed NE<Key.space><Key.shift><Key.shift><Key.shift><Key.shift><Key.shift><Key.shift><Key.shift><Key.shift><Key.shift><Key.shift><Key.shift><Key.shift><Key.shift><Key.shift><Key.shift><Key.shift><Key.shift><Key.shift><Key.shift><Key.shift><Key.shift><Key.shift><Key.shift><Key.shift><Key.shift><Key.shift><Key.shift><Key.shift><Key.shift><Key.shift><Key.shift><Key.down><Key.enter>
Screenshot: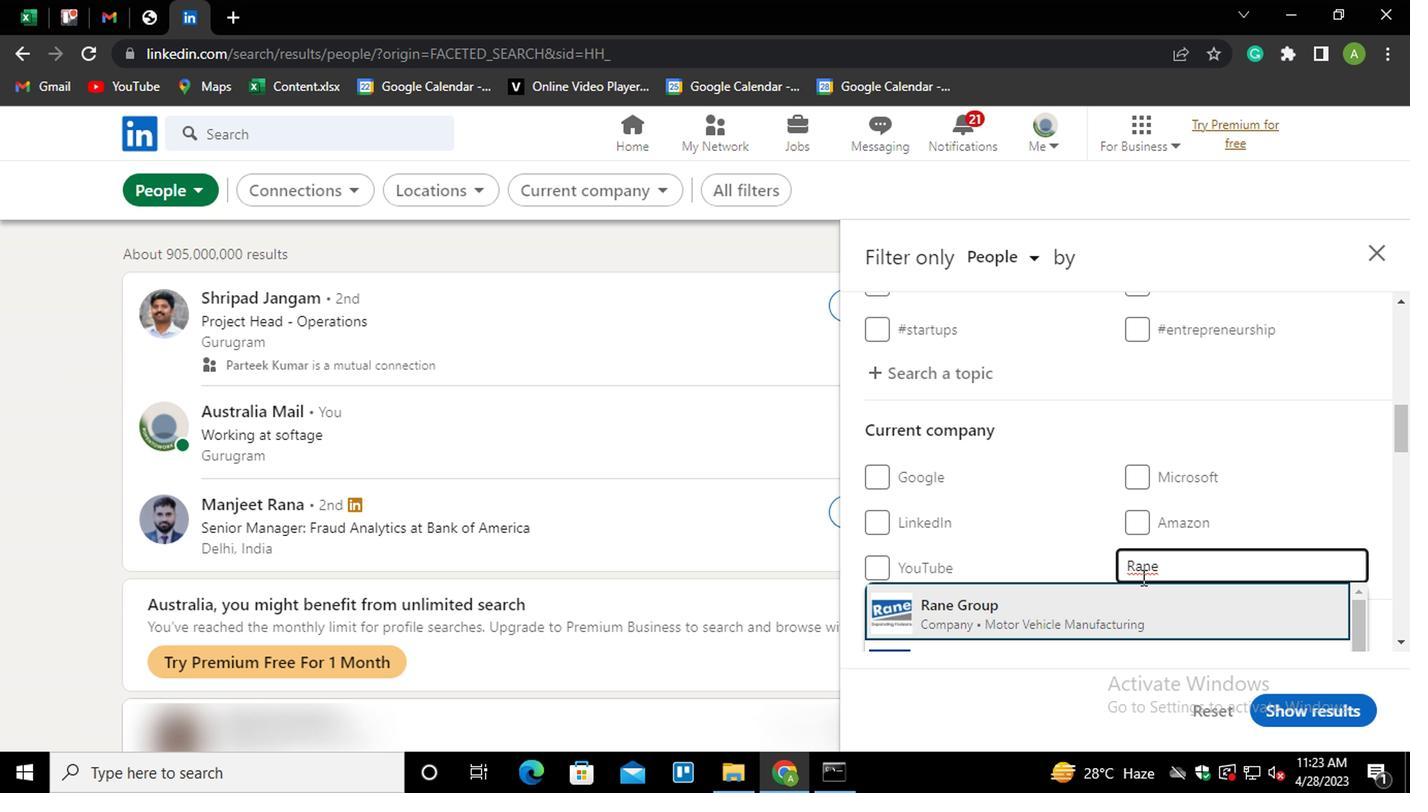 
Action: Mouse scrolled (967, 564) with delta (0, 0)
Screenshot: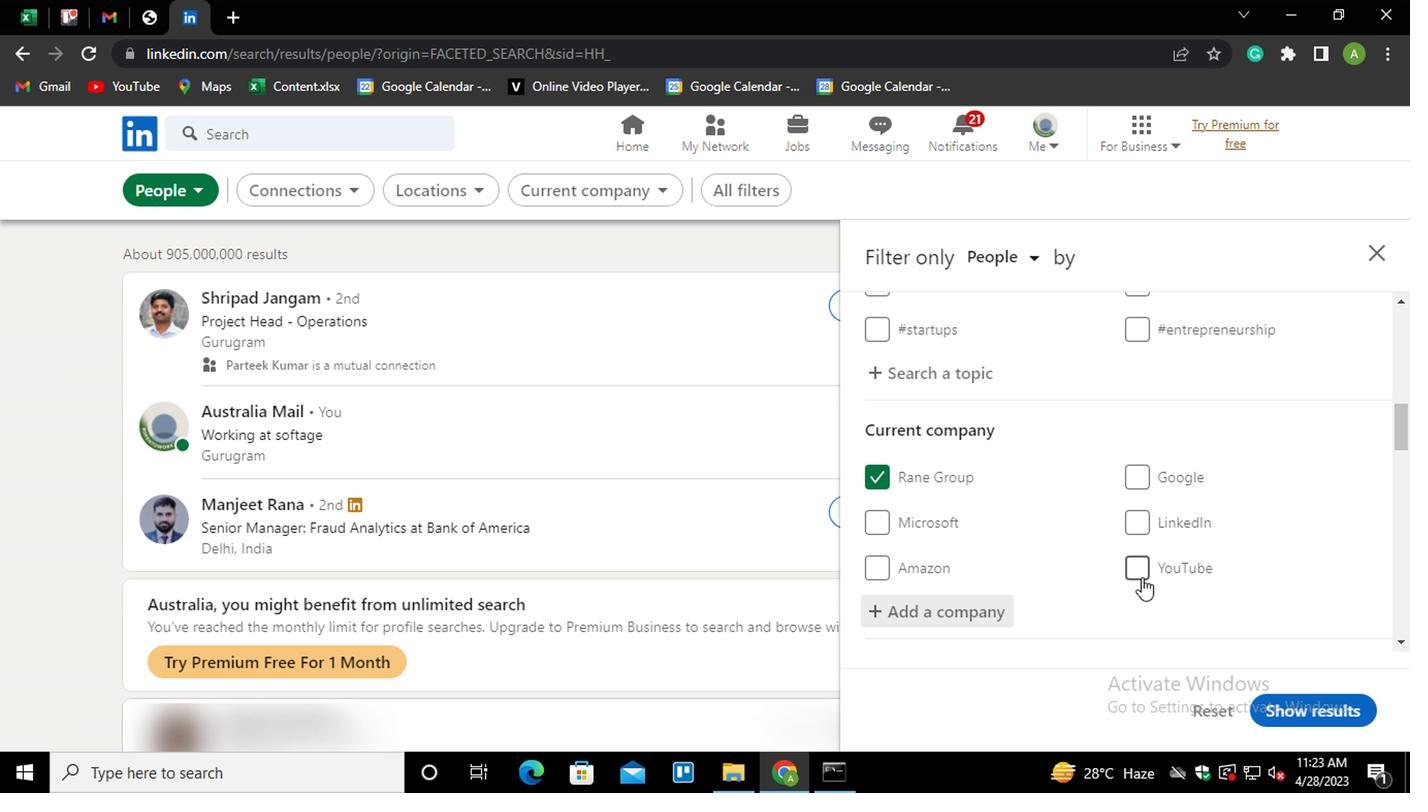 
Action: Mouse scrolled (967, 564) with delta (0, 0)
Screenshot: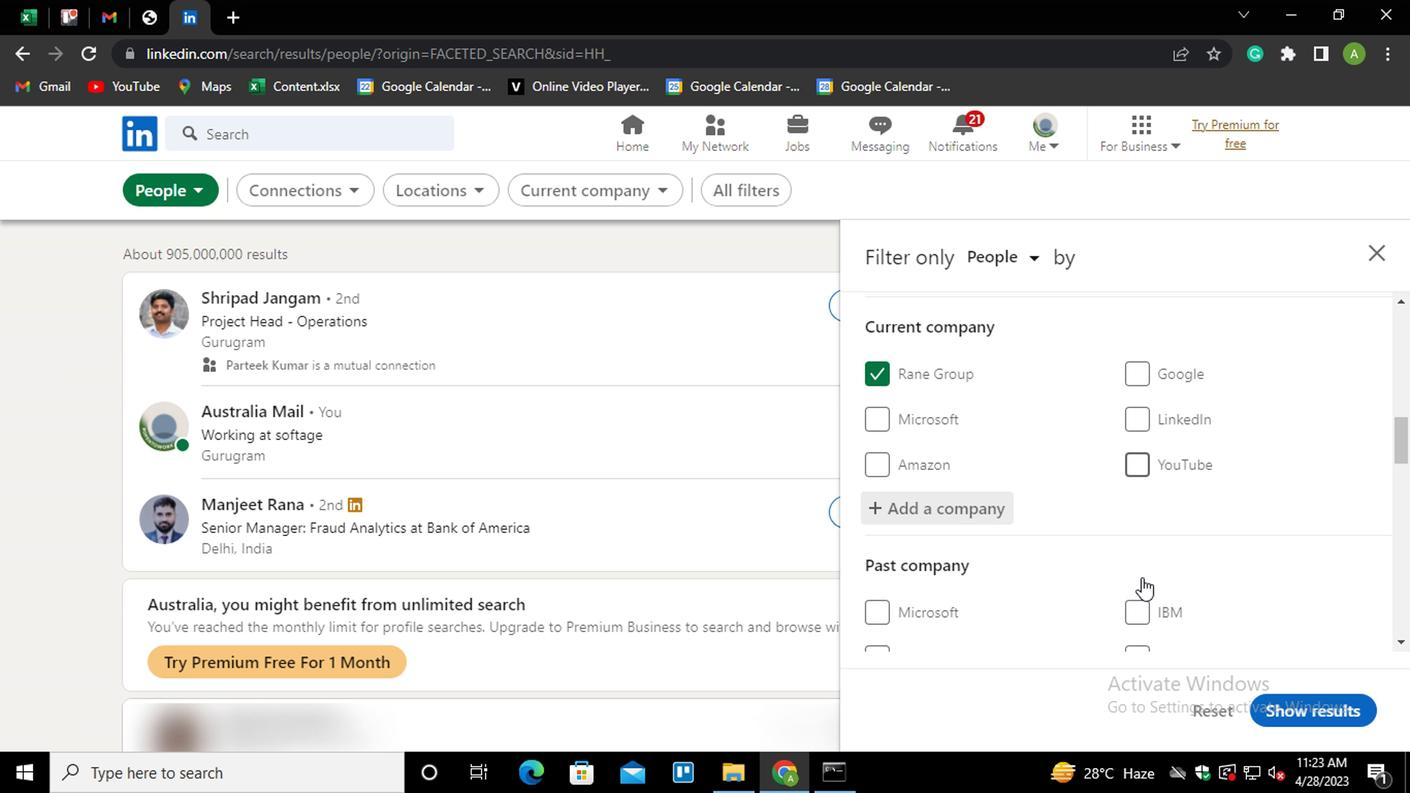 
Action: Mouse scrolled (967, 564) with delta (0, 0)
Screenshot: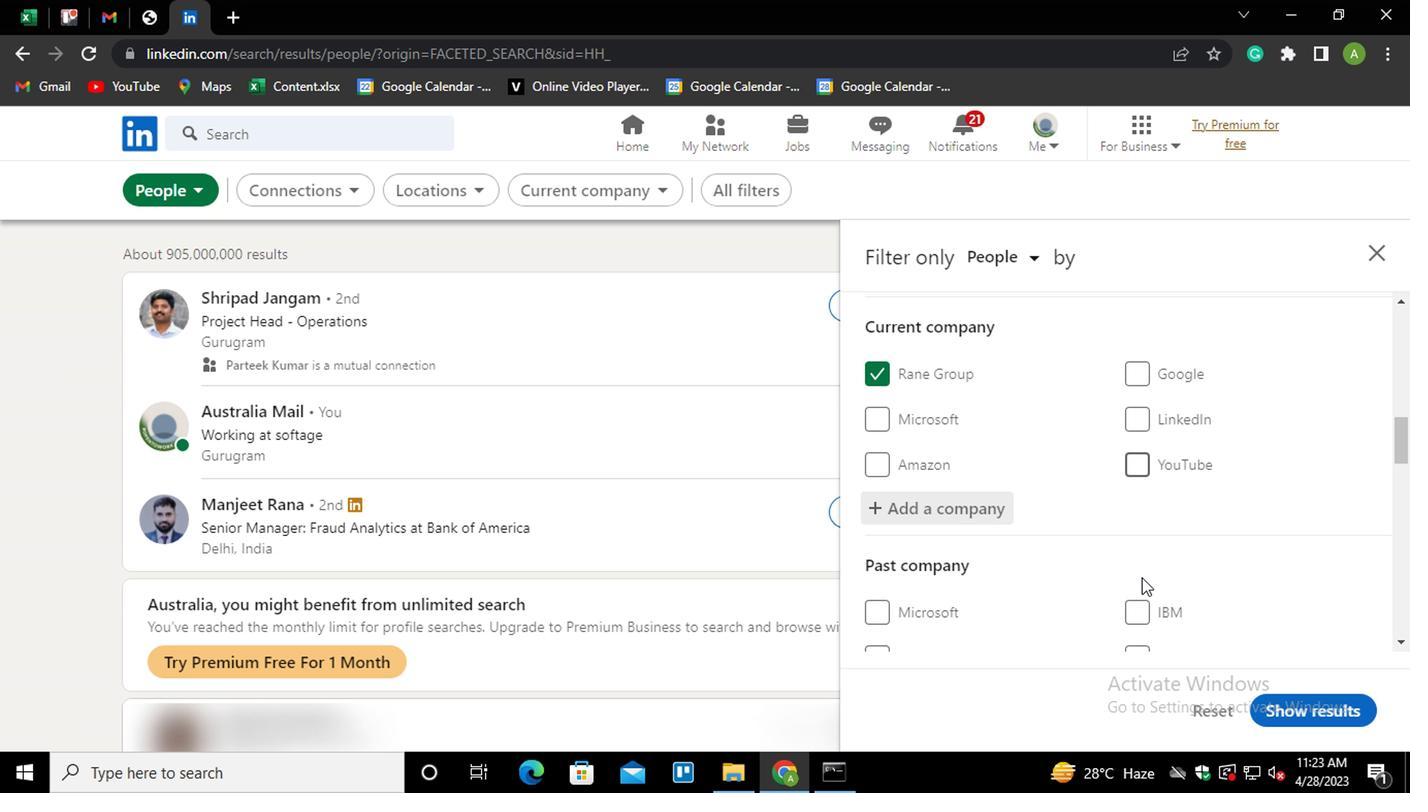 
Action: Mouse scrolled (967, 564) with delta (0, 0)
Screenshot: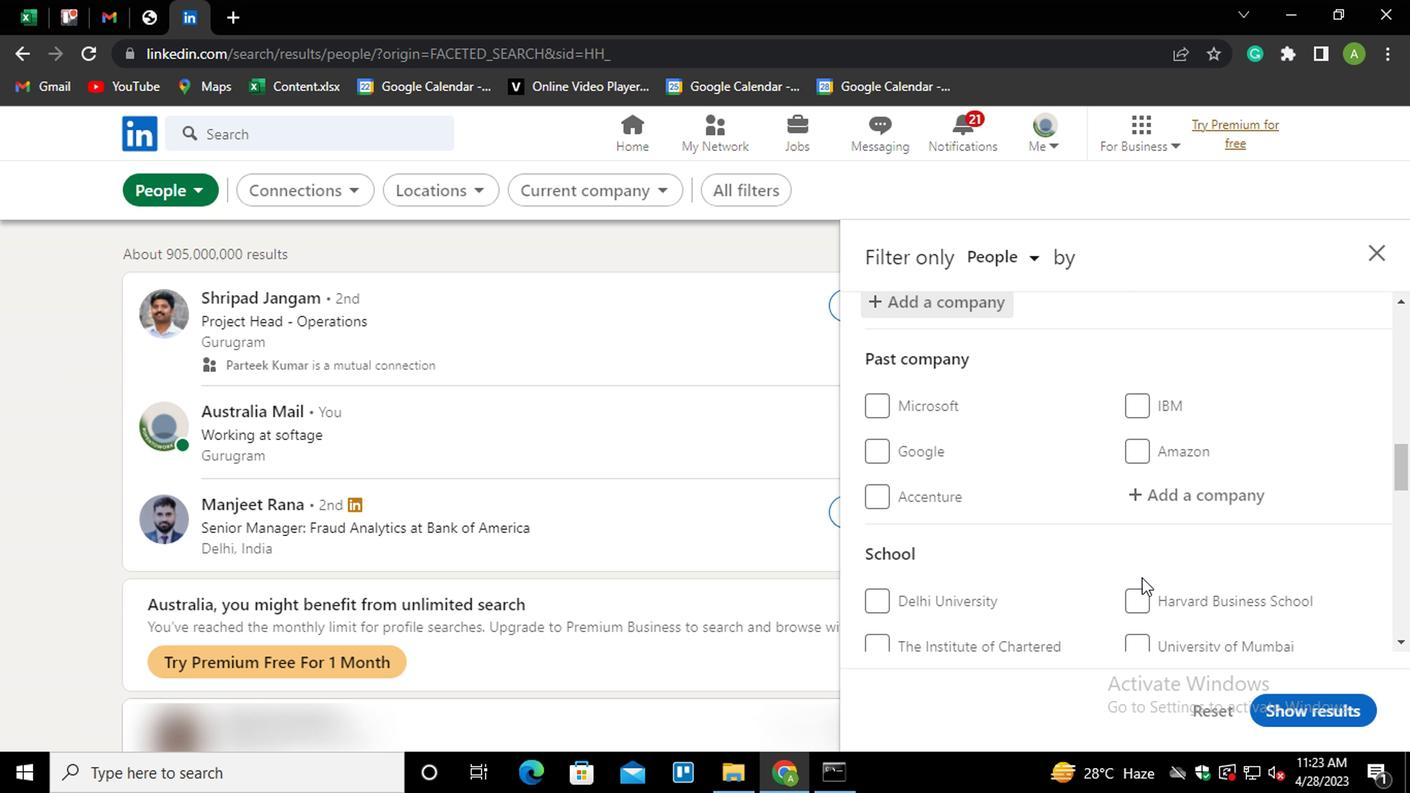 
Action: Mouse scrolled (967, 564) with delta (0, 0)
Screenshot: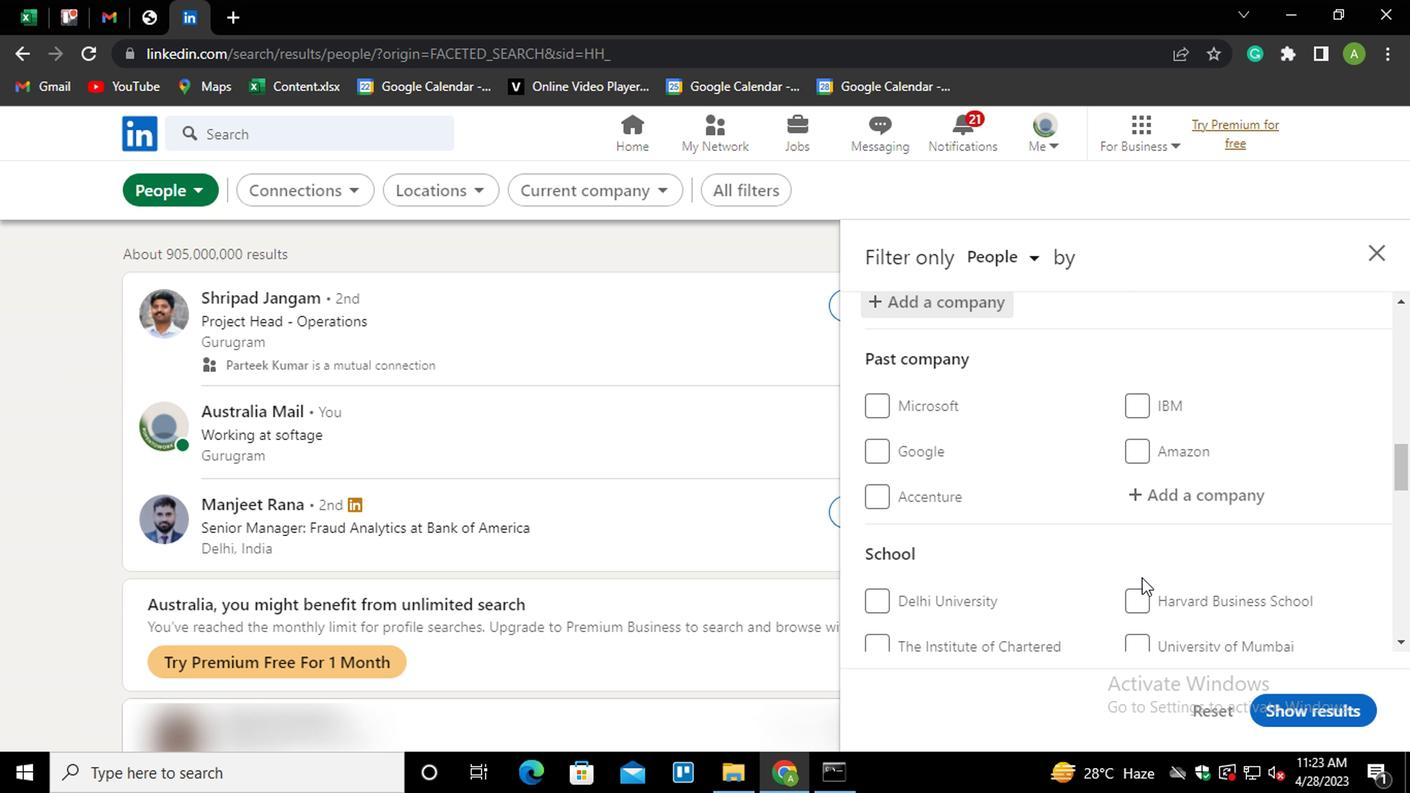 
Action: Mouse moved to (974, 518)
Screenshot: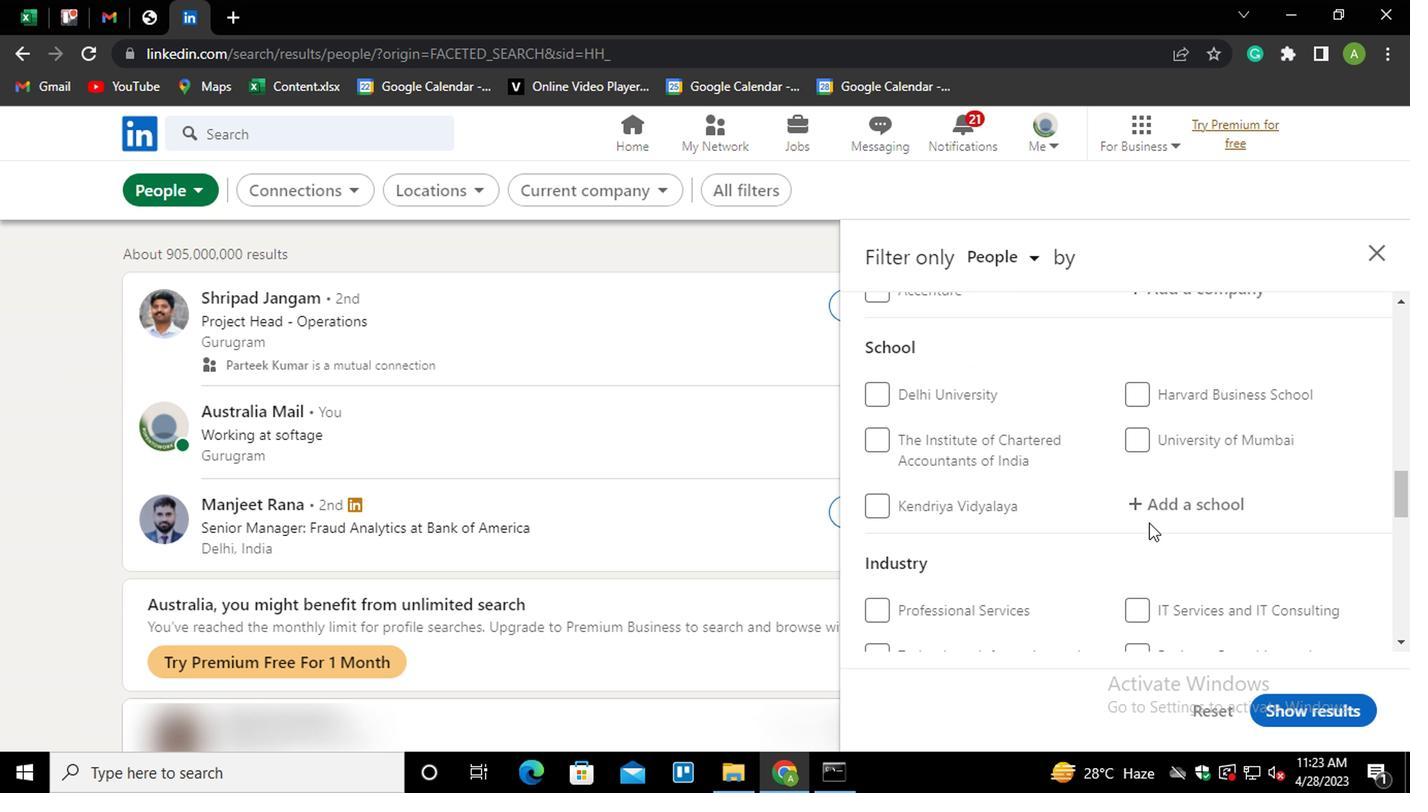 
Action: Mouse pressed left at (974, 518)
Screenshot: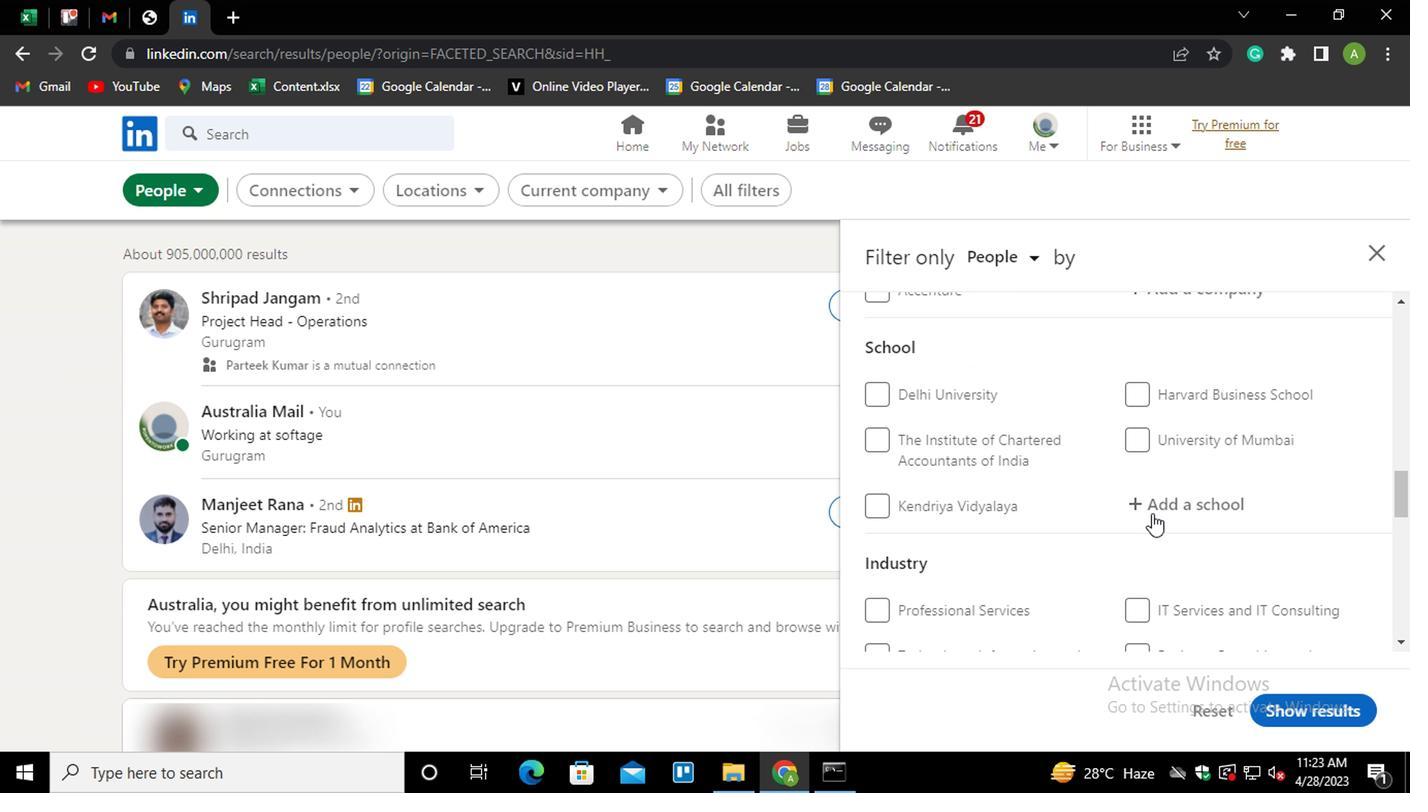 
Action: Key pressed <Key.shift>KOTA<Key.space>OPEN<Key.down><Key.enter>
Screenshot: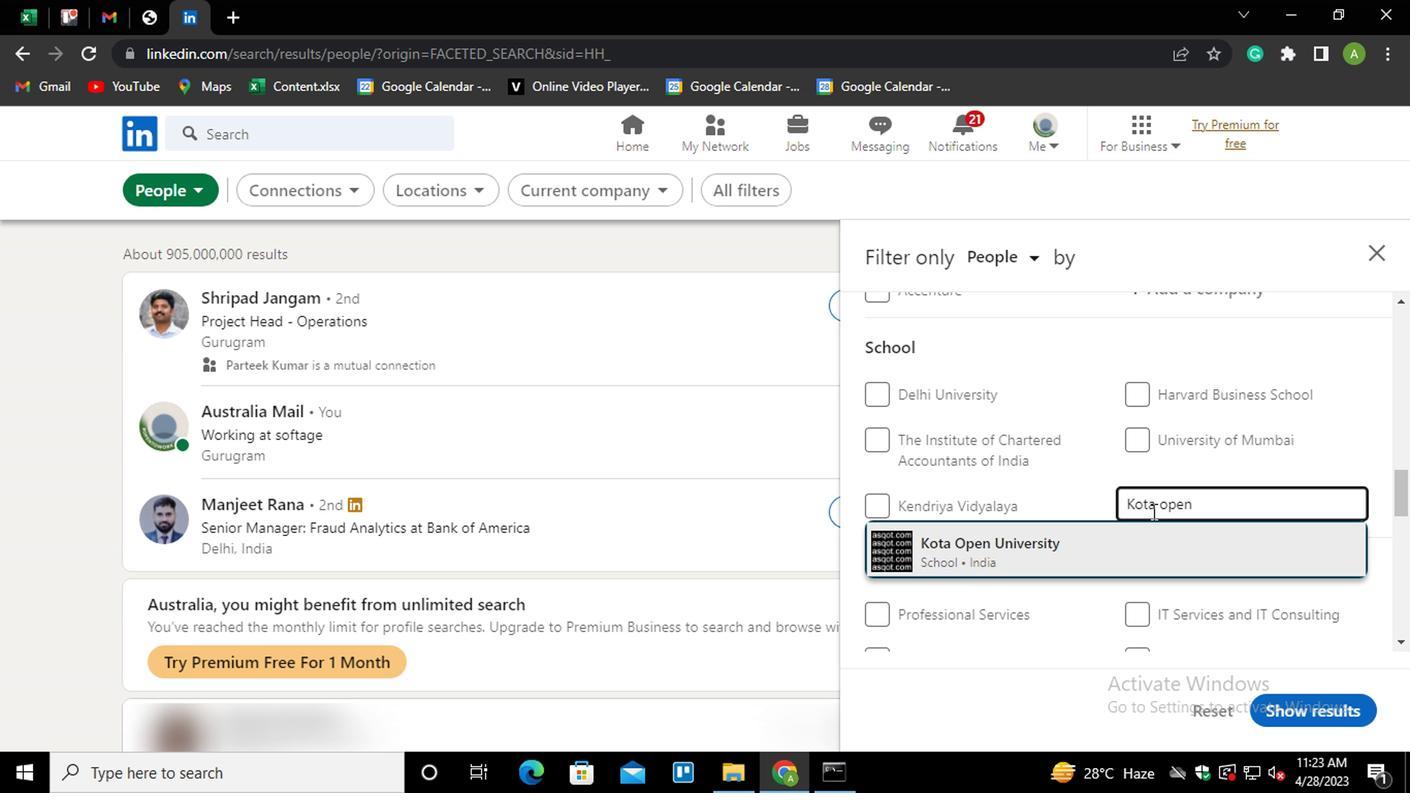 
Action: Mouse scrolled (974, 517) with delta (0, 0)
Screenshot: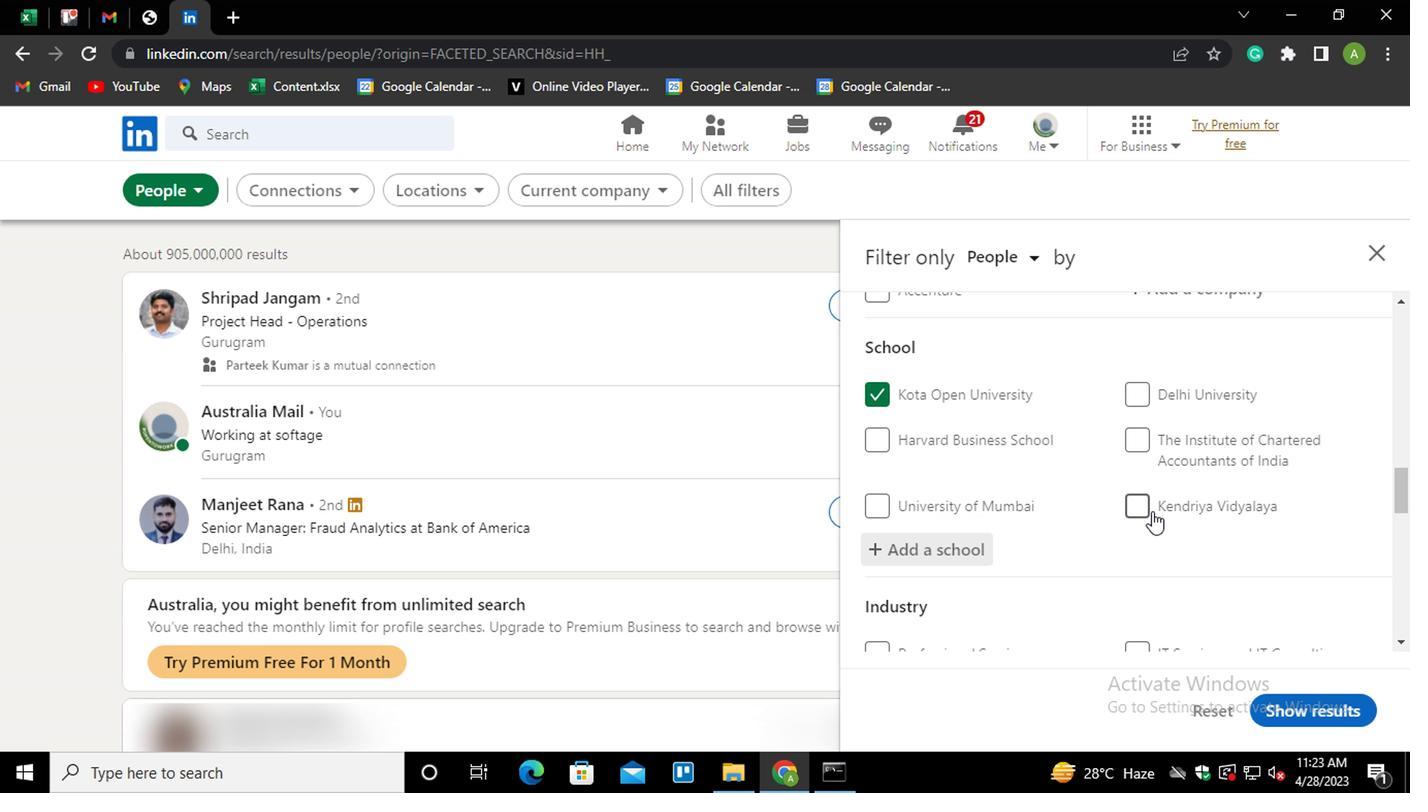 
Action: Mouse scrolled (974, 517) with delta (0, 0)
Screenshot: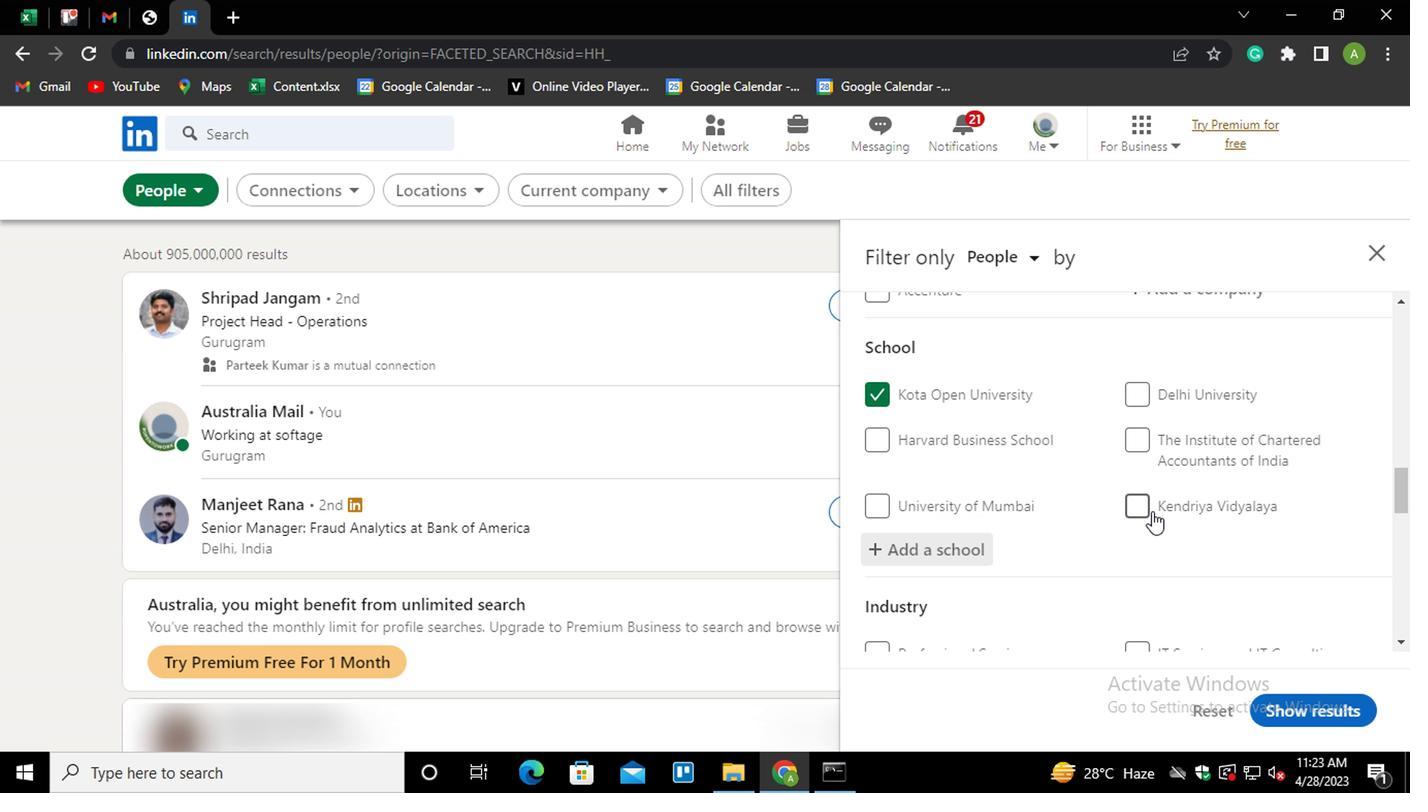 
Action: Mouse scrolled (974, 517) with delta (0, 0)
Screenshot: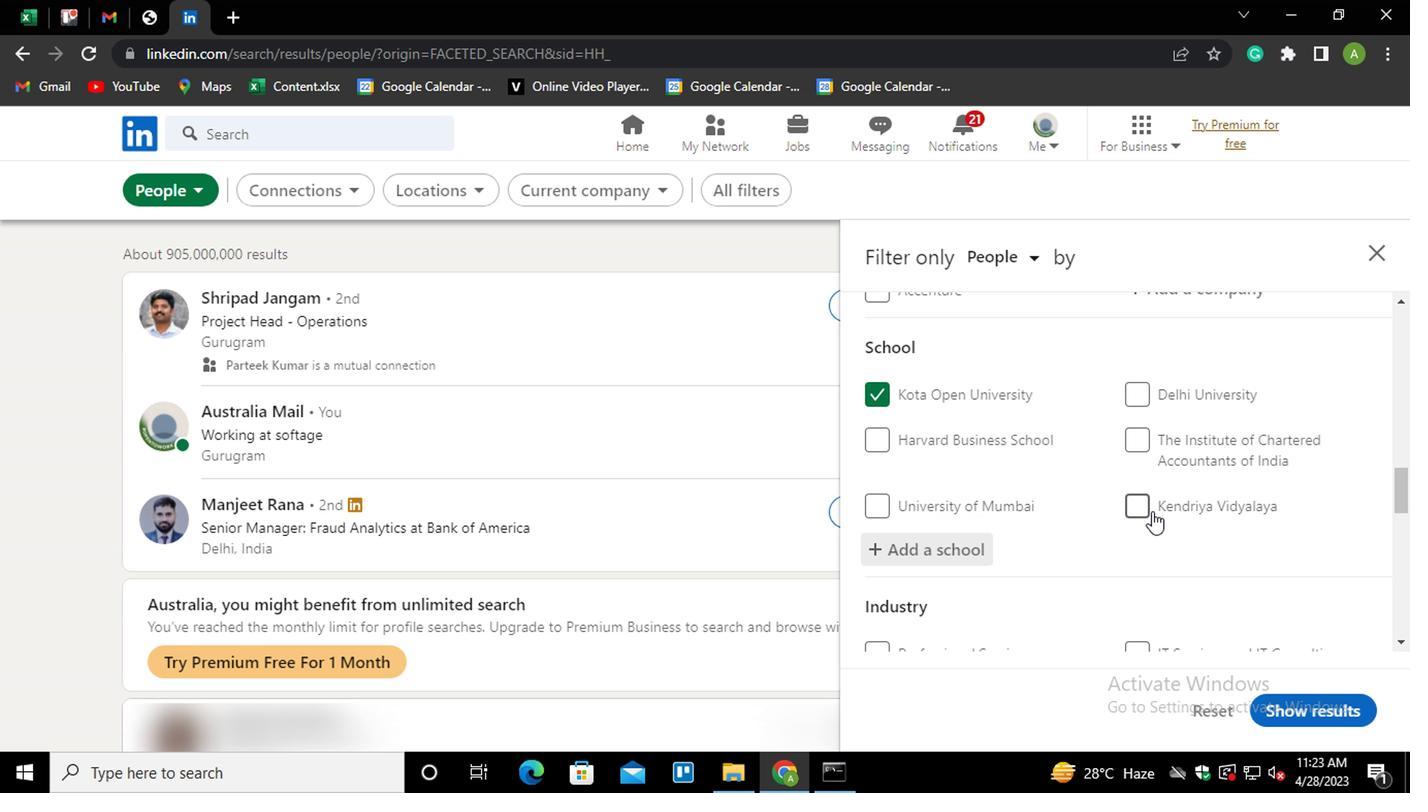 
Action: Mouse moved to (983, 481)
Screenshot: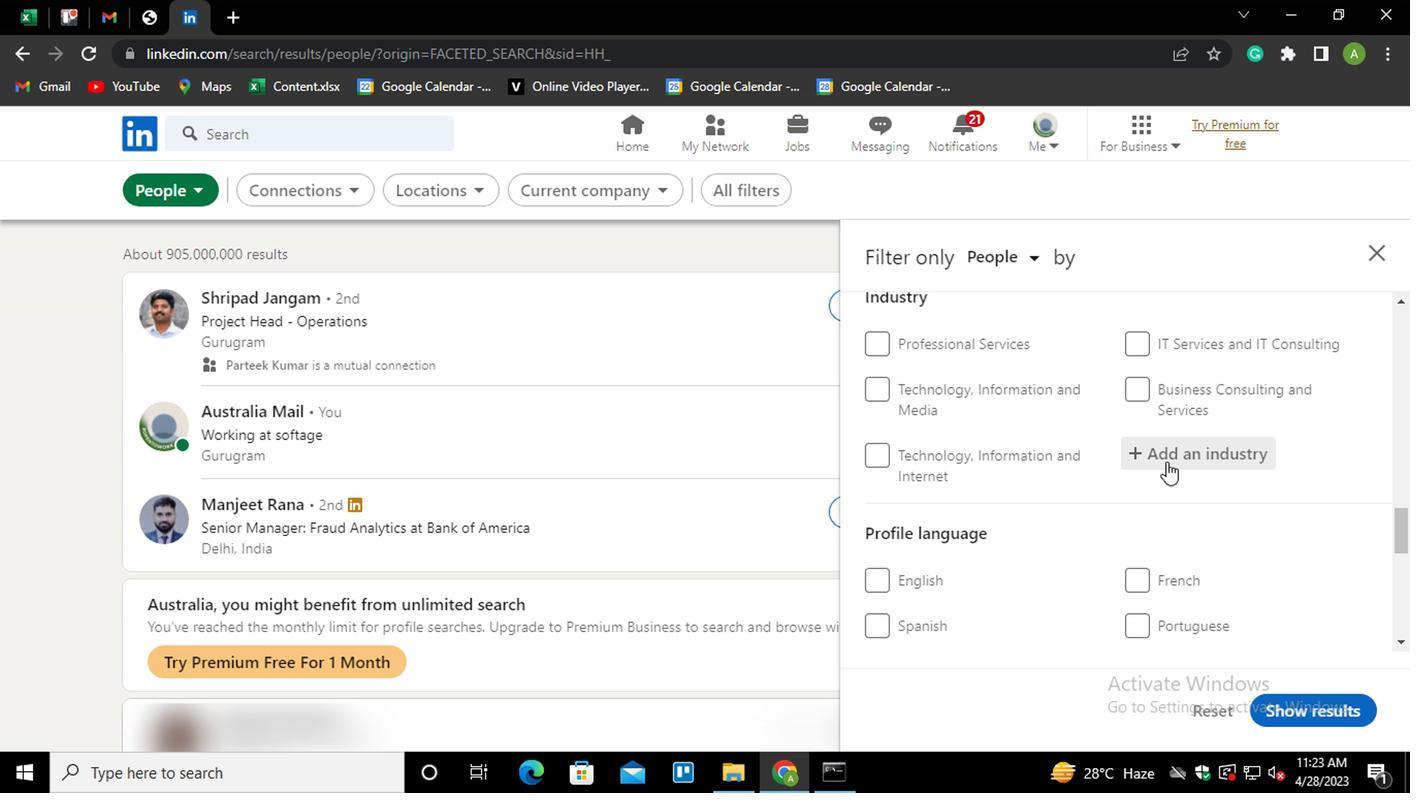 
Action: Mouse pressed left at (983, 481)
Screenshot: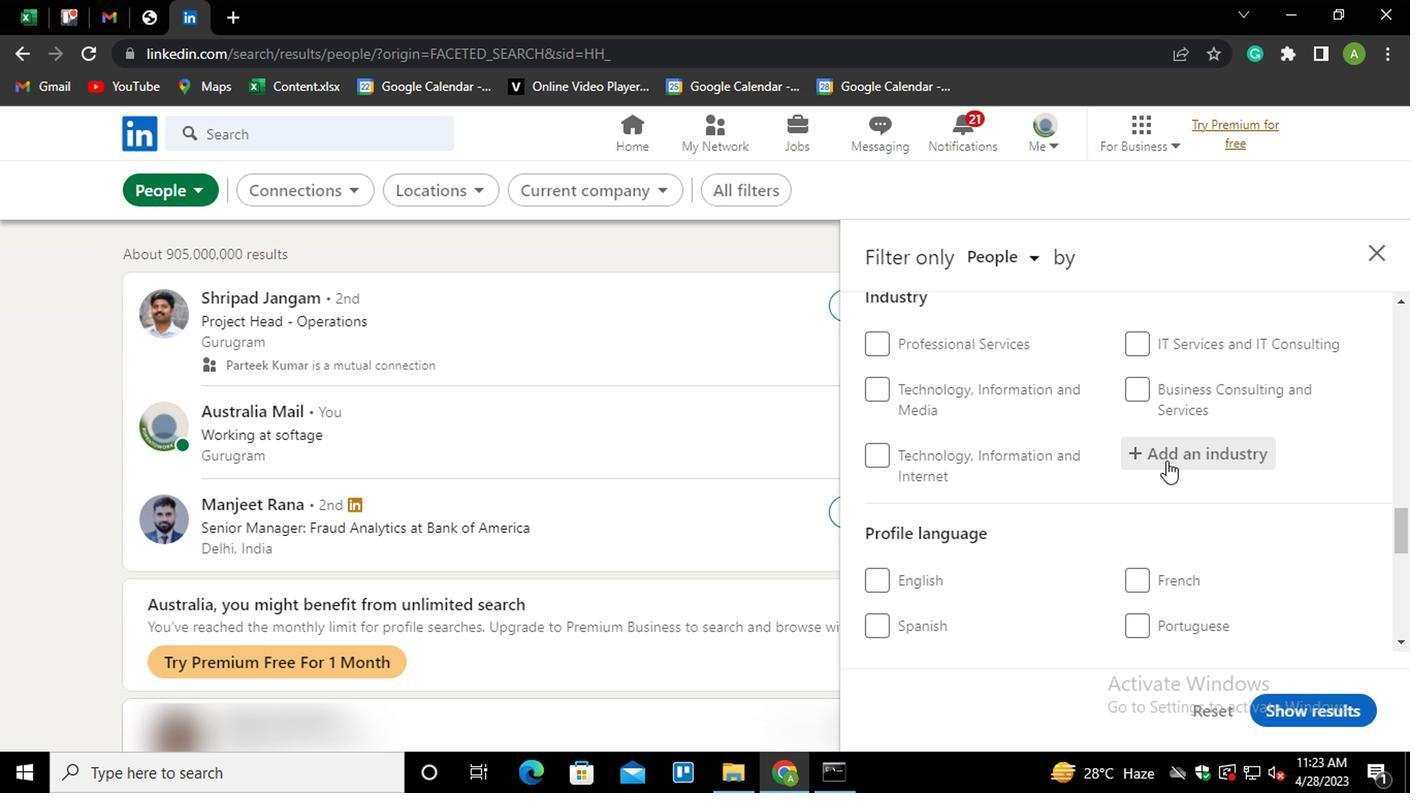 
Action: Key pressed <Key.shift>AVIA<Key.down><Key.down><Key.enter>
Screenshot: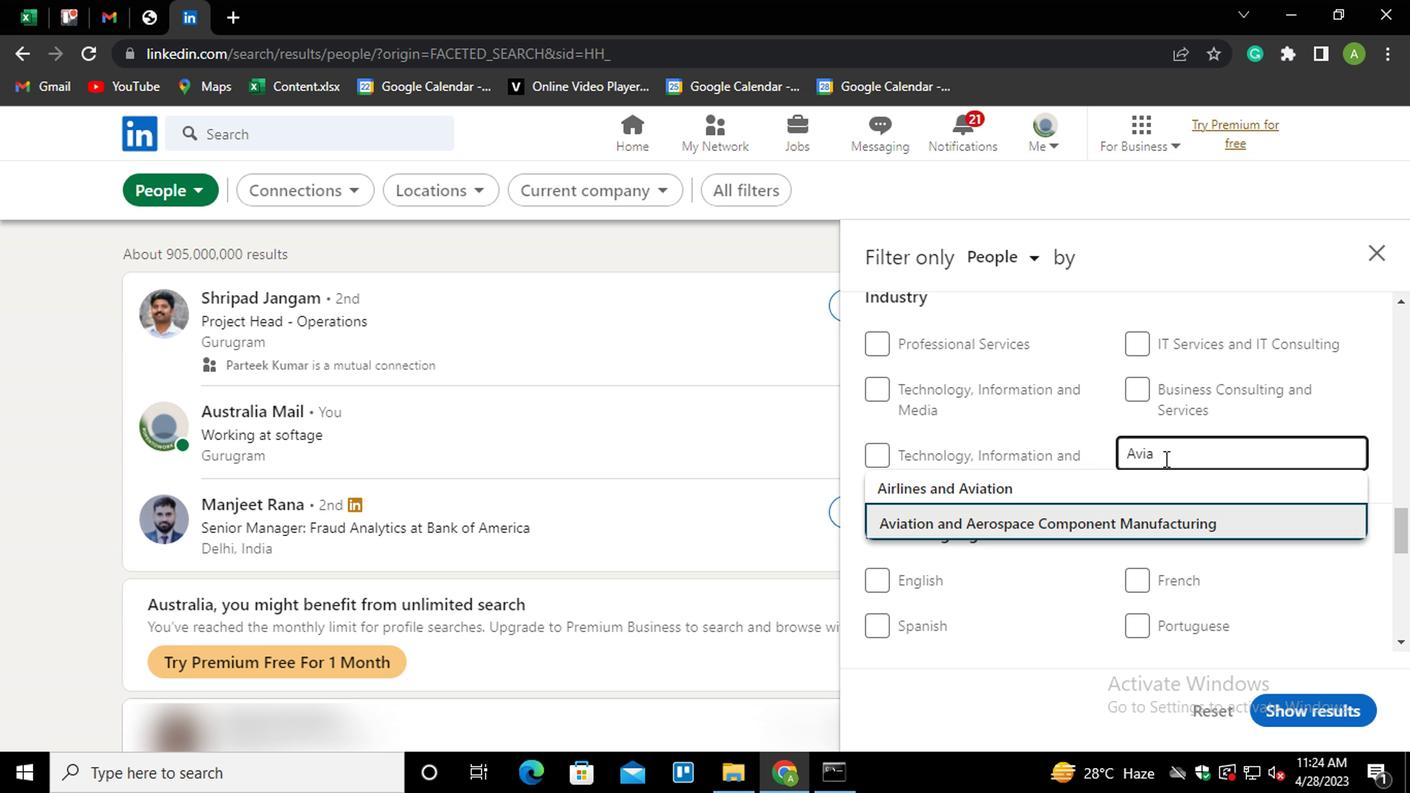 
Action: Mouse scrolled (983, 480) with delta (0, 0)
Screenshot: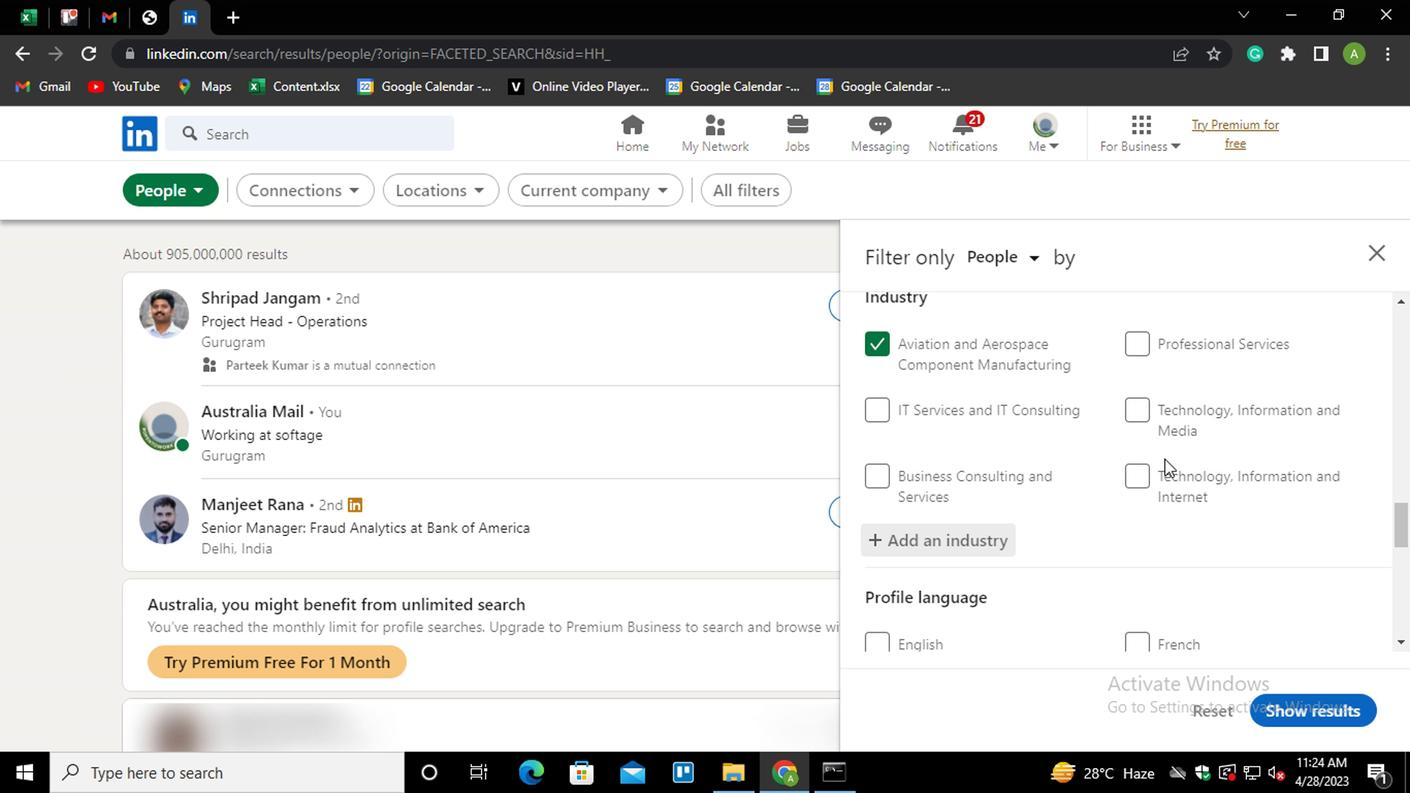 
Action: Mouse scrolled (983, 480) with delta (0, 0)
Screenshot: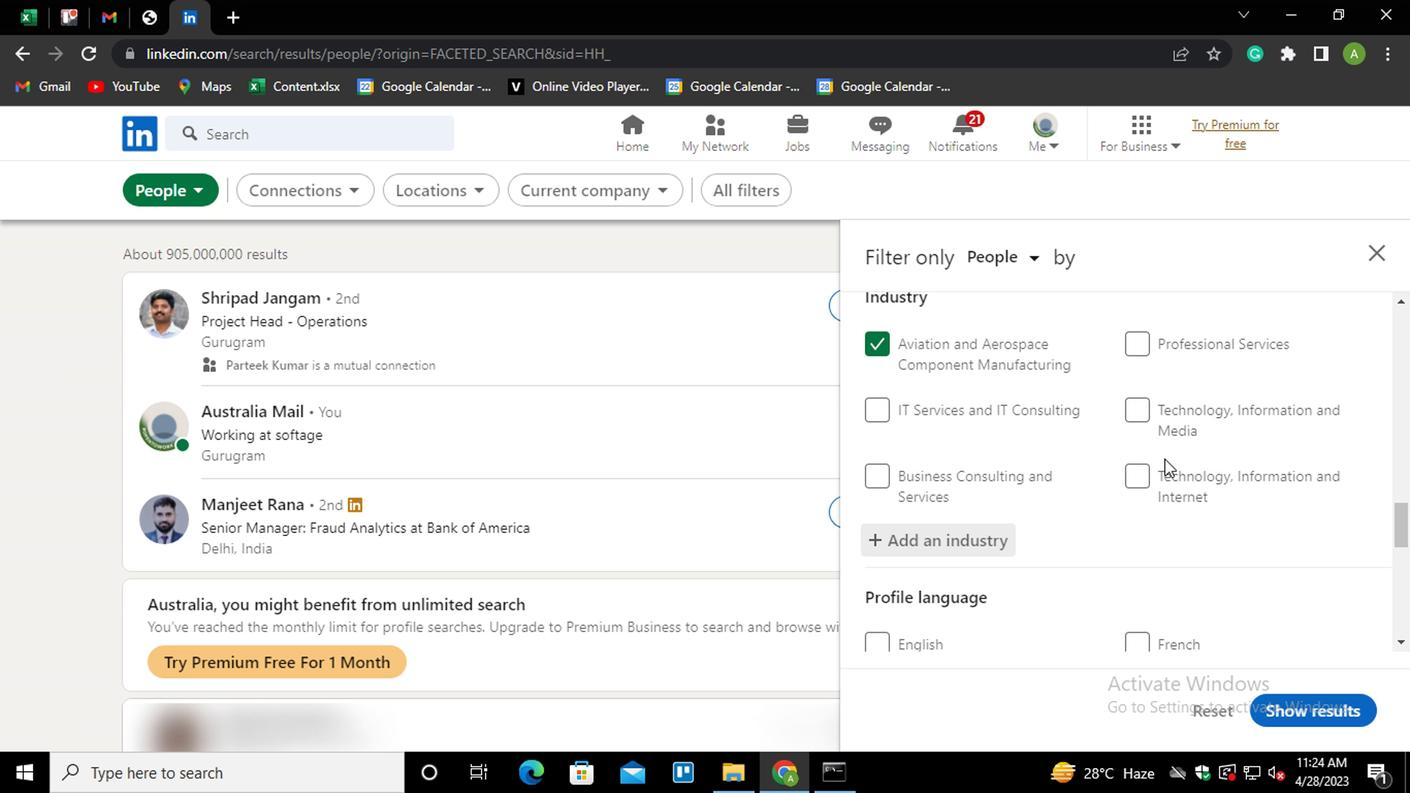 
Action: Mouse scrolled (983, 480) with delta (0, 0)
Screenshot: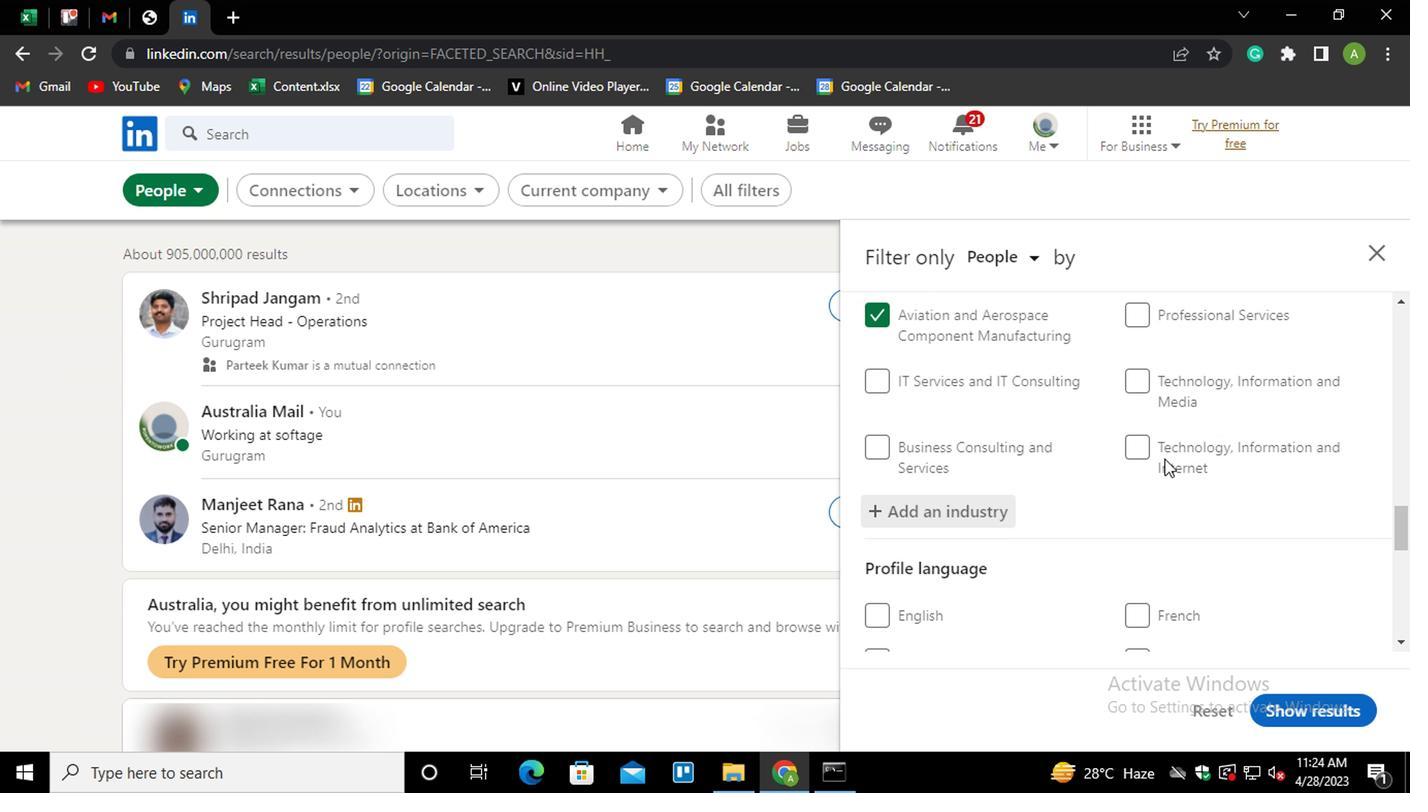 
Action: Mouse moved to (983, 478)
Screenshot: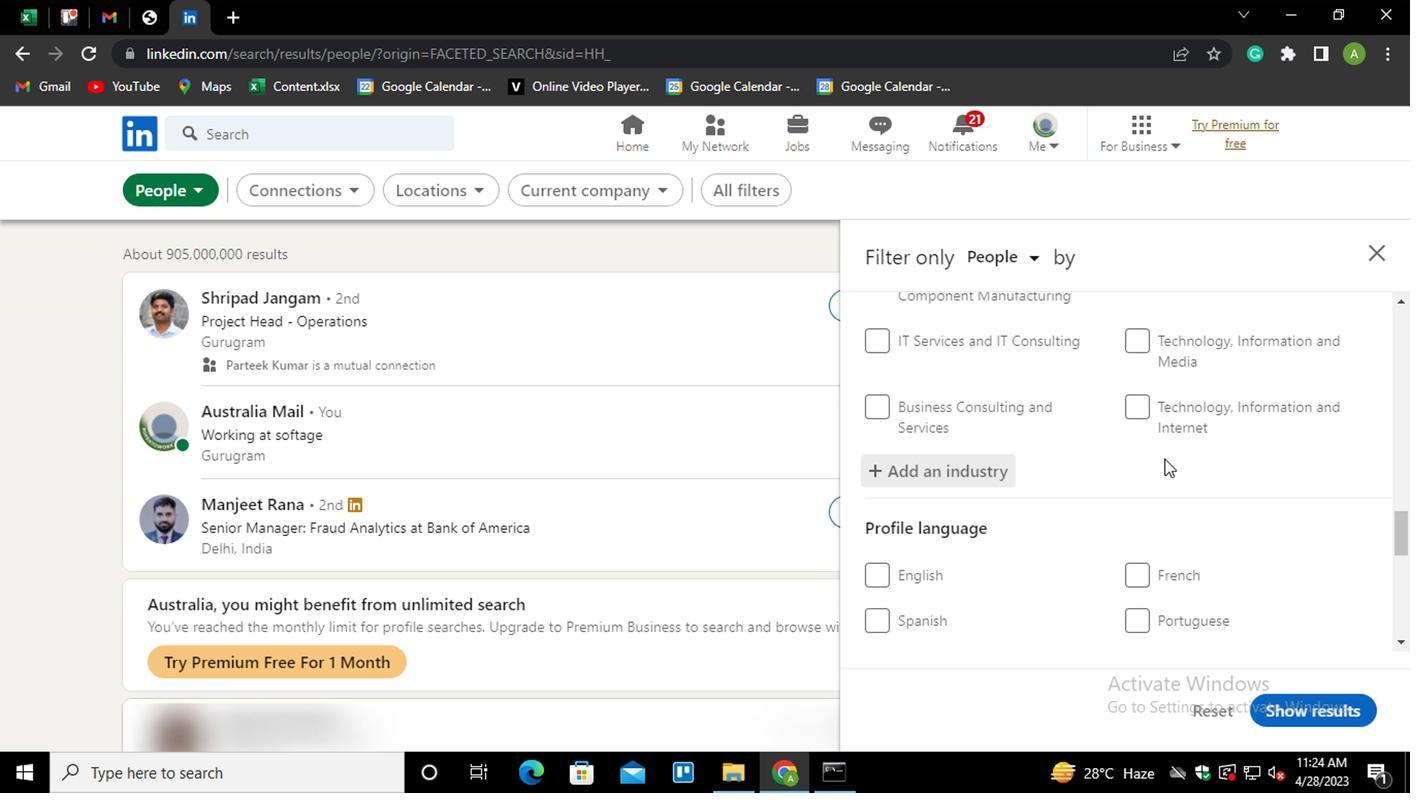 
Action: Mouse scrolled (983, 477) with delta (0, 0)
Screenshot: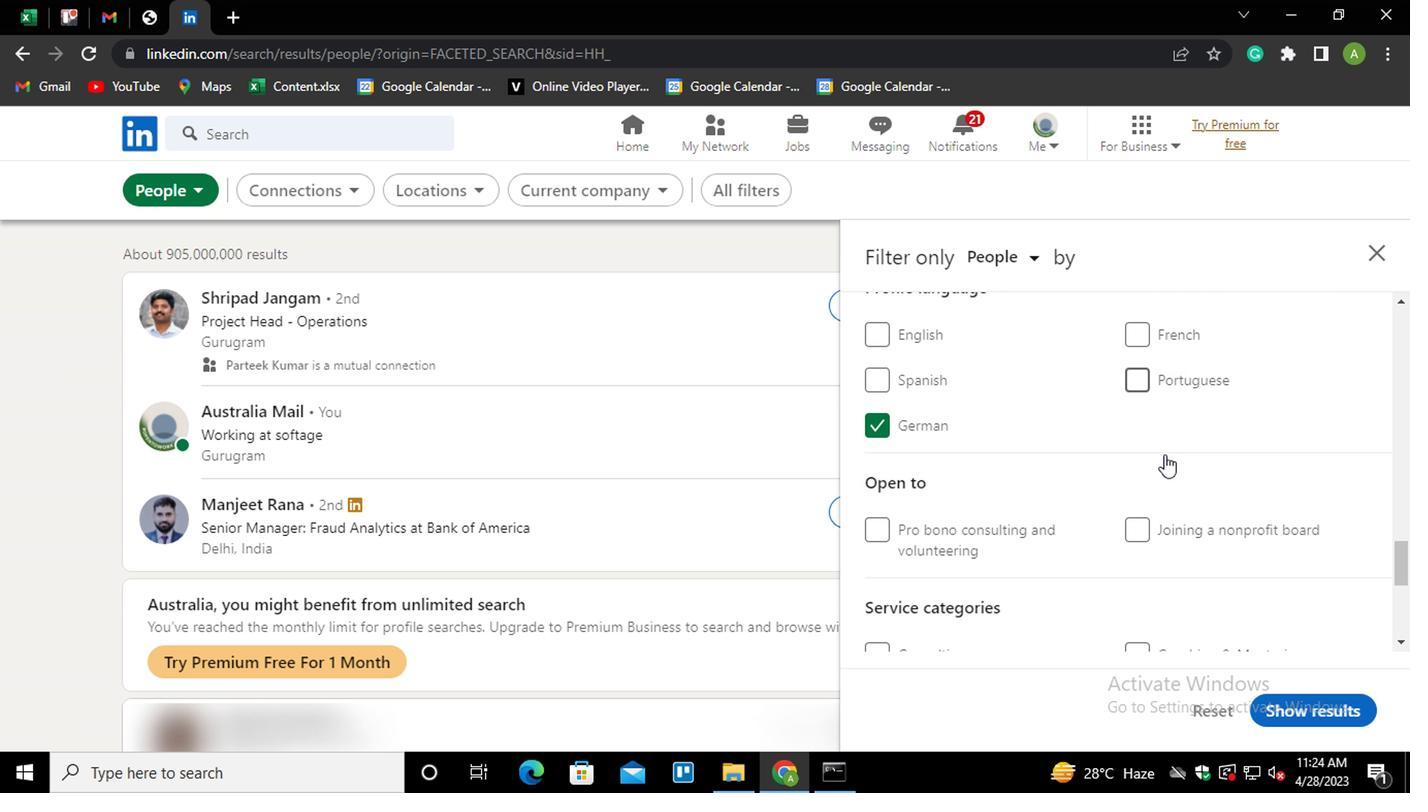 
Action: Mouse scrolled (983, 477) with delta (0, 0)
Screenshot: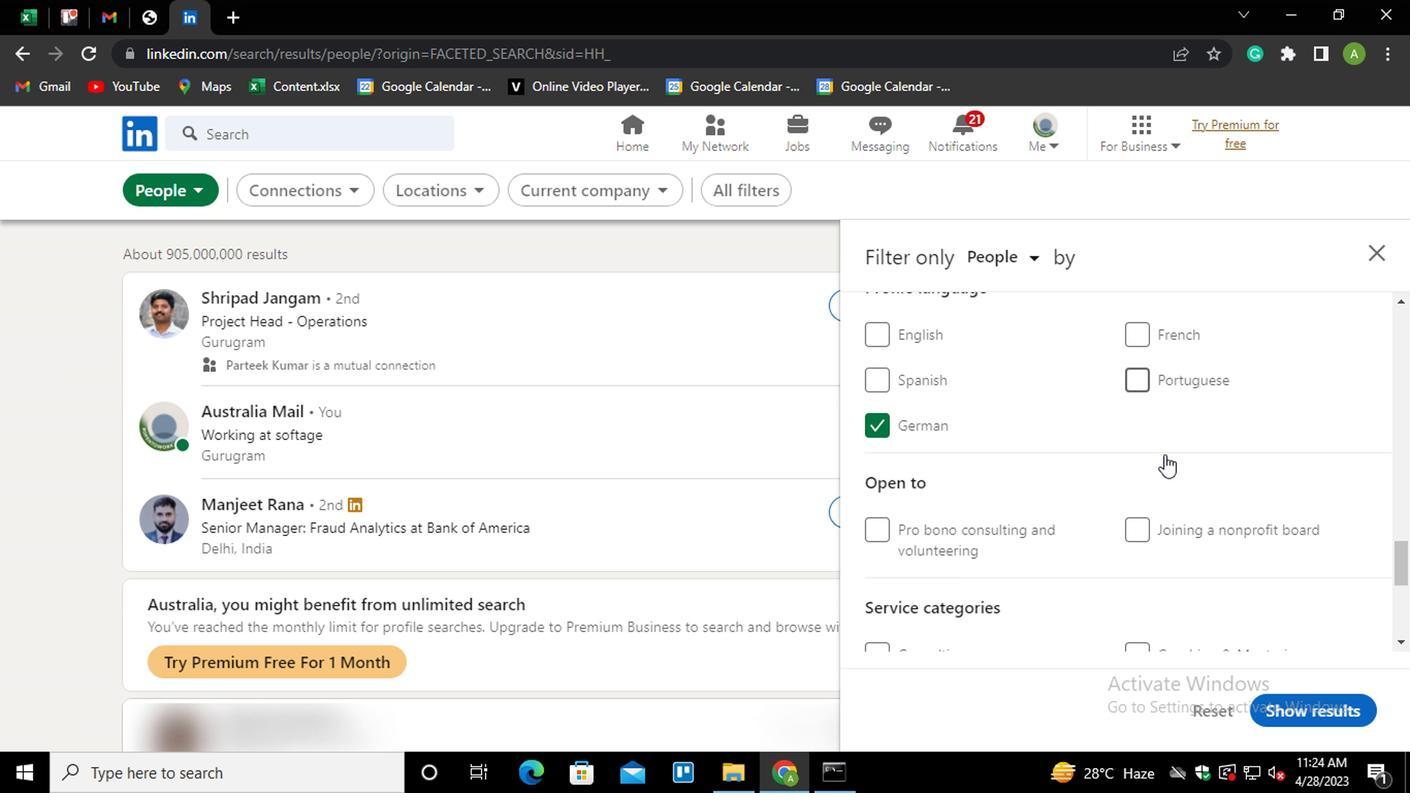 
Action: Mouse moved to (993, 533)
Screenshot: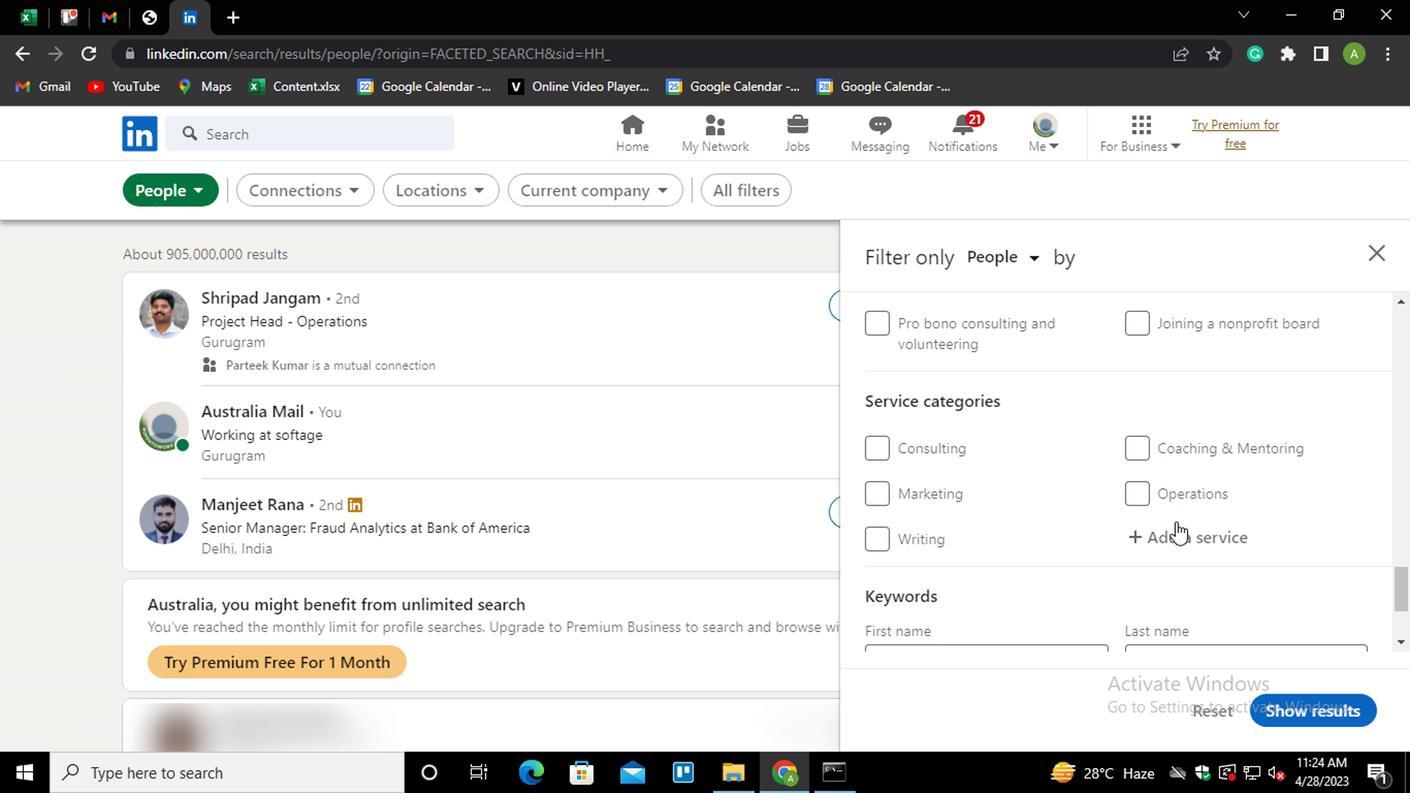 
Action: Mouse pressed left at (993, 533)
Screenshot: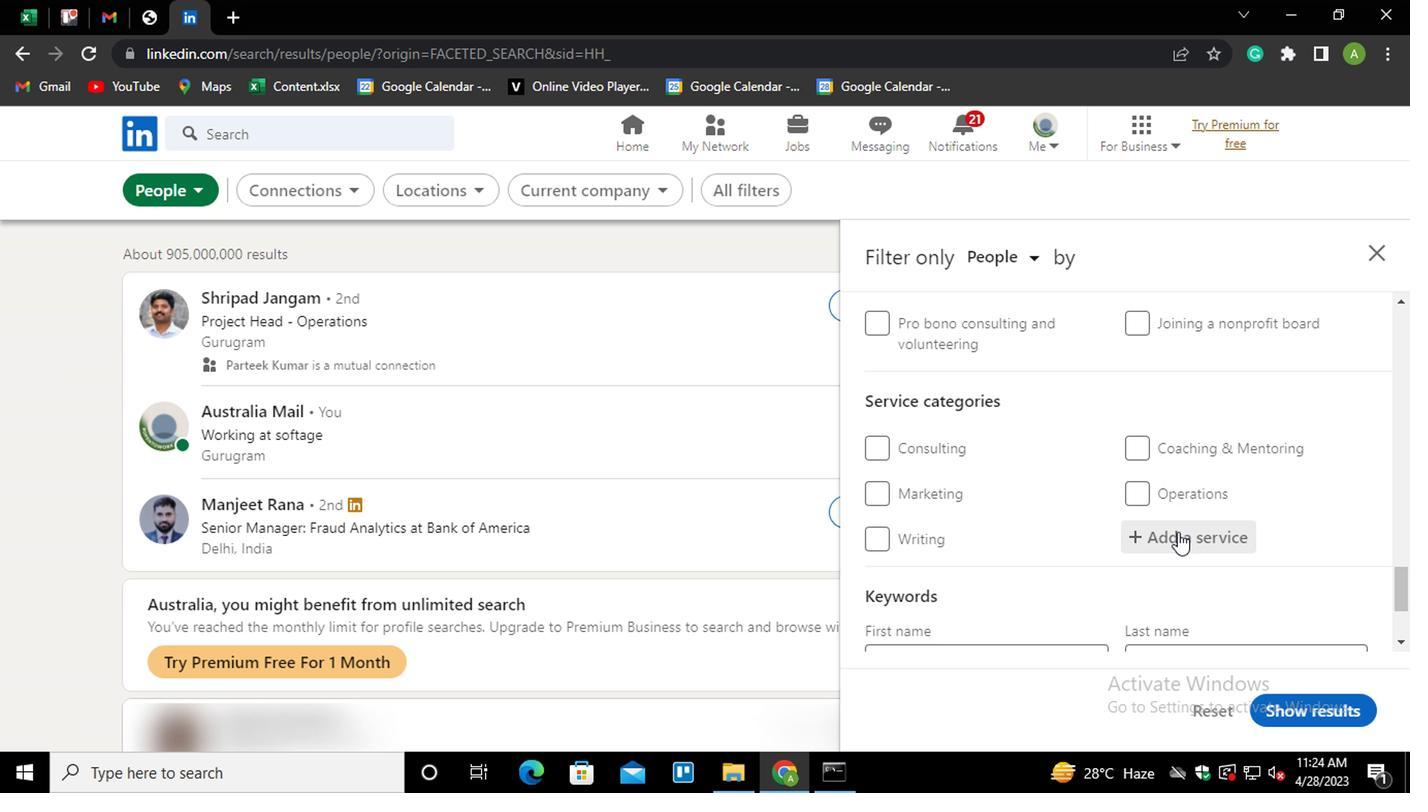 
Action: Mouse moved to (990, 536)
Screenshot: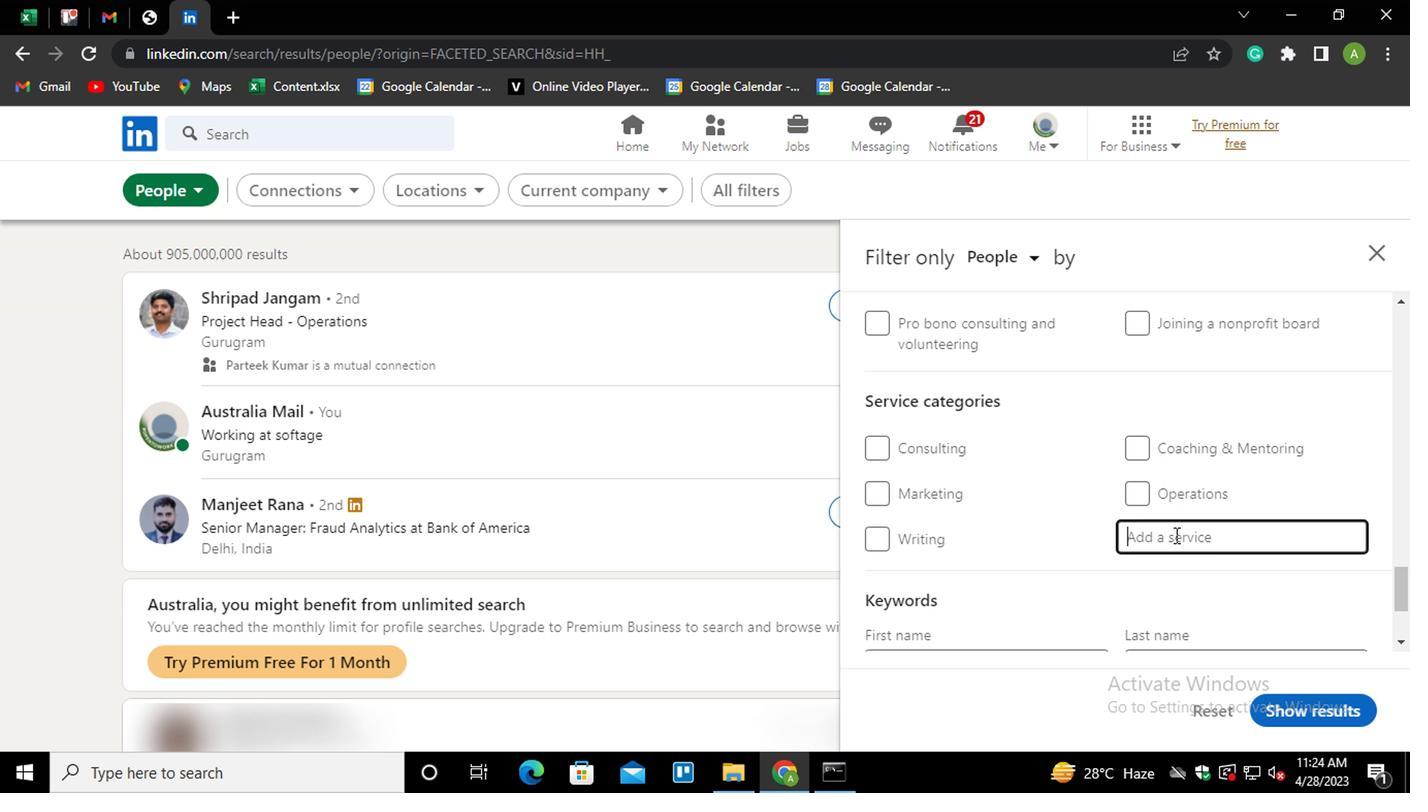 
Action: Key pressed <Key.shift>
Screenshot: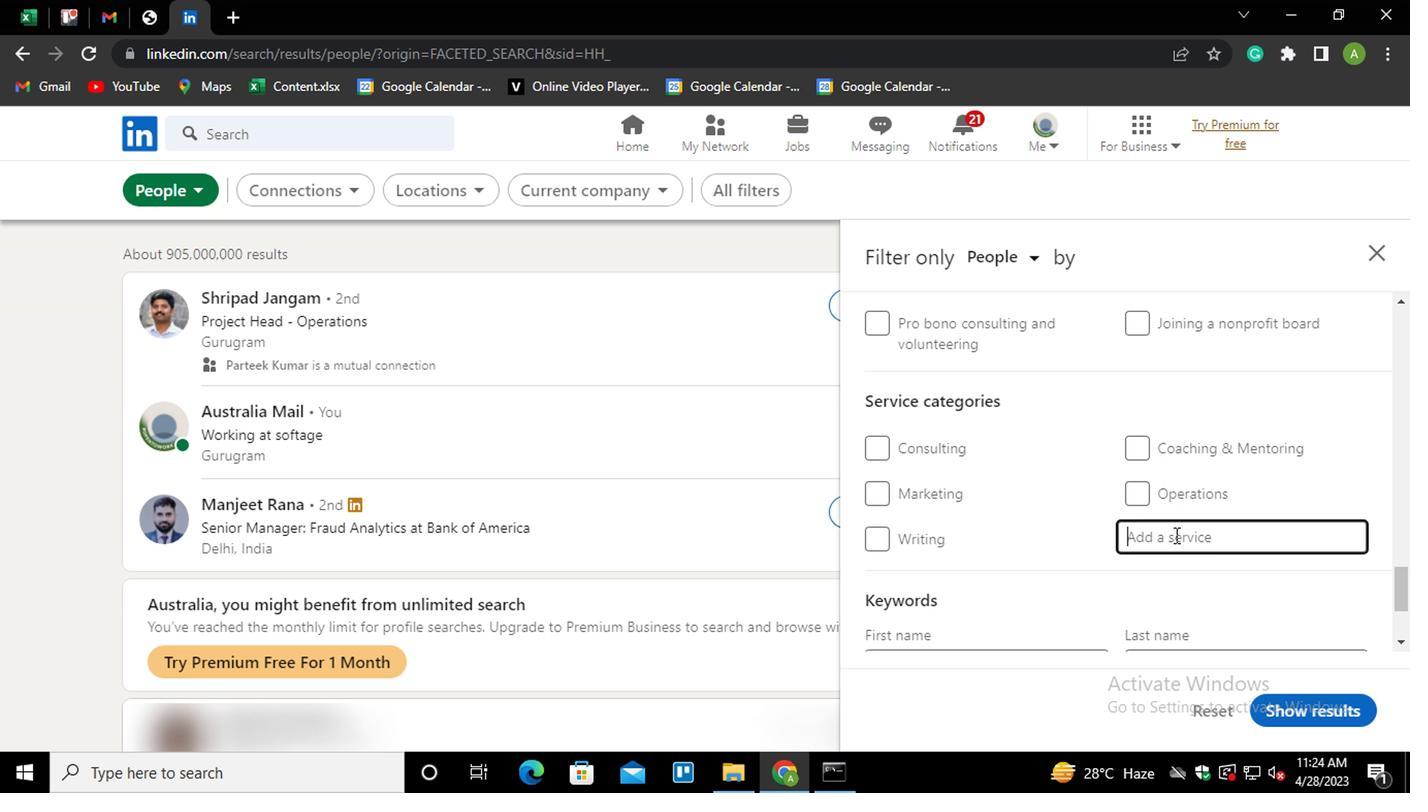 
Action: Mouse moved to (984, 539)
Screenshot: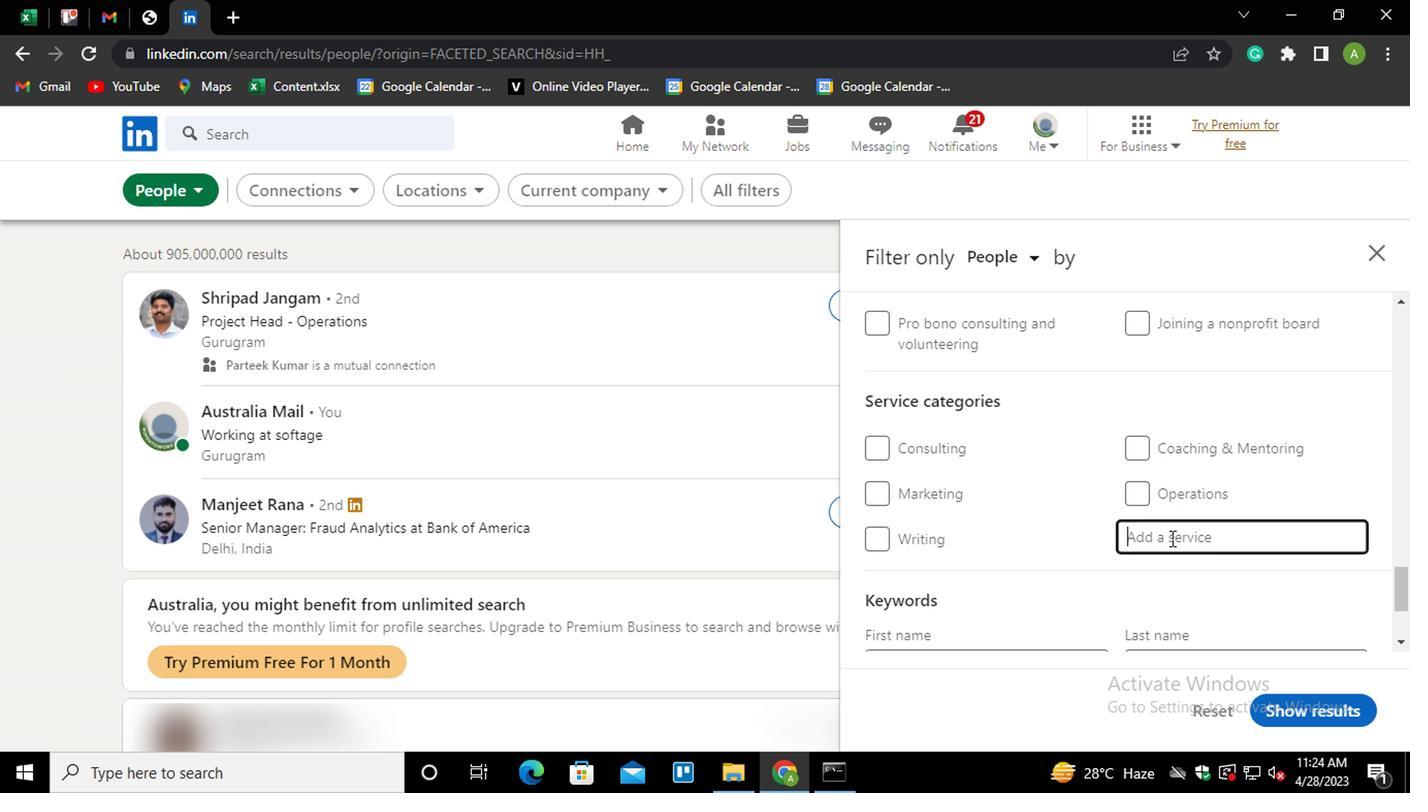 
Action: Key pressed T
Screenshot: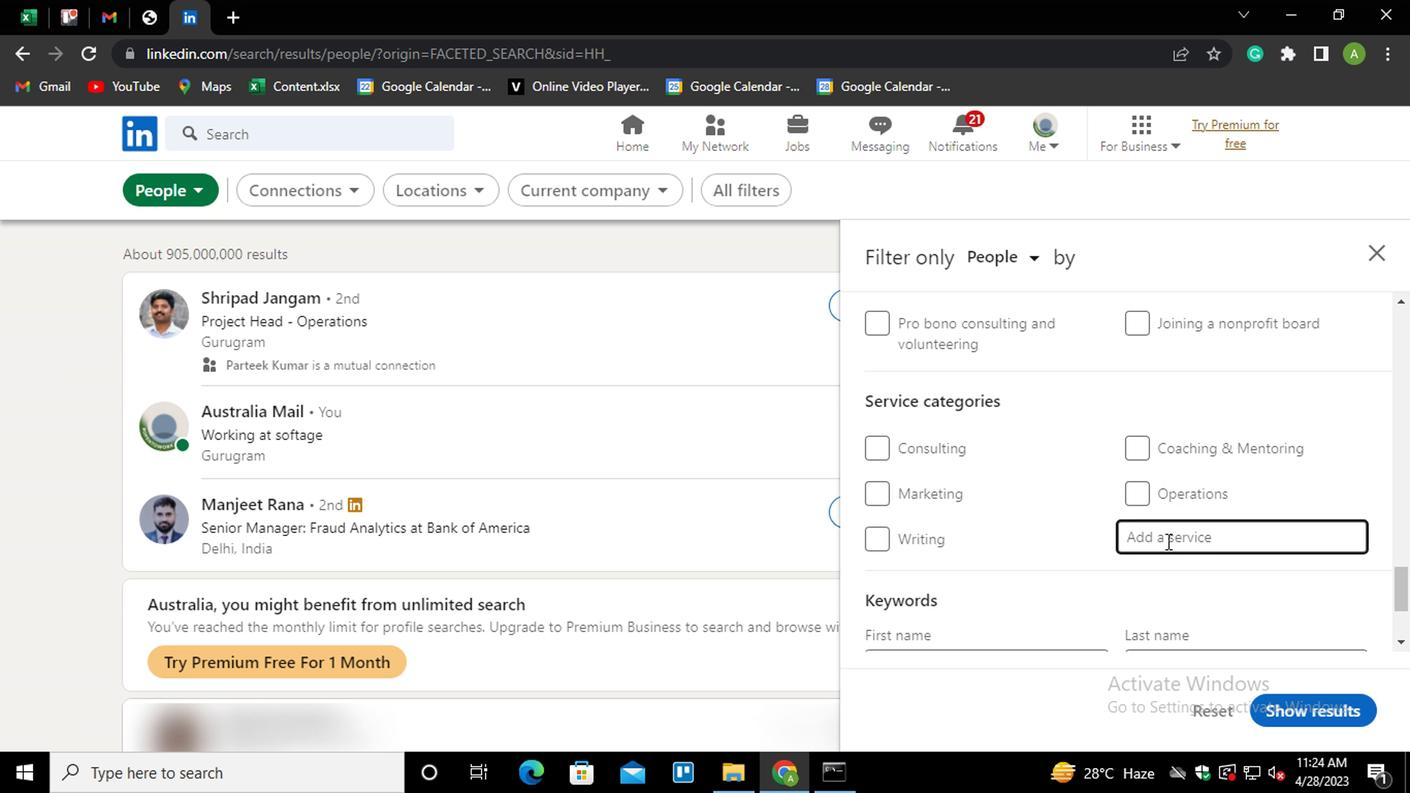 
Action: Mouse moved to (980, 542)
Screenshot: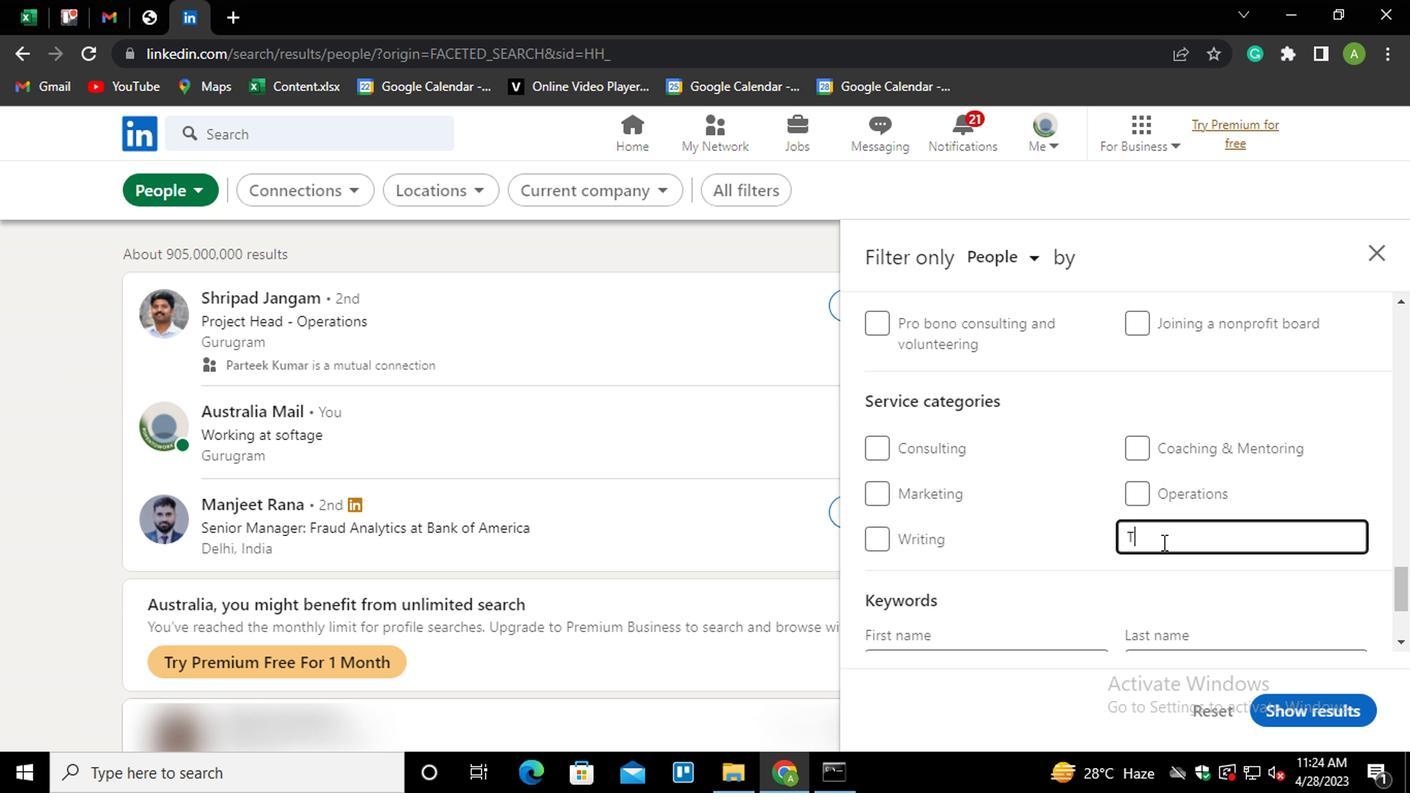
Action: Key pressed AX<Key.down><Key.down><Key.enter>
Screenshot: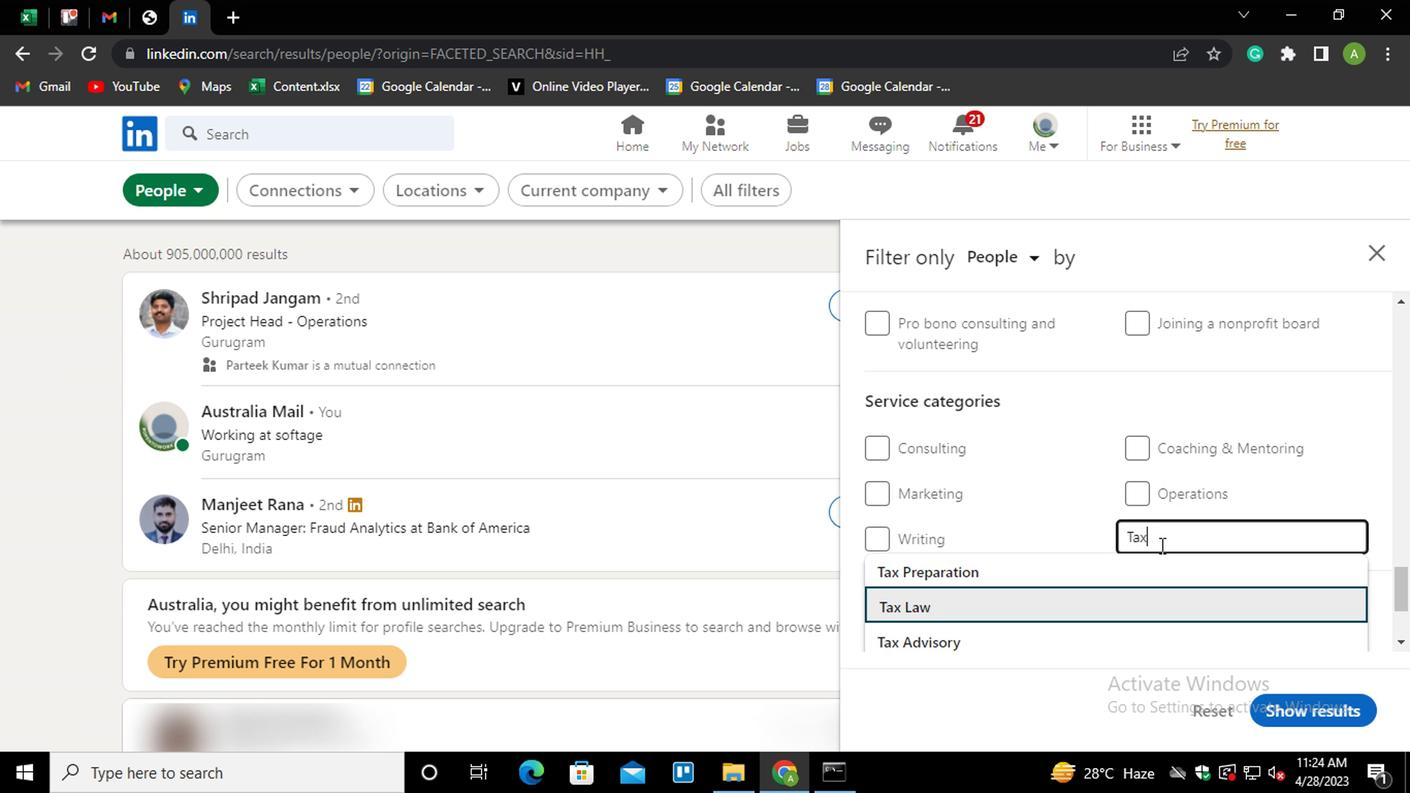 
Action: Mouse scrolled (980, 542) with delta (0, 0)
Screenshot: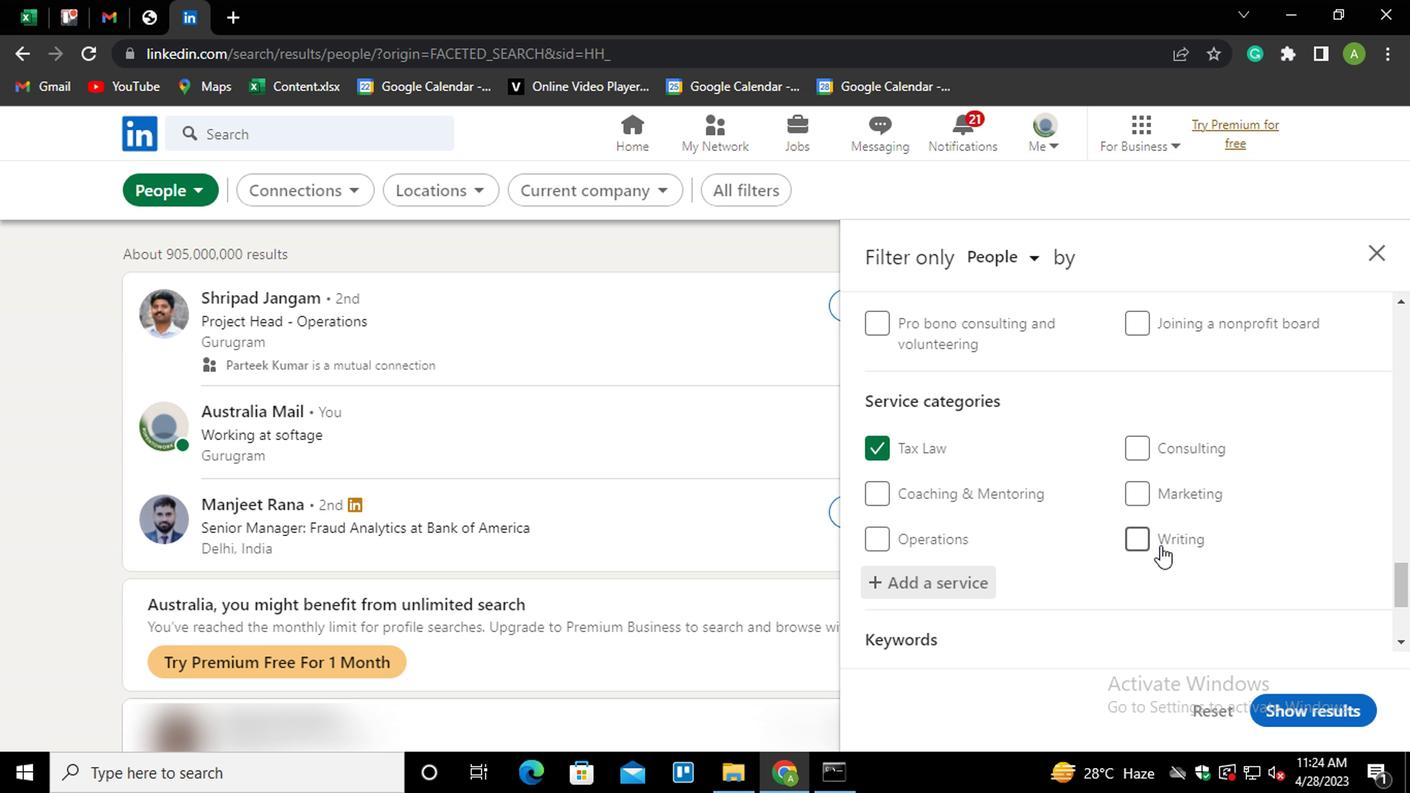 
Action: Mouse scrolled (980, 542) with delta (0, 0)
Screenshot: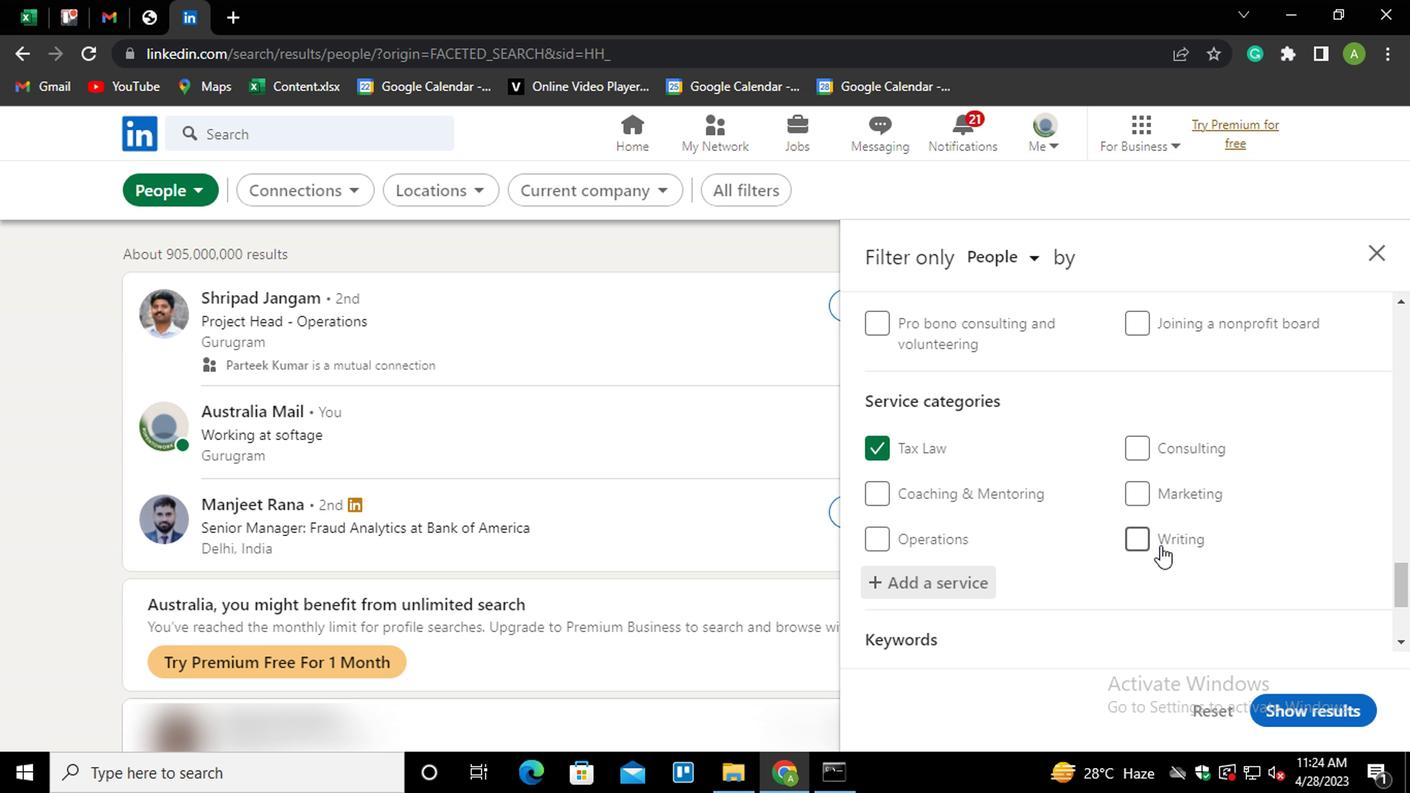 
Action: Mouse scrolled (980, 542) with delta (0, 0)
Screenshot: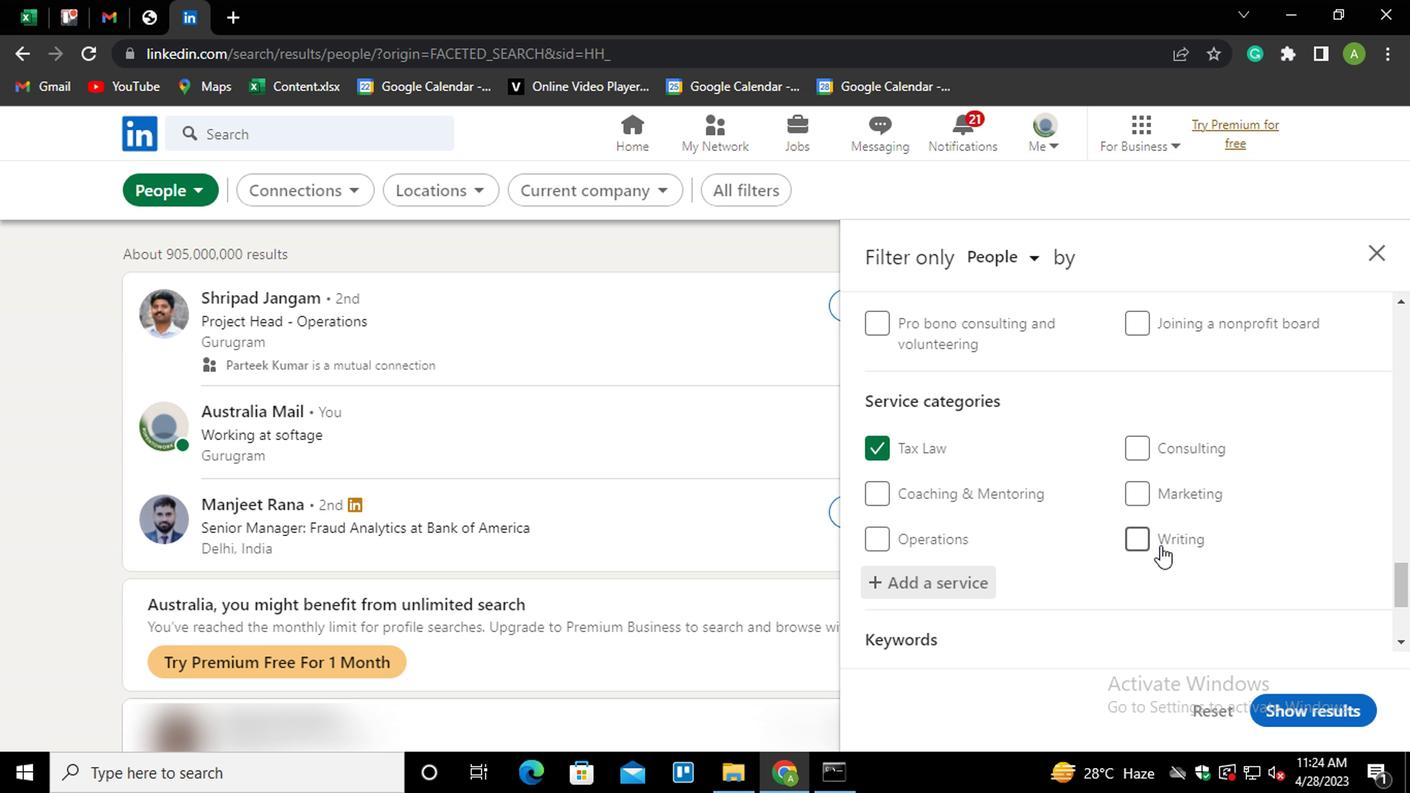 
Action: Mouse scrolled (980, 542) with delta (0, 0)
Screenshot: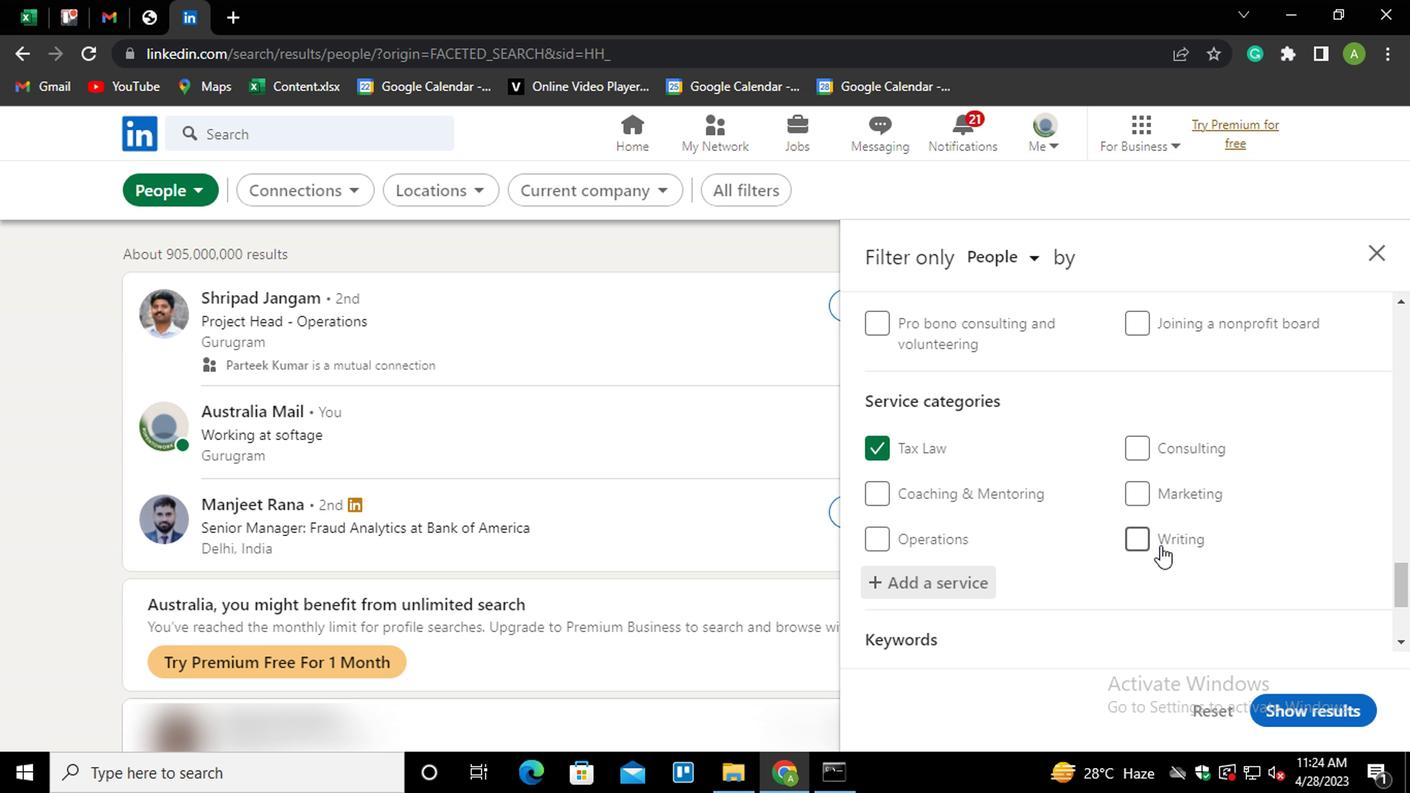 
Action: Mouse moved to (877, 613)
Screenshot: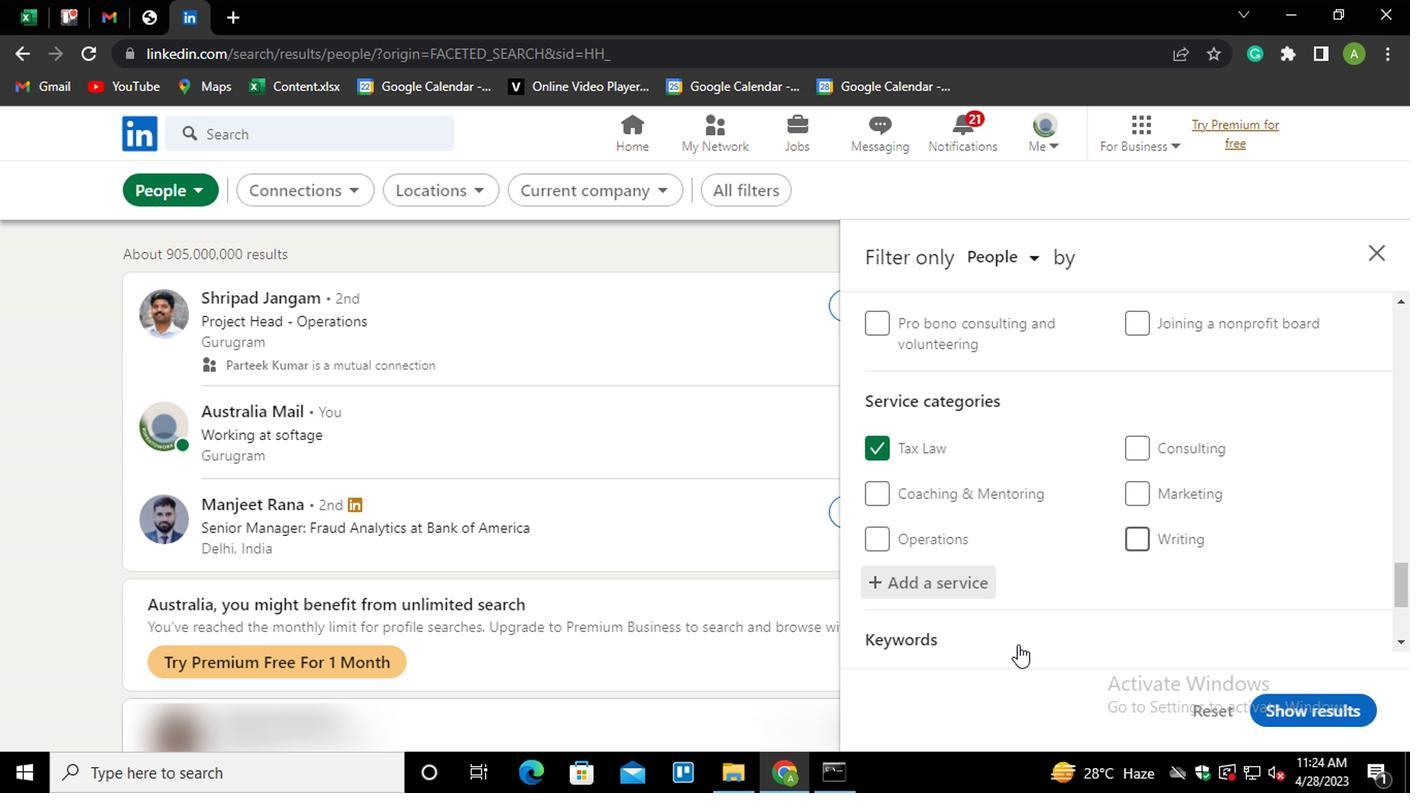 
Action: Mouse scrolled (877, 612) with delta (0, 0)
Screenshot: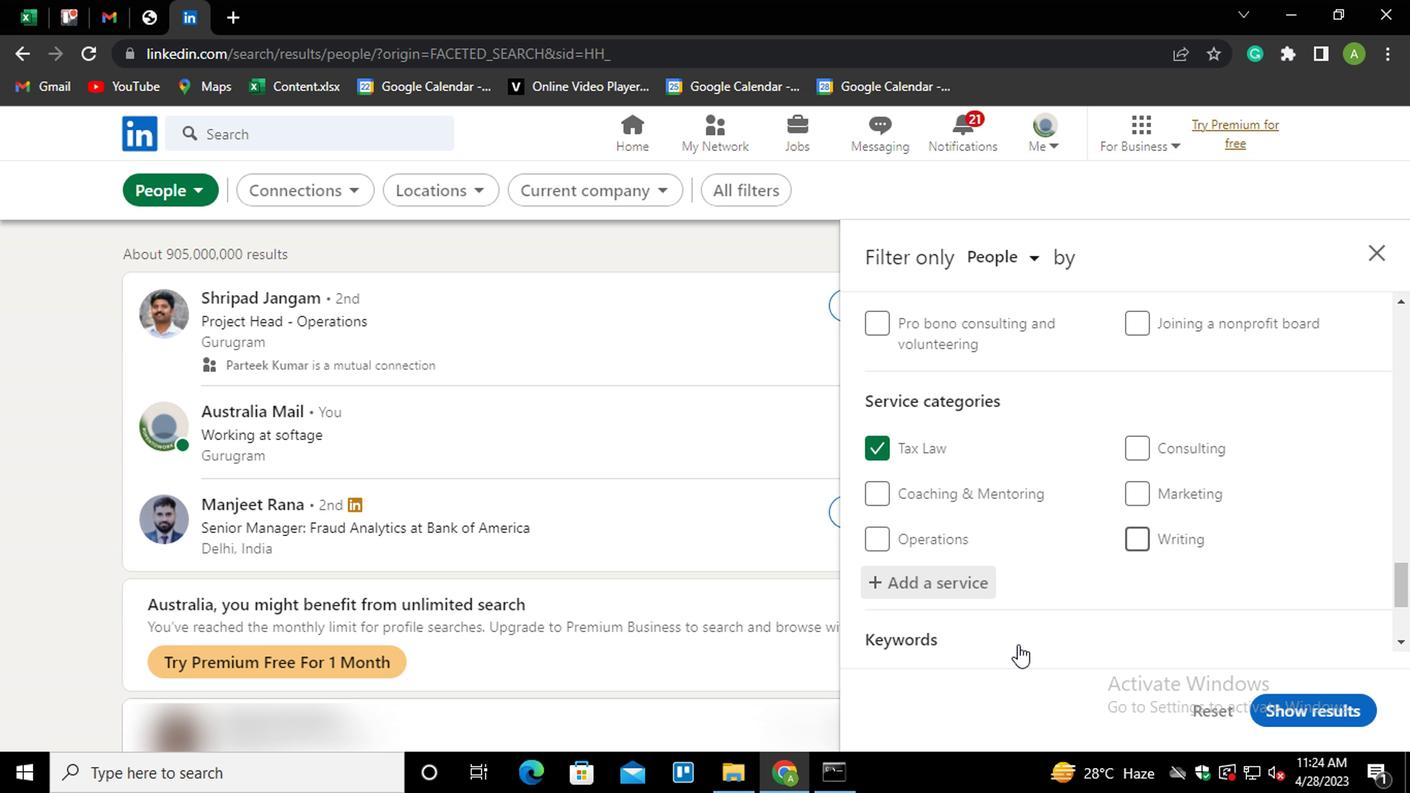 
Action: Mouse scrolled (877, 612) with delta (0, 0)
Screenshot: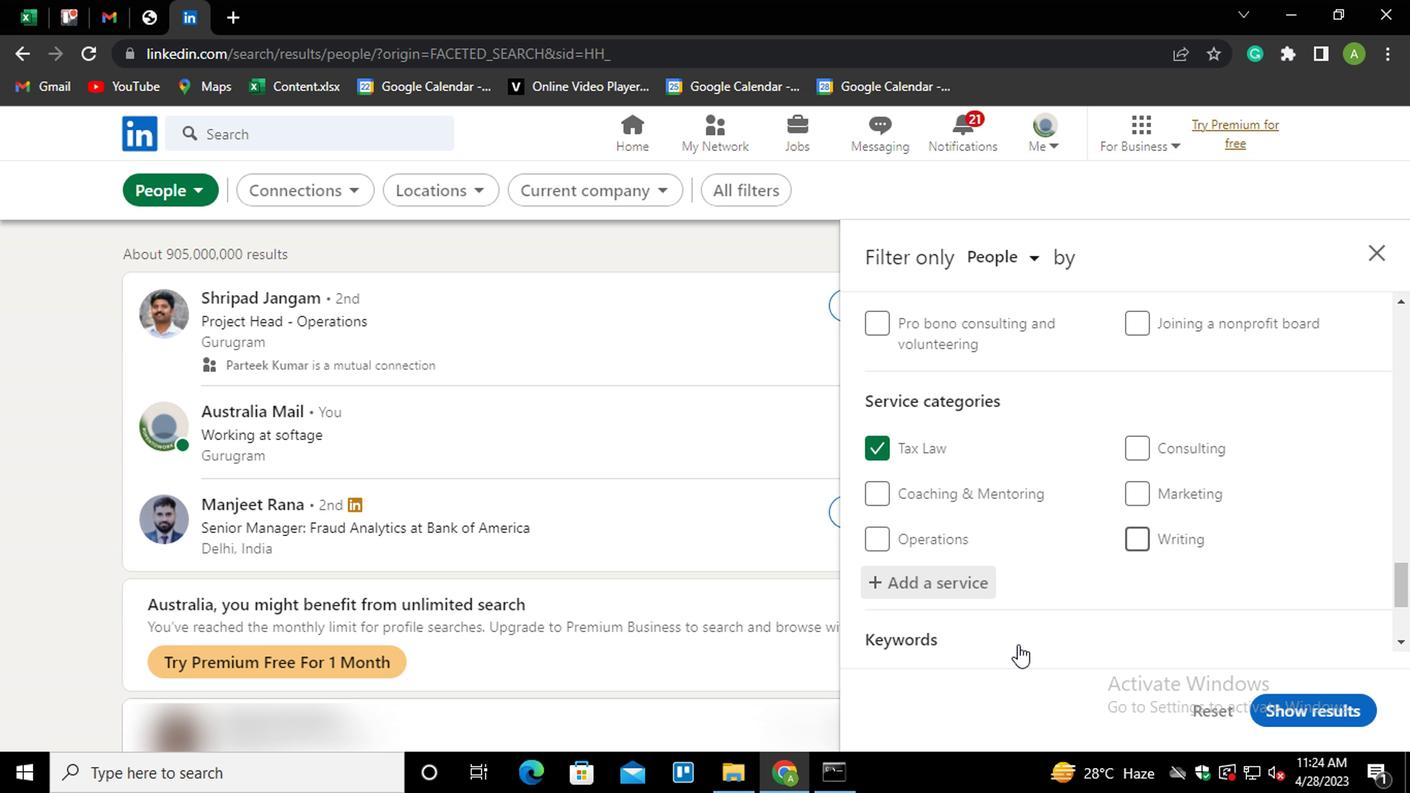 
Action: Mouse scrolled (877, 612) with delta (0, 0)
Screenshot: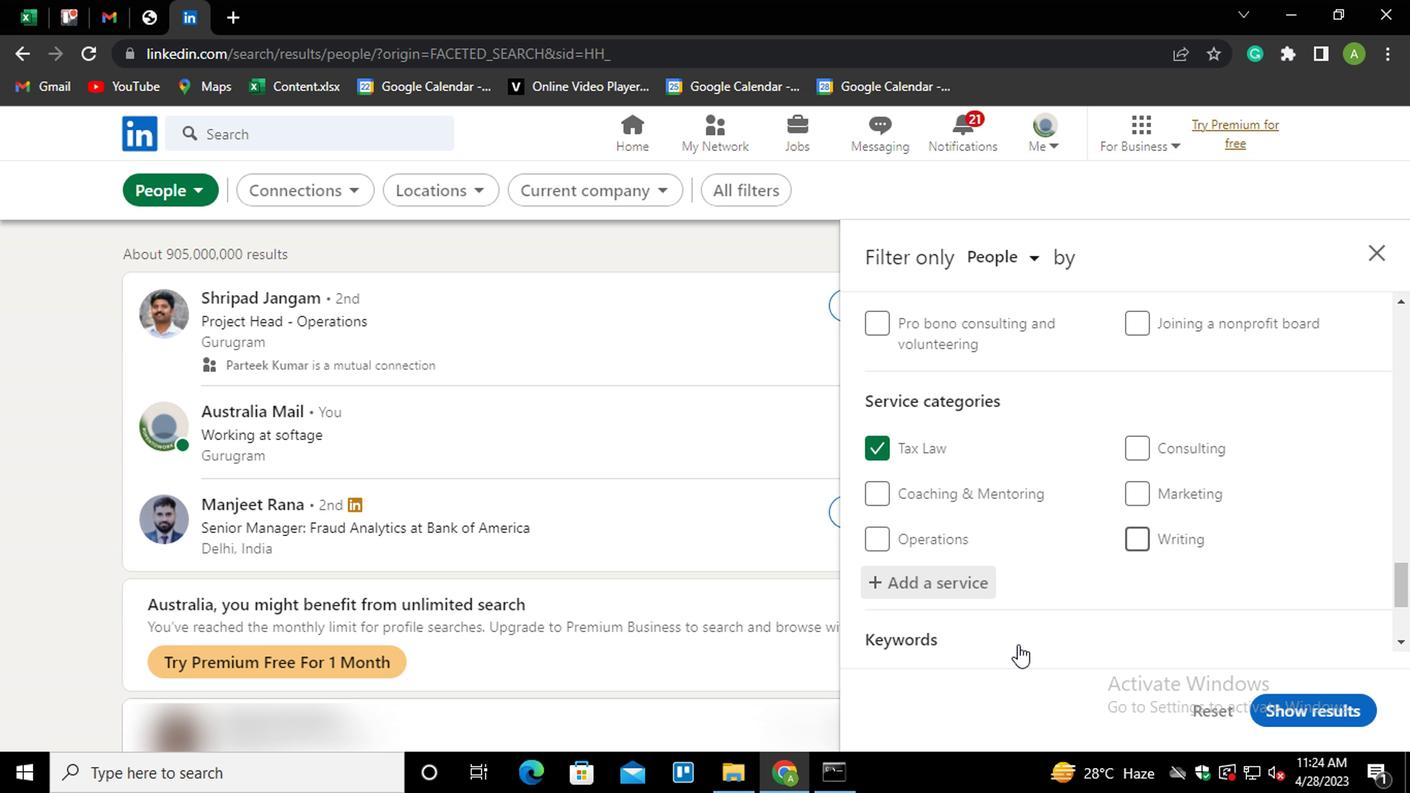 
Action: Mouse scrolled (877, 612) with delta (0, 0)
Screenshot: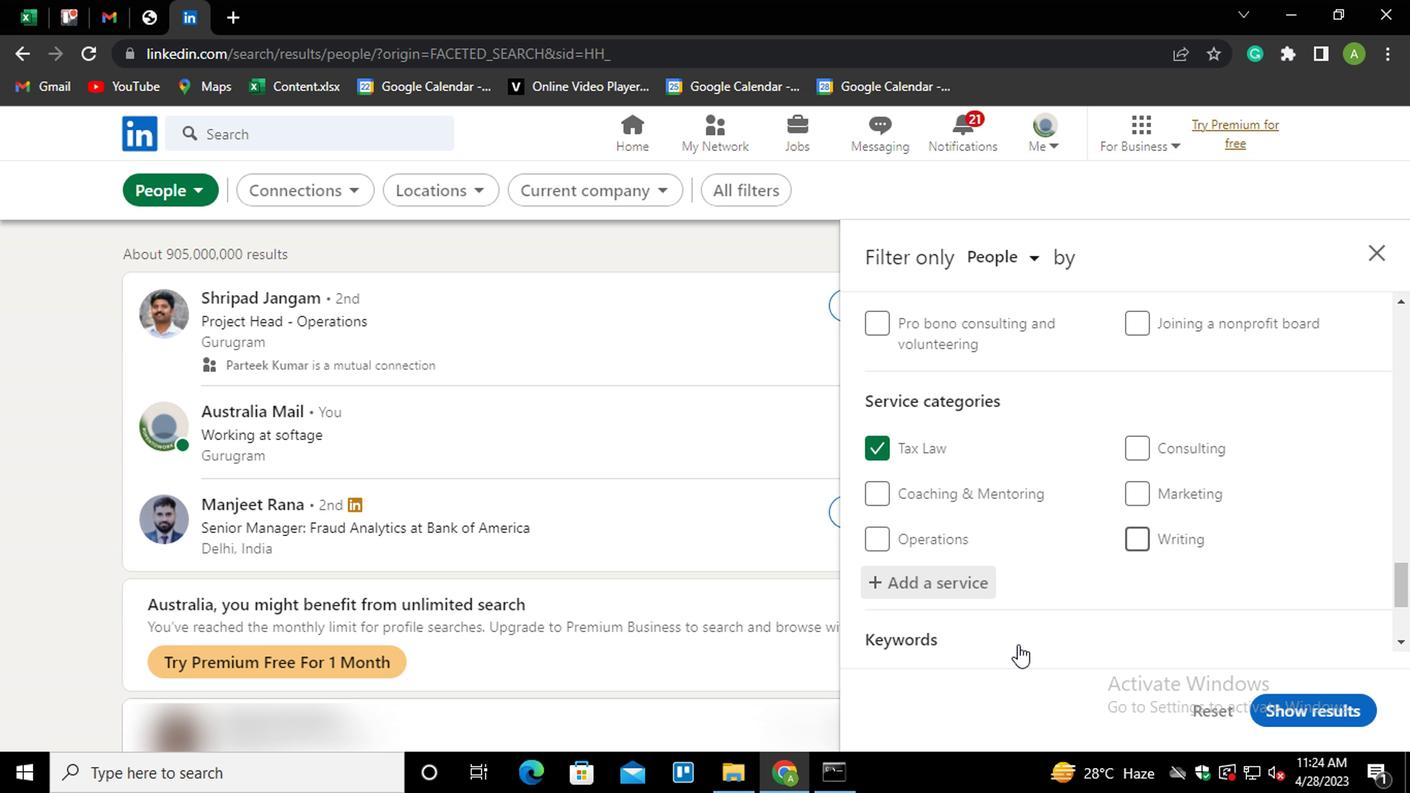 
Action: Mouse moved to (832, 557)
Screenshot: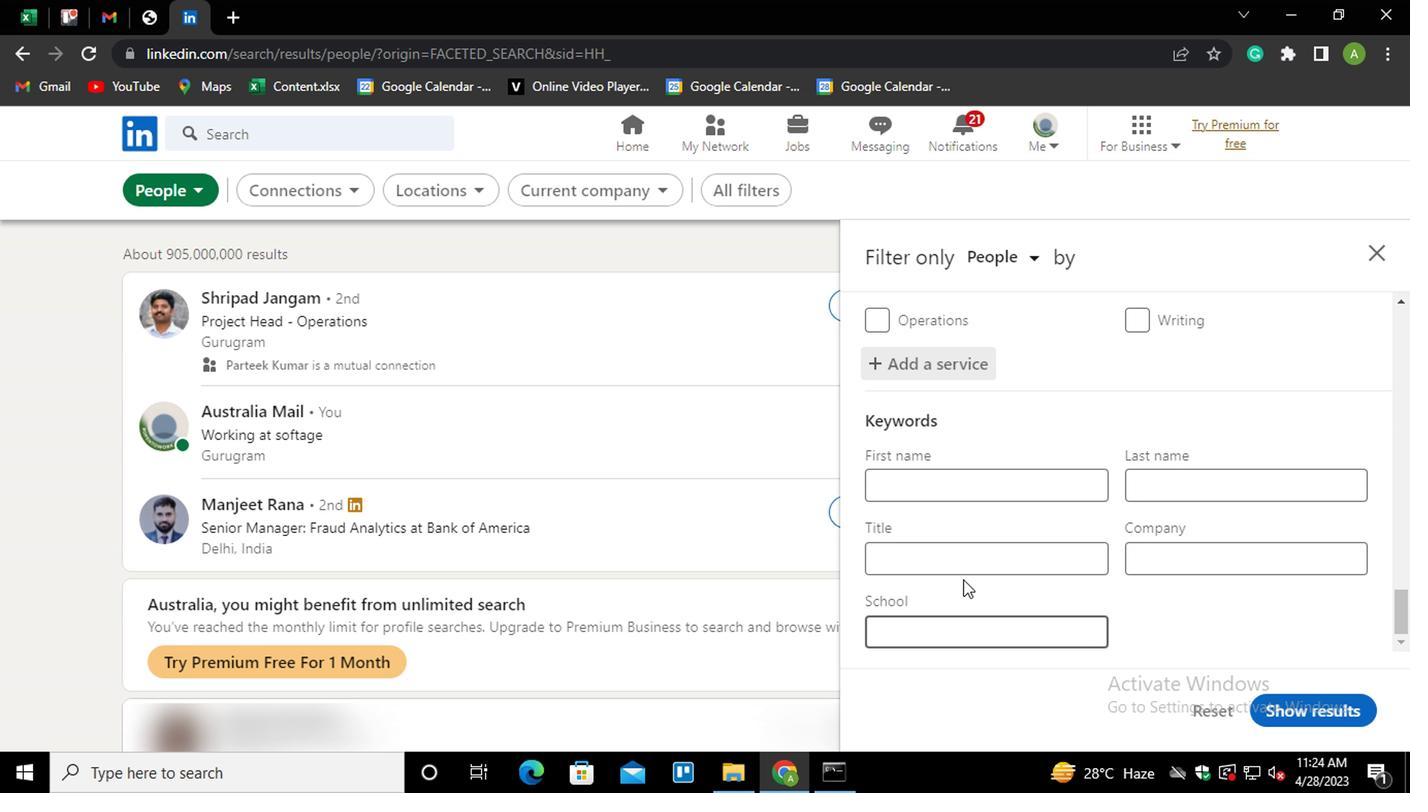 
Action: Mouse pressed left at (832, 557)
Screenshot: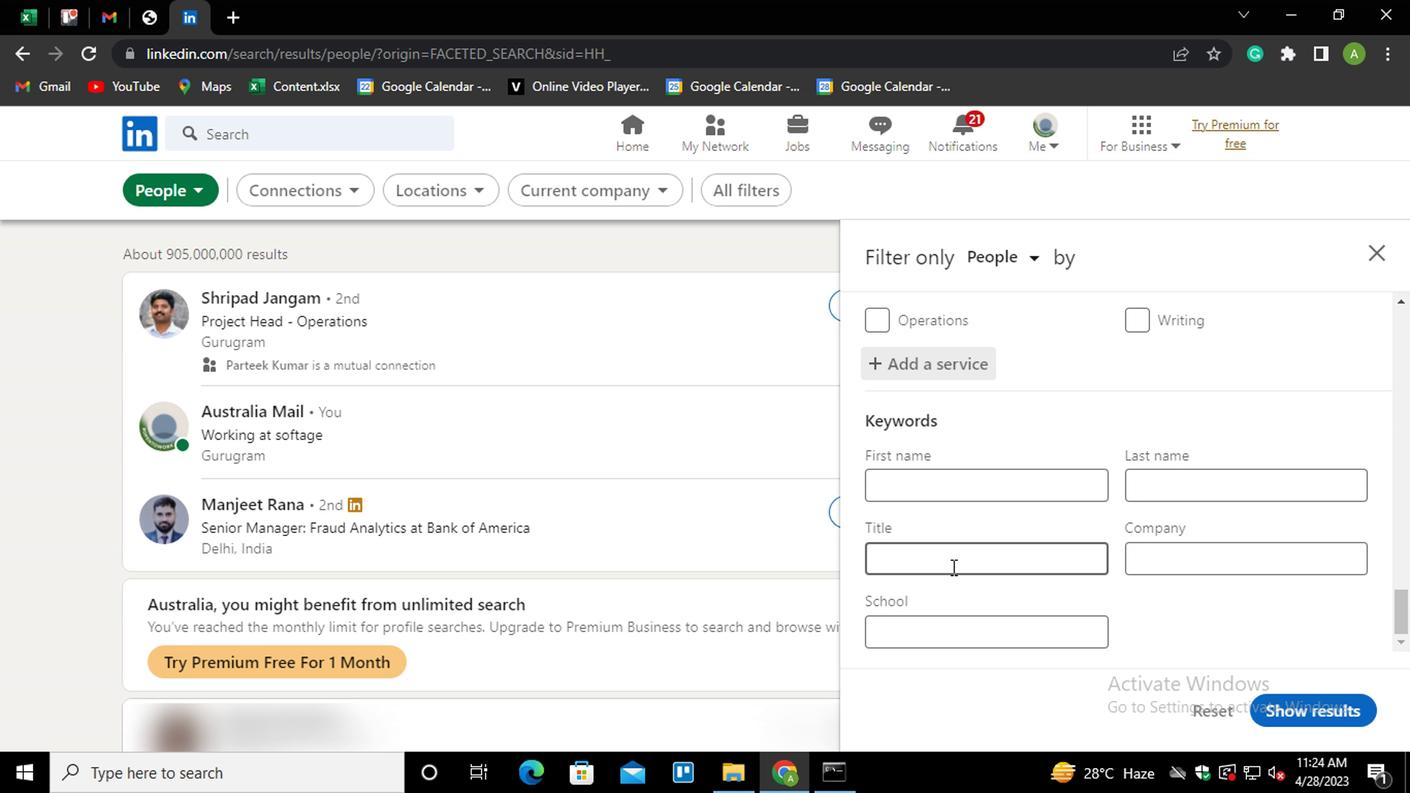 
Action: Key pressed <Key.shift>OPERATIONS<Key.space><Key.shift>DIRECTOR
Screenshot: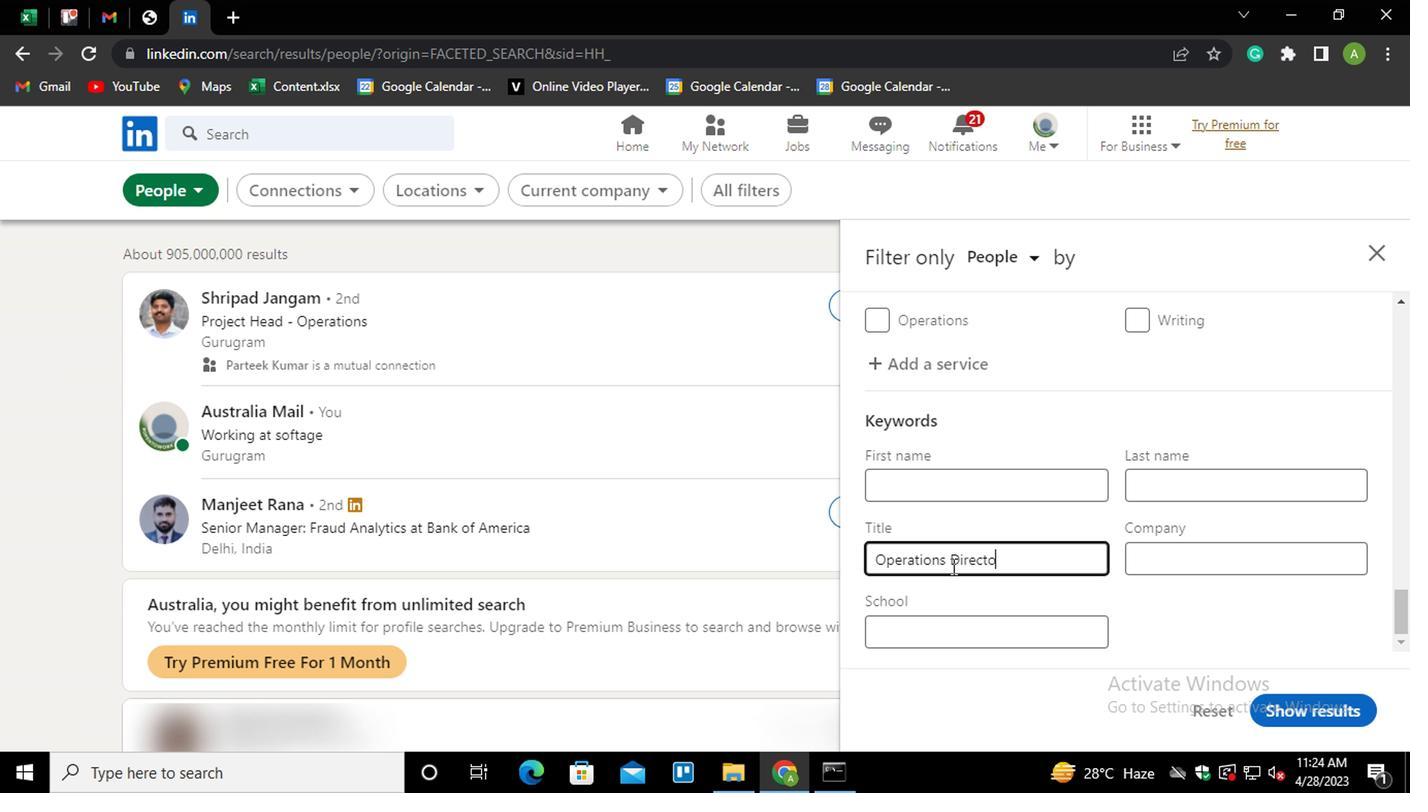 
Action: Mouse moved to (1025, 595)
Screenshot: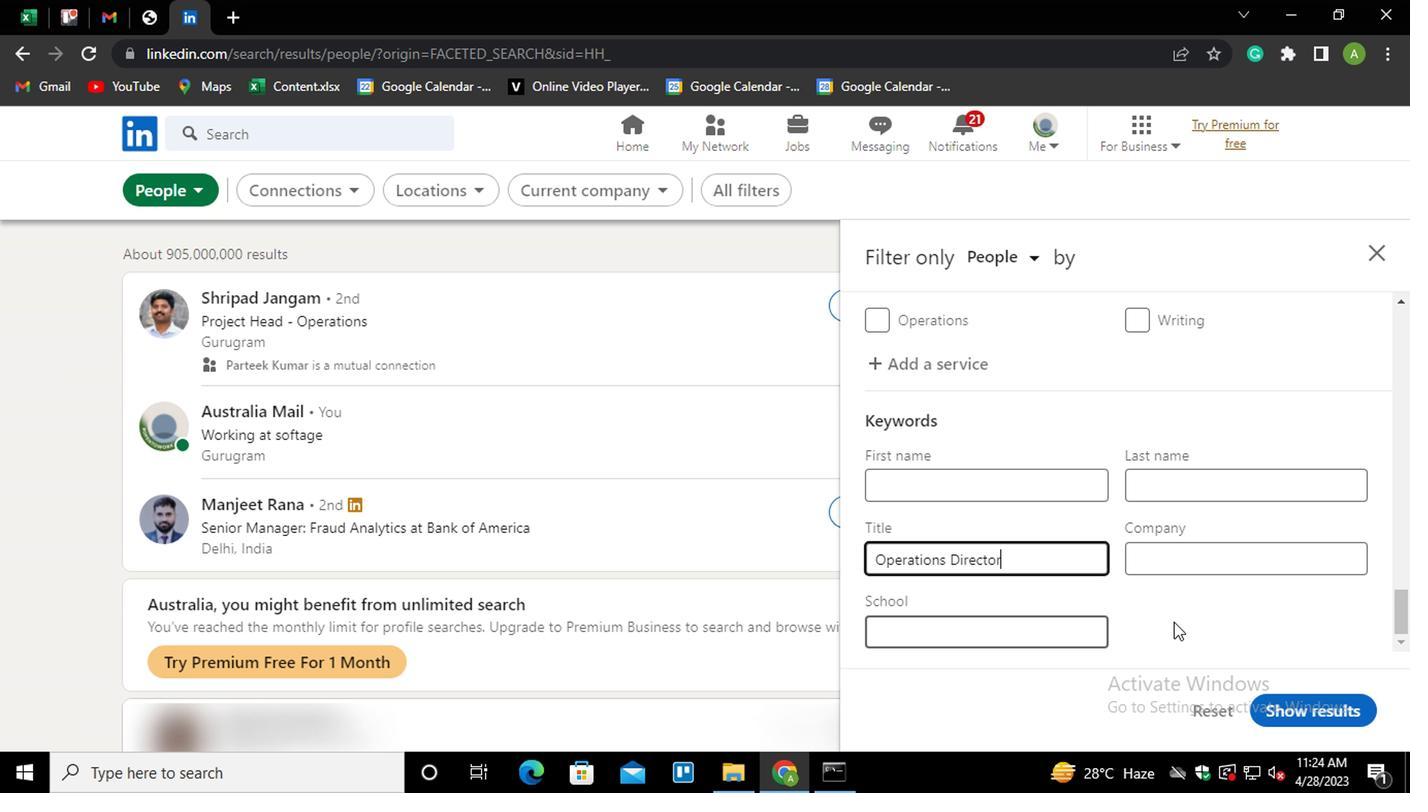 
Action: Mouse pressed left at (1025, 595)
Screenshot: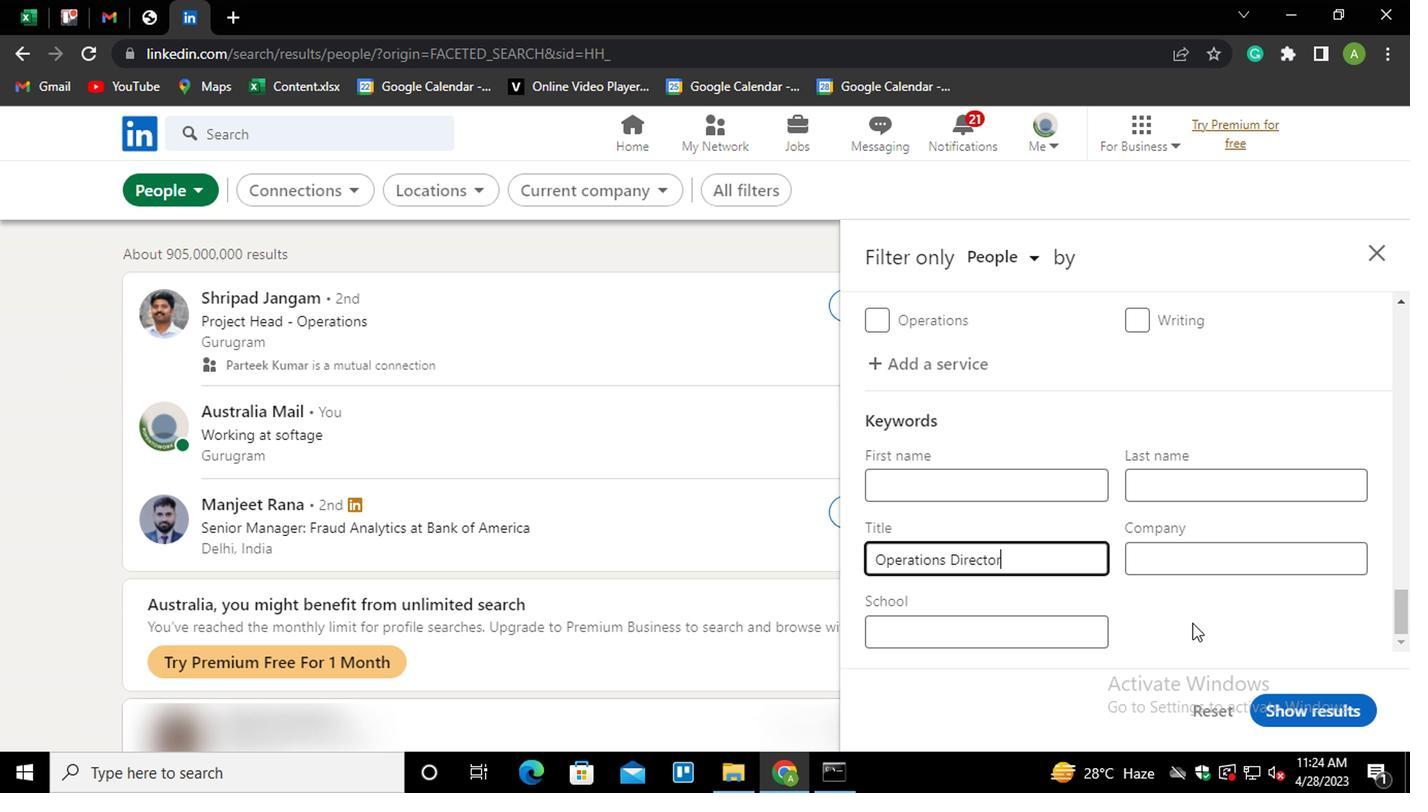 
Action: Mouse moved to (1077, 662)
Screenshot: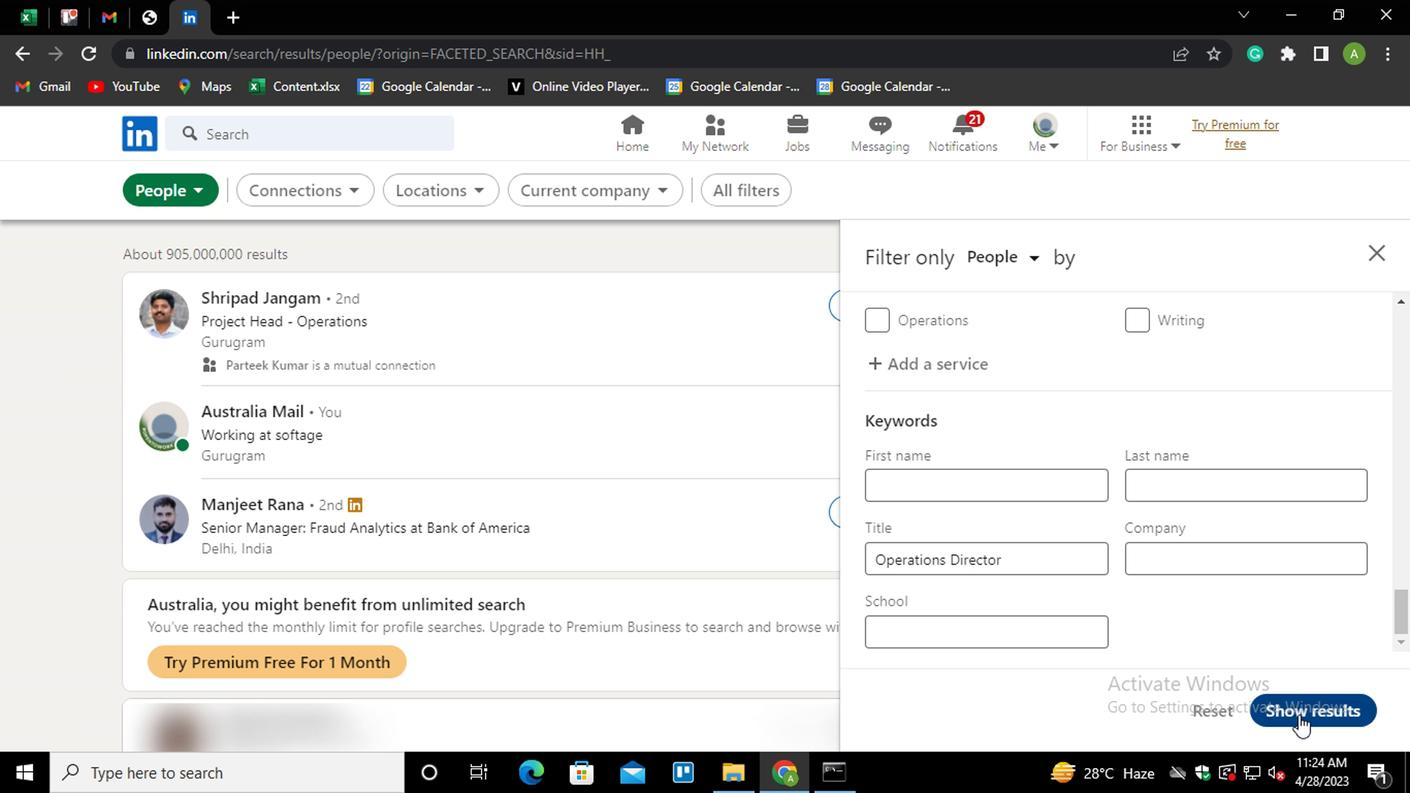 
Action: Mouse pressed left at (1077, 662)
Screenshot: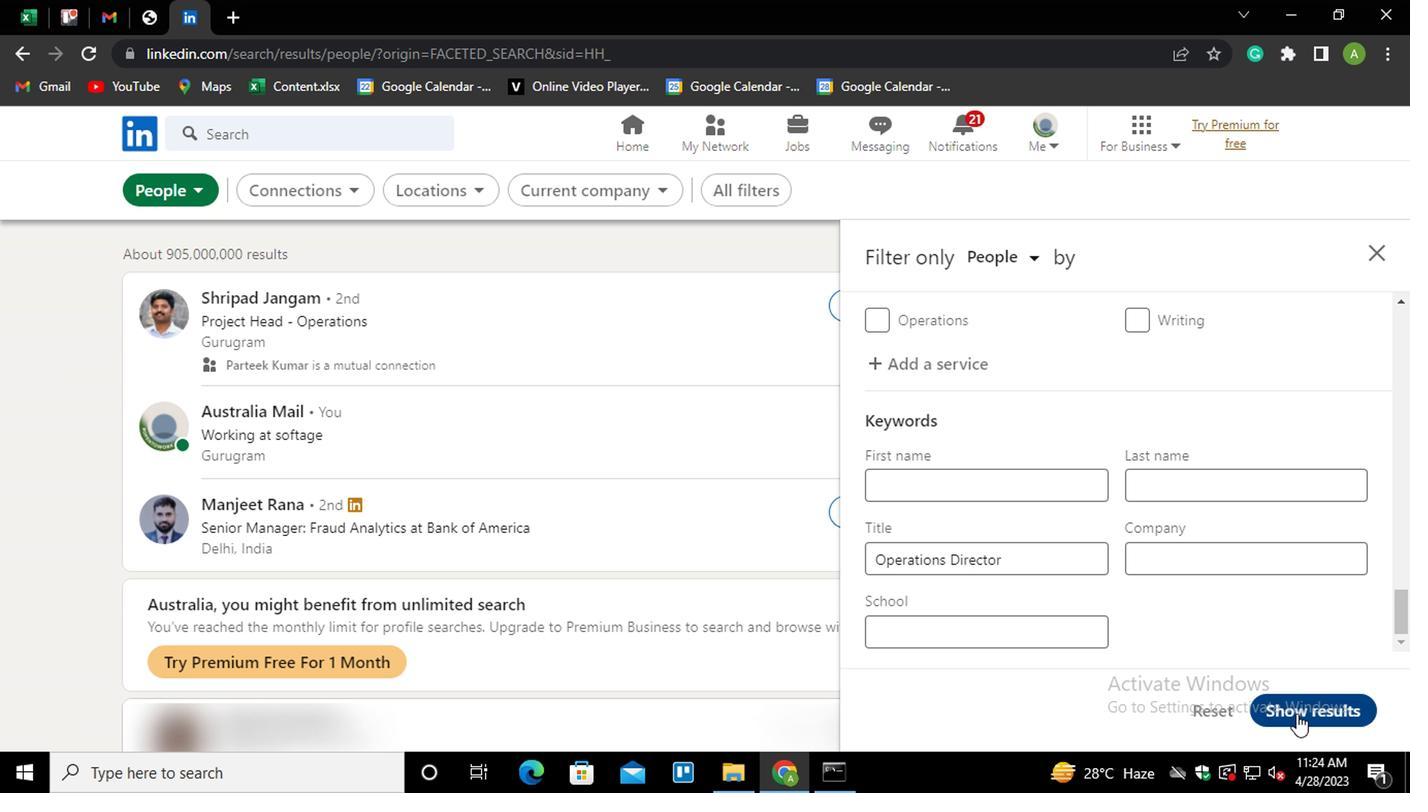
